 Task: Find a house in Vespasiano, Brazil for 4 guests from 6th to 12th September with a pool, free parking, gym, and self check-in, priced between ₹10,000 and ₹27,000.
Action: Mouse moved to (459, 98)
Screenshot: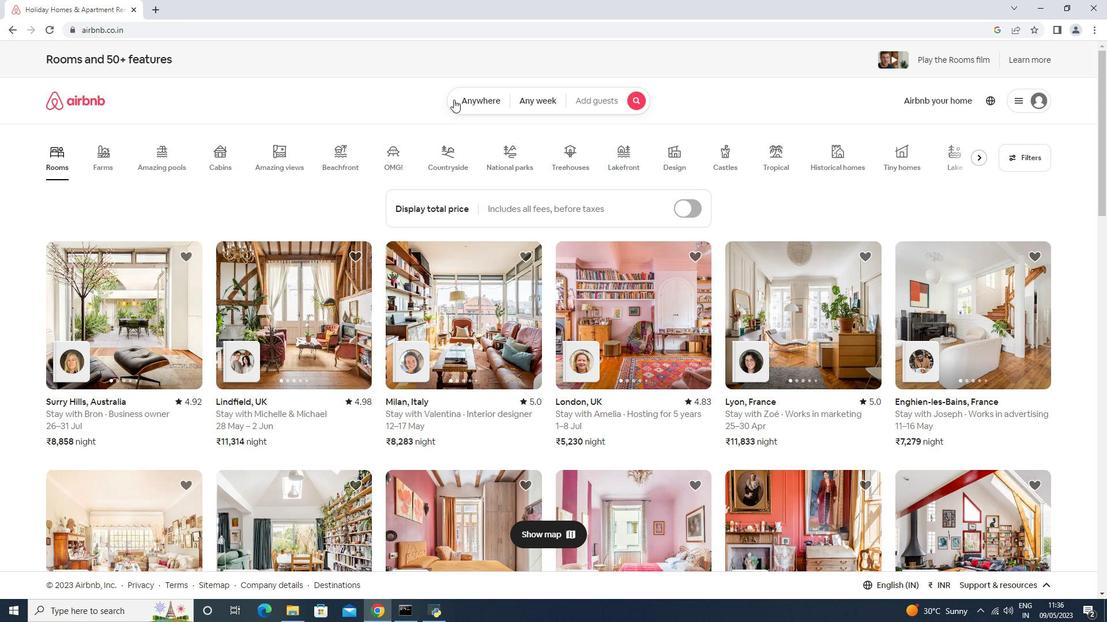 
Action: Mouse pressed left at (459, 98)
Screenshot: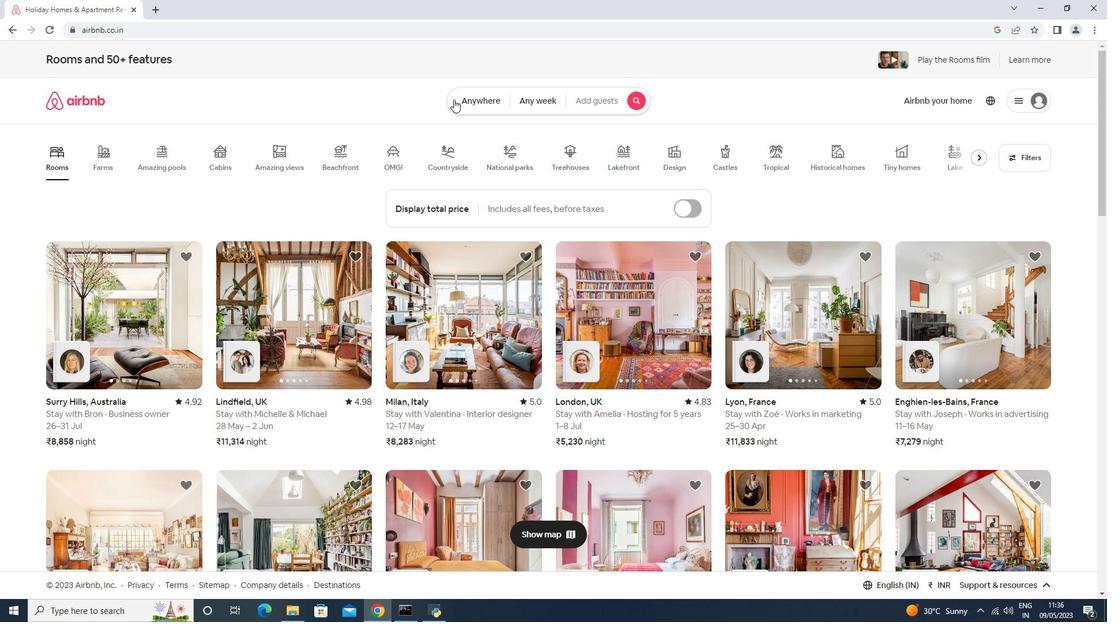 
Action: Mouse moved to (344, 140)
Screenshot: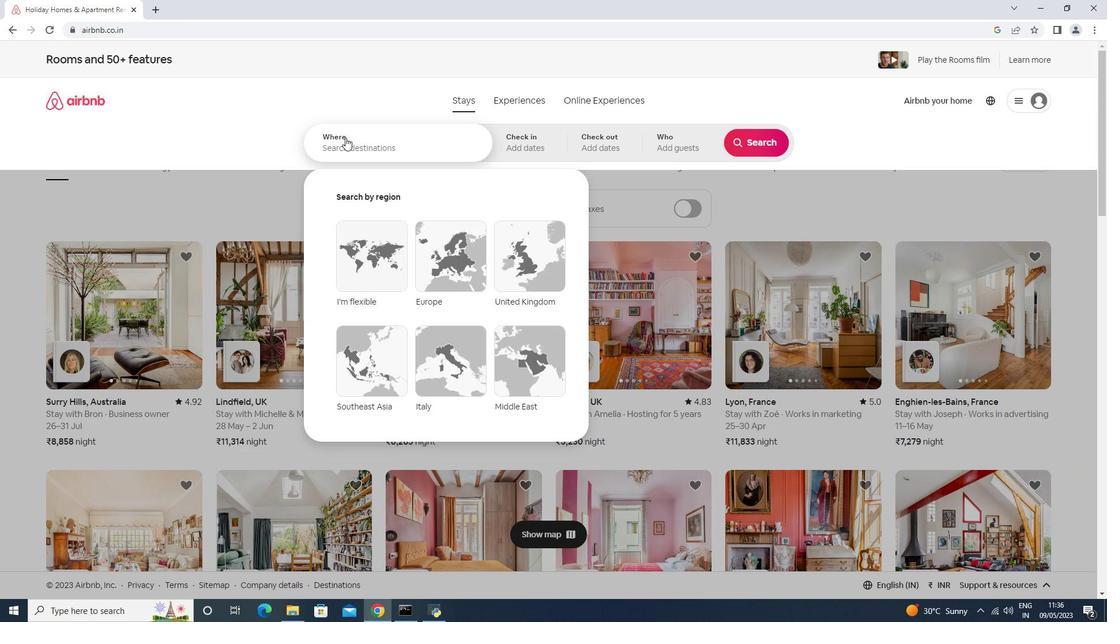 
Action: Mouse pressed left at (344, 140)
Screenshot: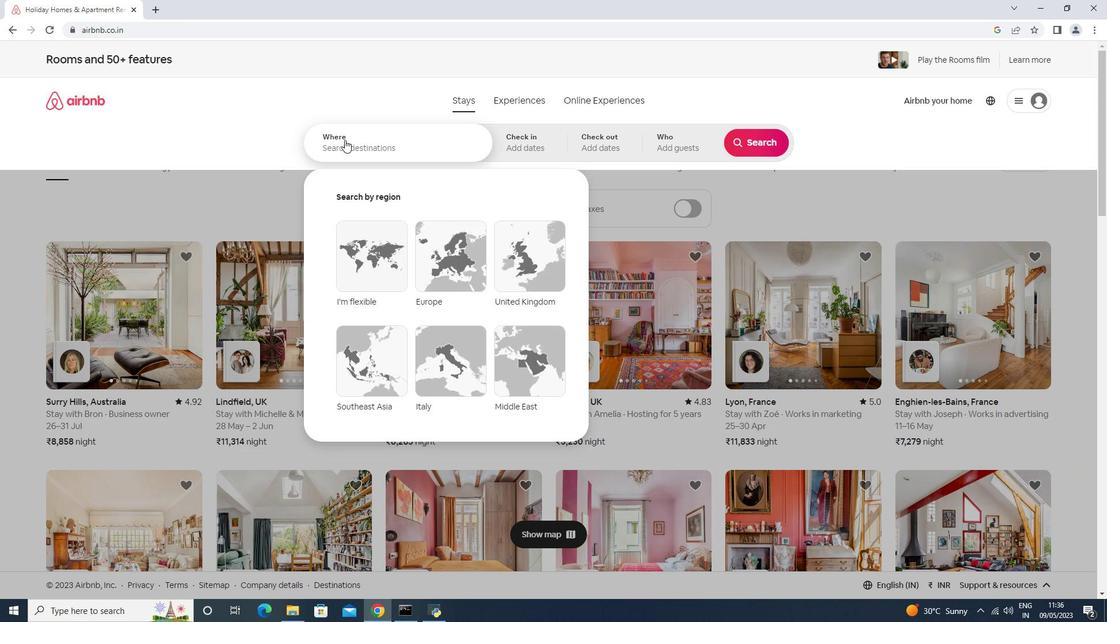 
Action: Key pressed <Key.shift>Vespasiano,<Key.space><Key.shift>Brazil<Key.enter>
Screenshot: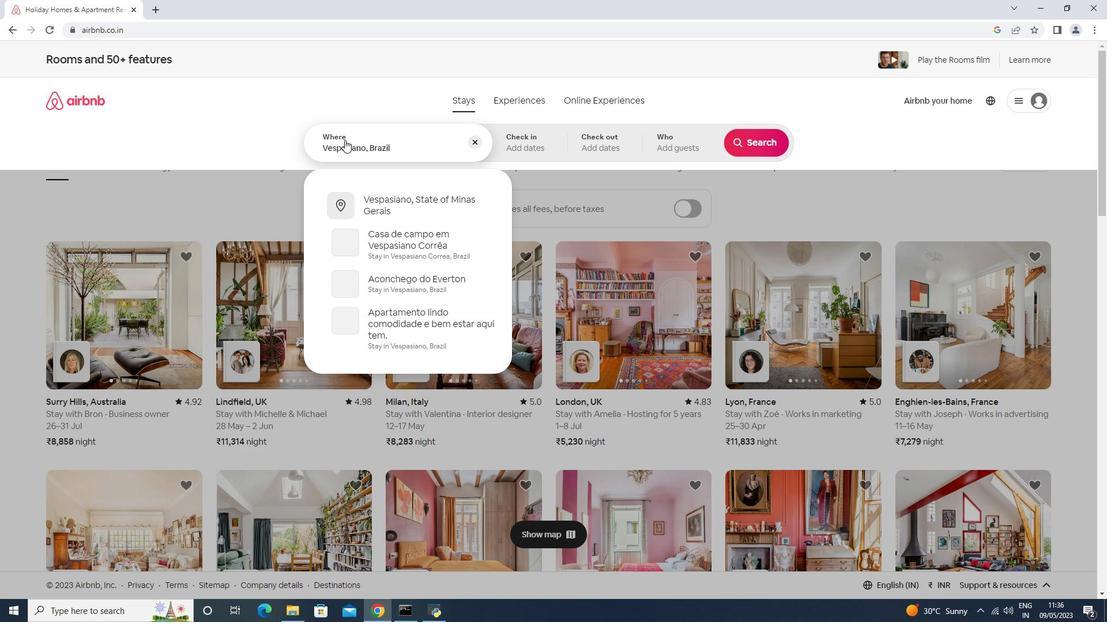 
Action: Mouse moved to (749, 237)
Screenshot: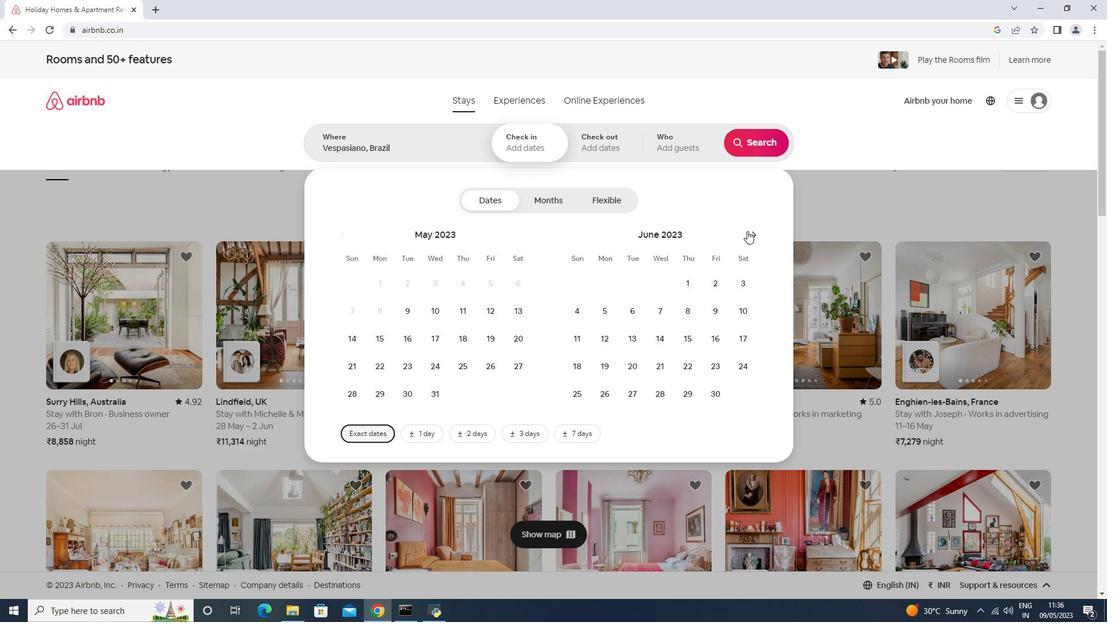 
Action: Mouse pressed left at (749, 237)
Screenshot: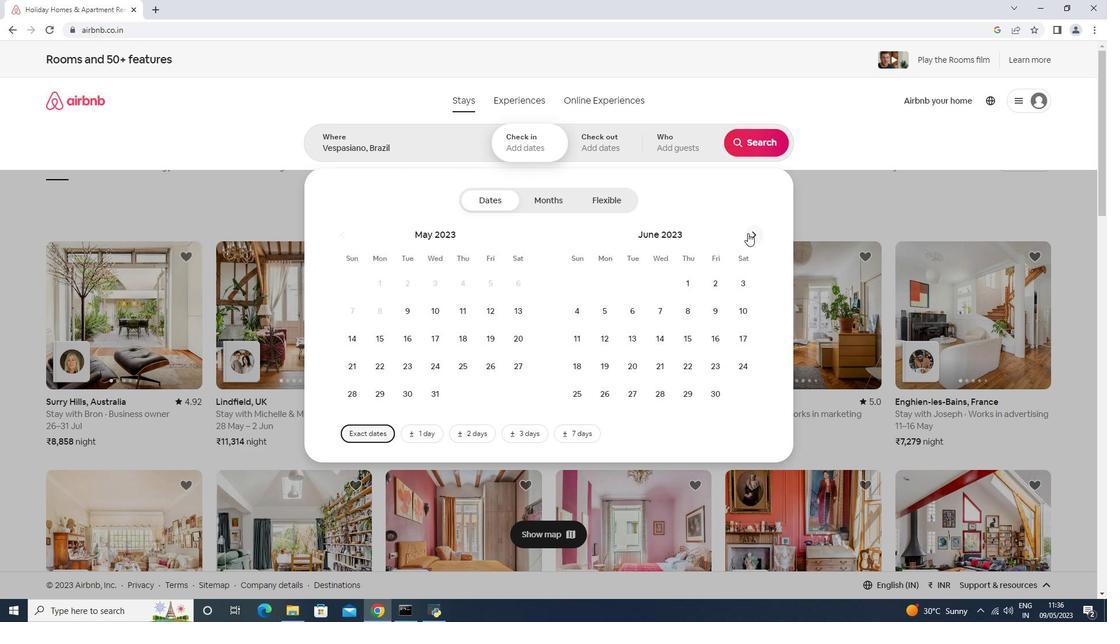 
Action: Mouse moved to (749, 237)
Screenshot: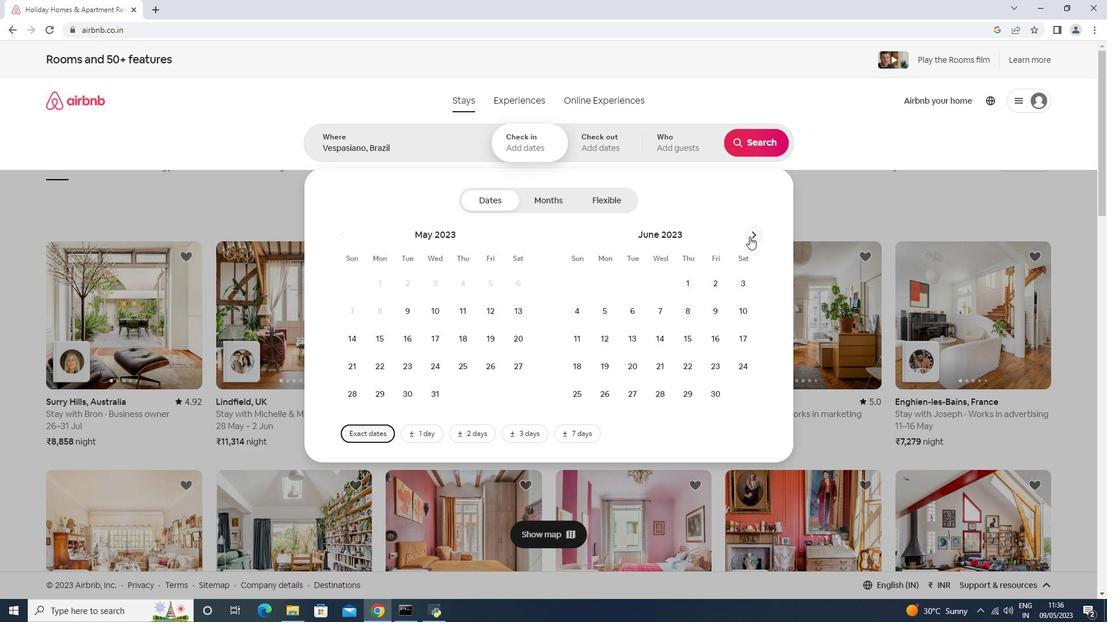 
Action: Mouse pressed left at (749, 237)
Screenshot: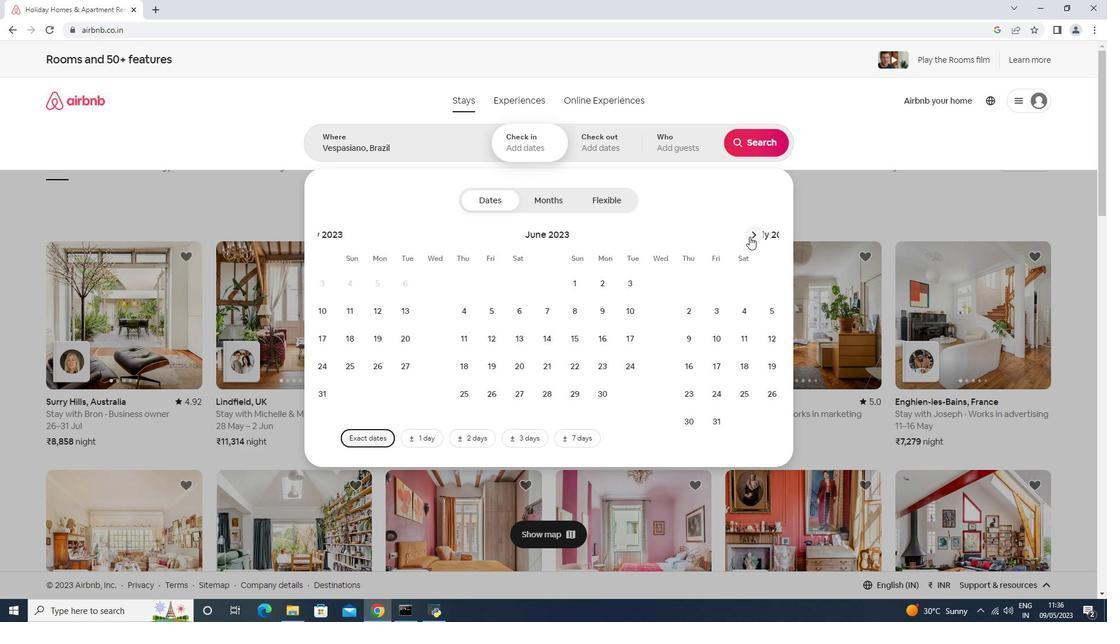 
Action: Mouse pressed left at (749, 237)
Screenshot: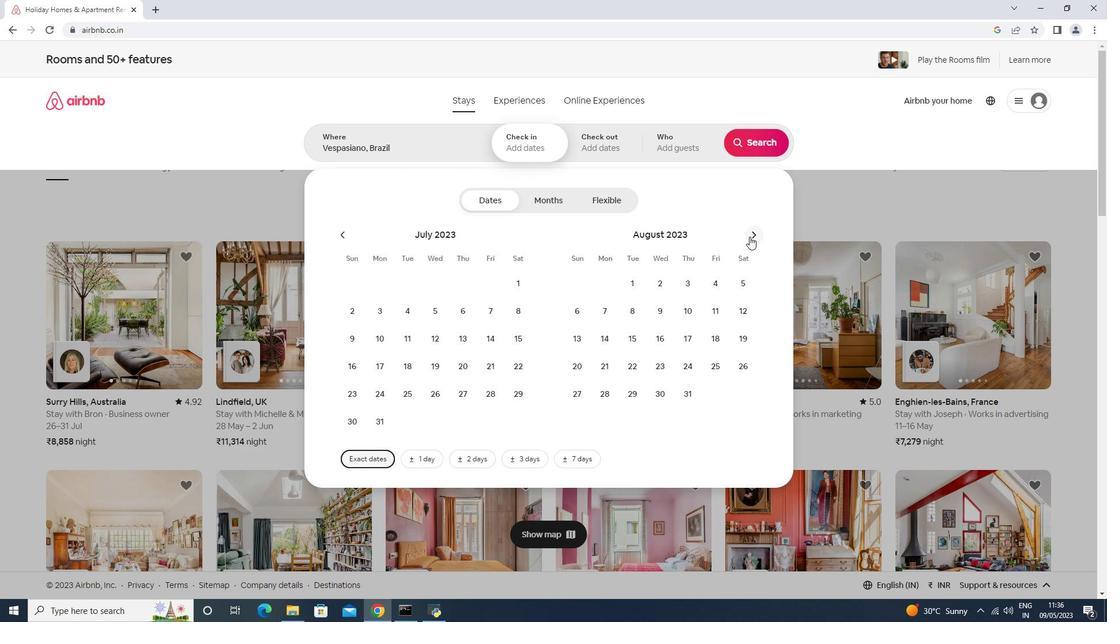 
Action: Mouse moved to (637, 341)
Screenshot: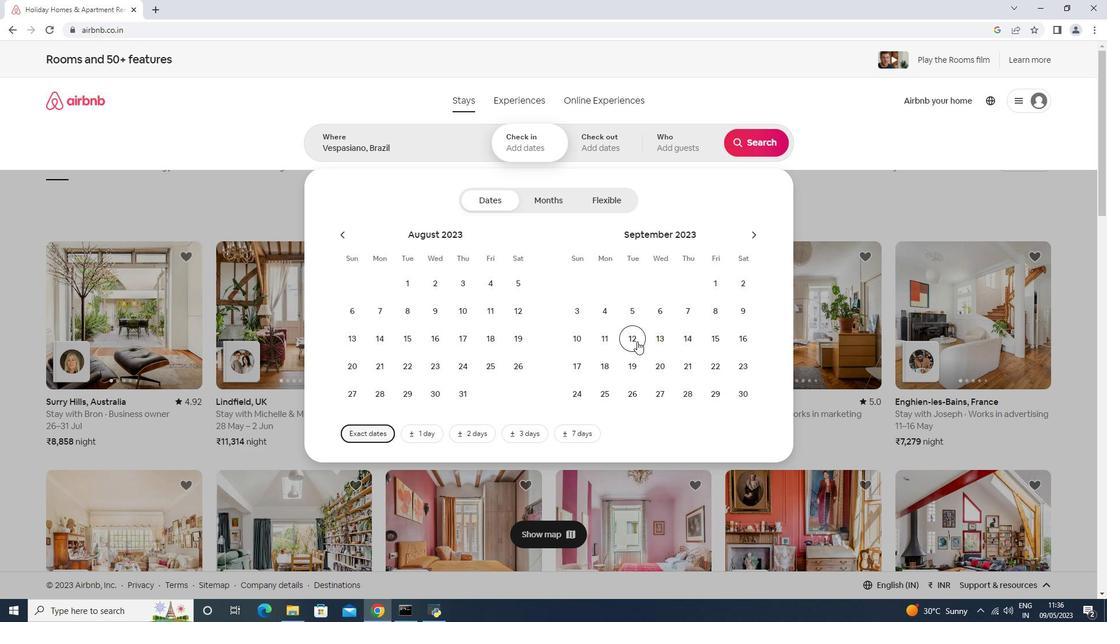 
Action: Mouse pressed left at (637, 341)
Screenshot: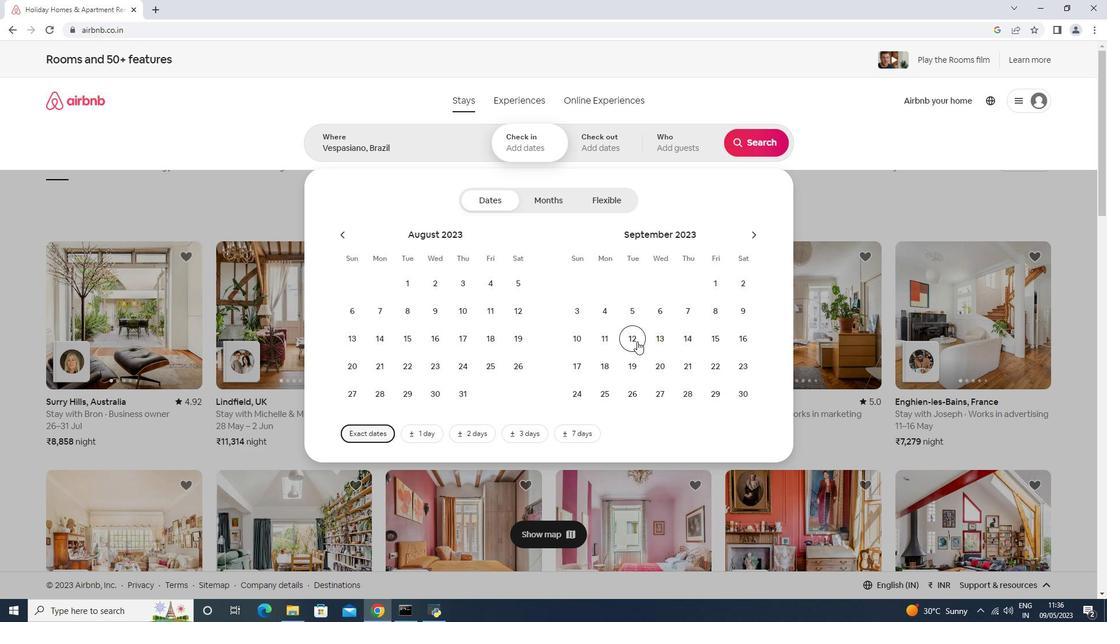 
Action: Mouse moved to (651, 316)
Screenshot: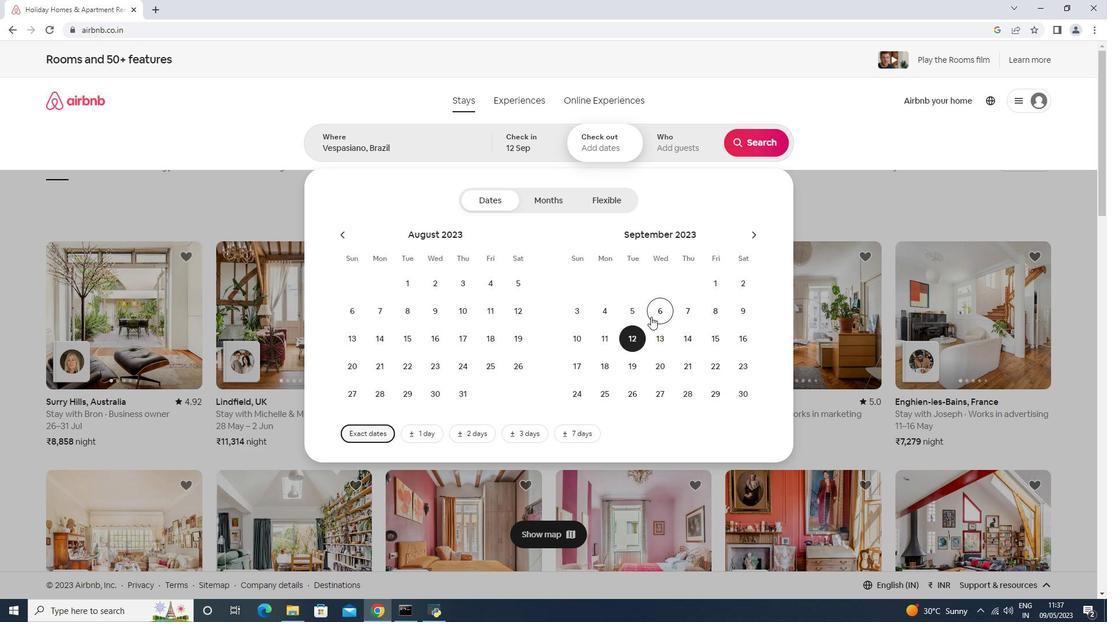 
Action: Mouse pressed left at (651, 316)
Screenshot: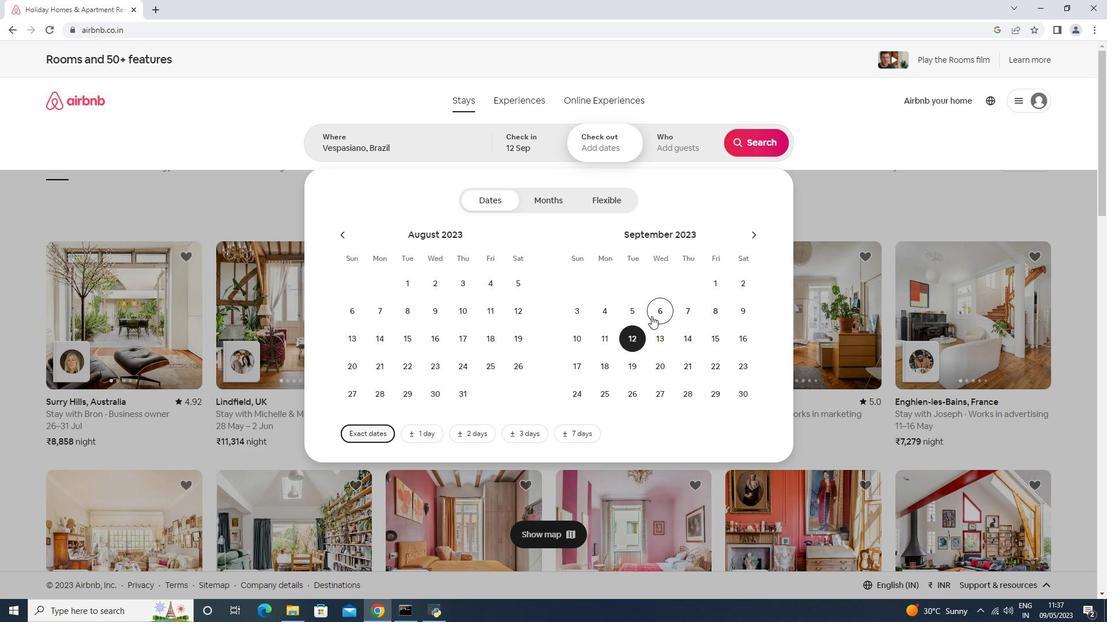 
Action: Mouse moved to (629, 349)
Screenshot: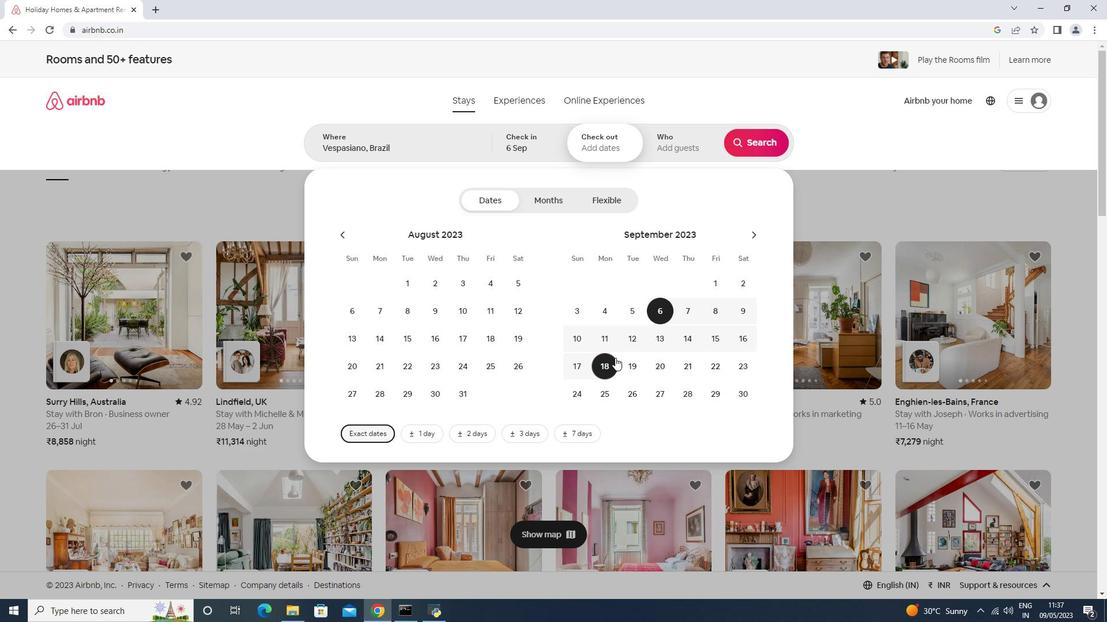 
Action: Mouse pressed left at (629, 349)
Screenshot: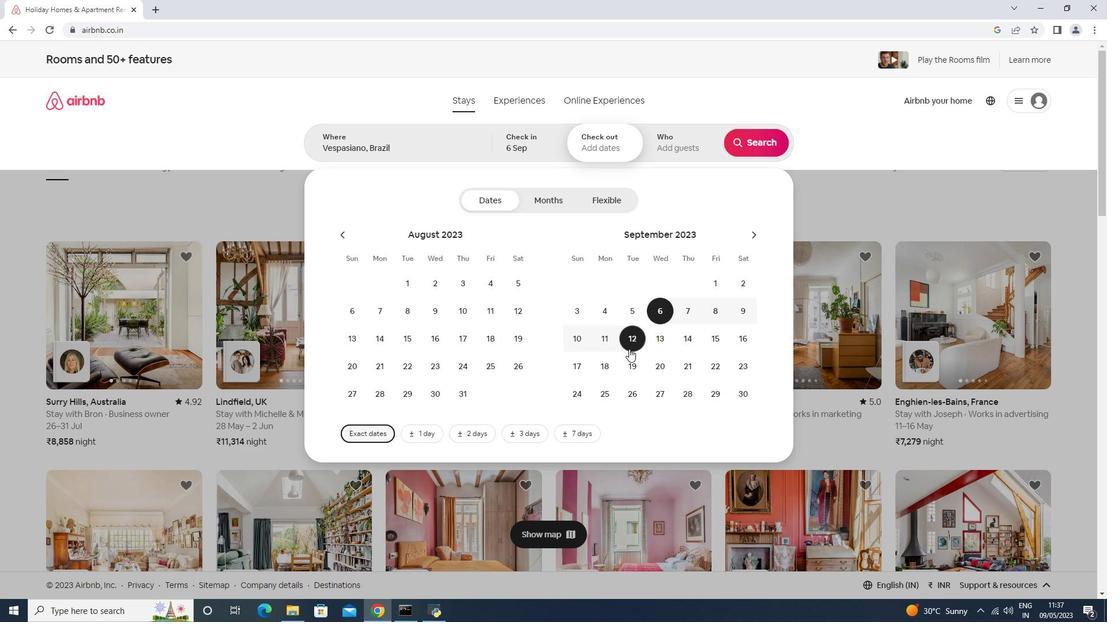 
Action: Mouse moved to (680, 144)
Screenshot: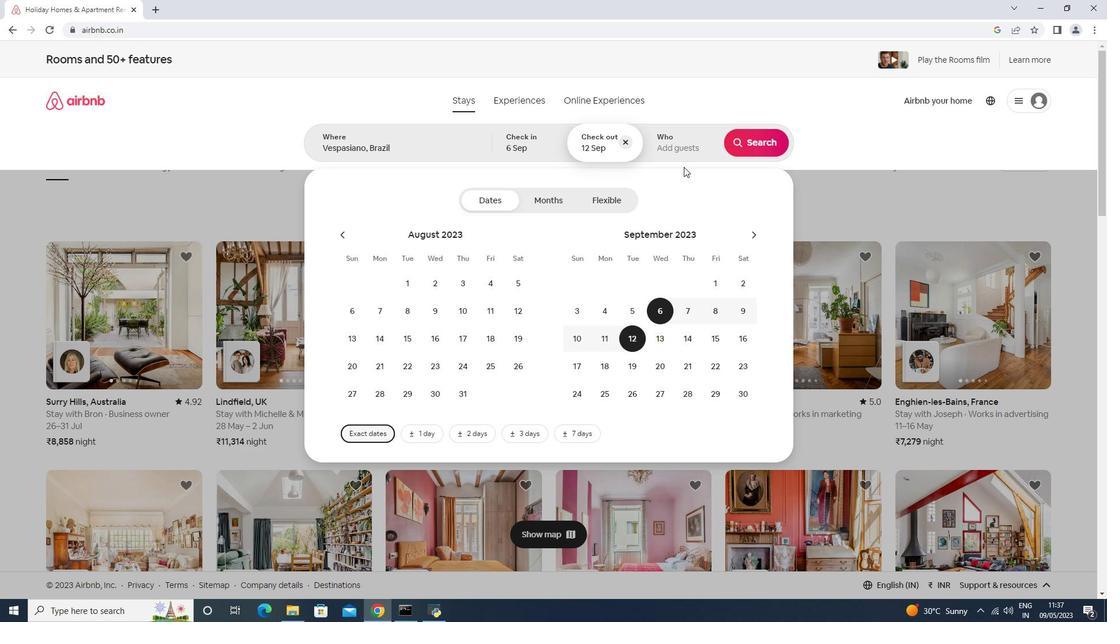 
Action: Mouse pressed left at (680, 144)
Screenshot: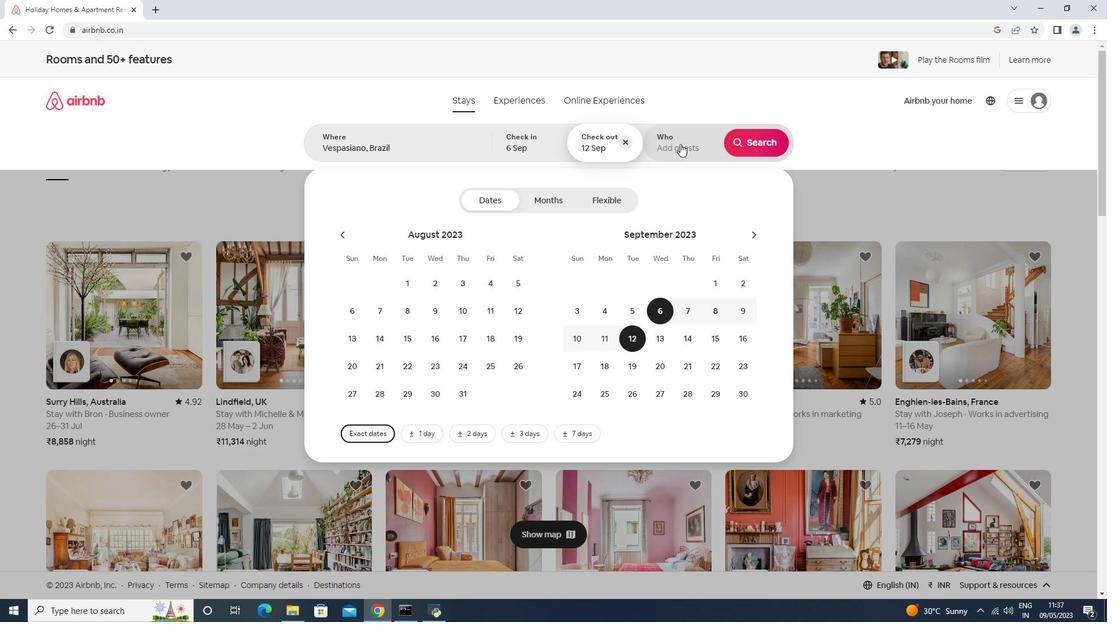 
Action: Mouse moved to (760, 203)
Screenshot: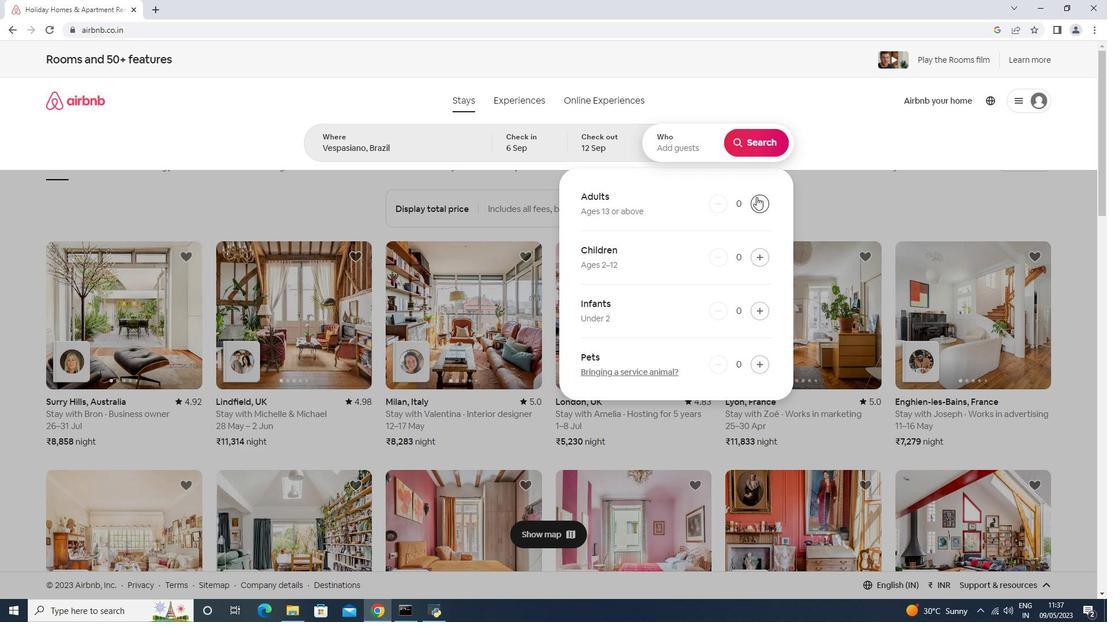 
Action: Mouse pressed left at (760, 203)
Screenshot: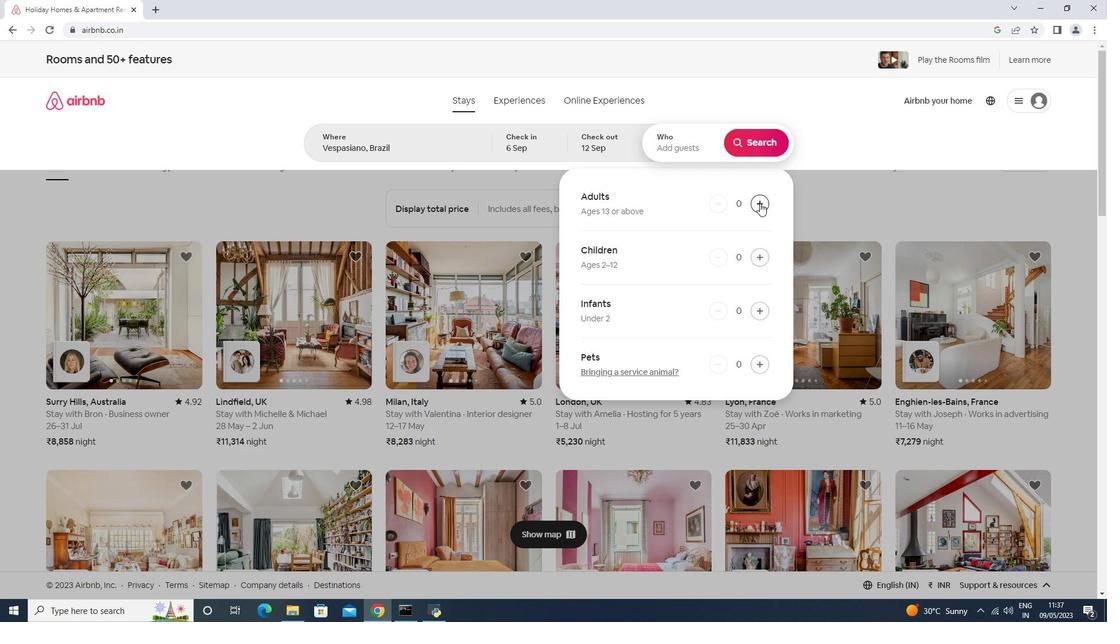 
Action: Mouse pressed left at (760, 203)
Screenshot: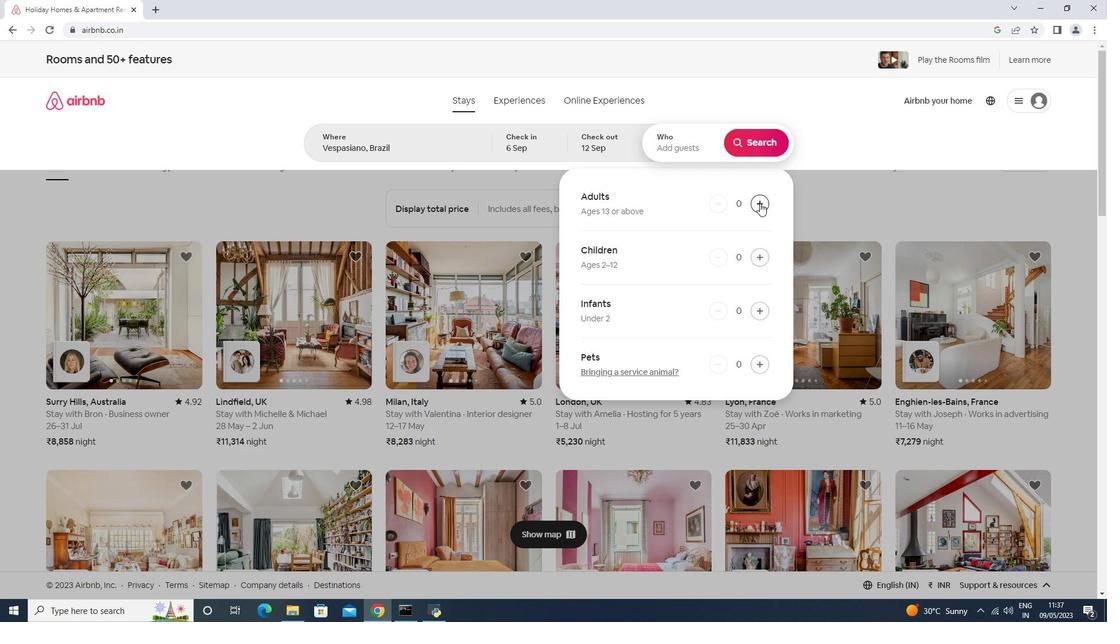 
Action: Mouse pressed left at (760, 203)
Screenshot: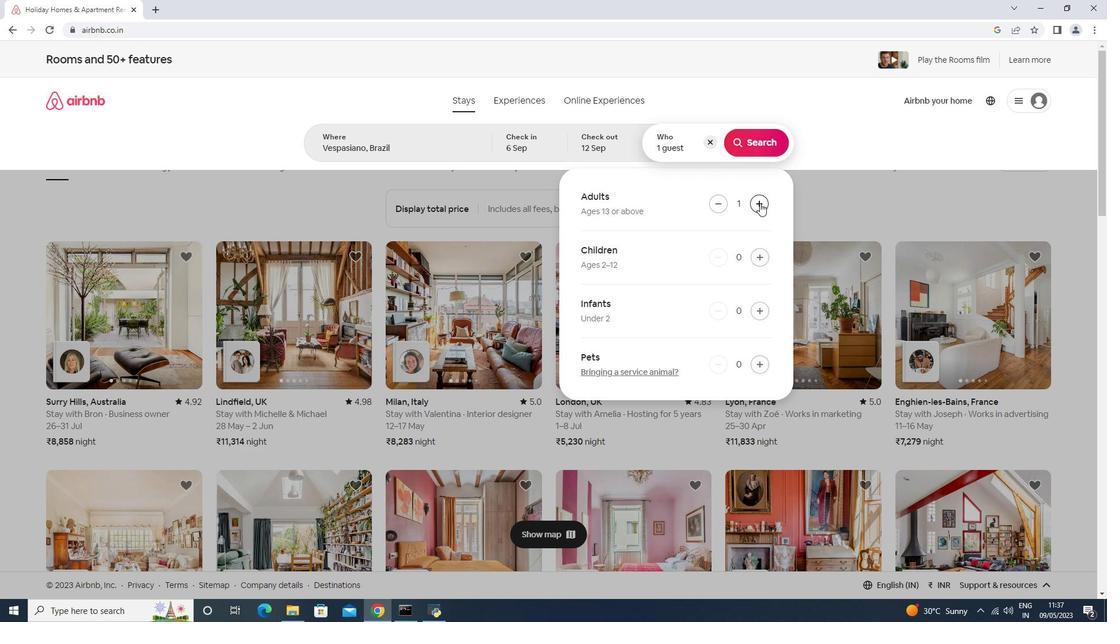 
Action: Mouse pressed left at (760, 203)
Screenshot: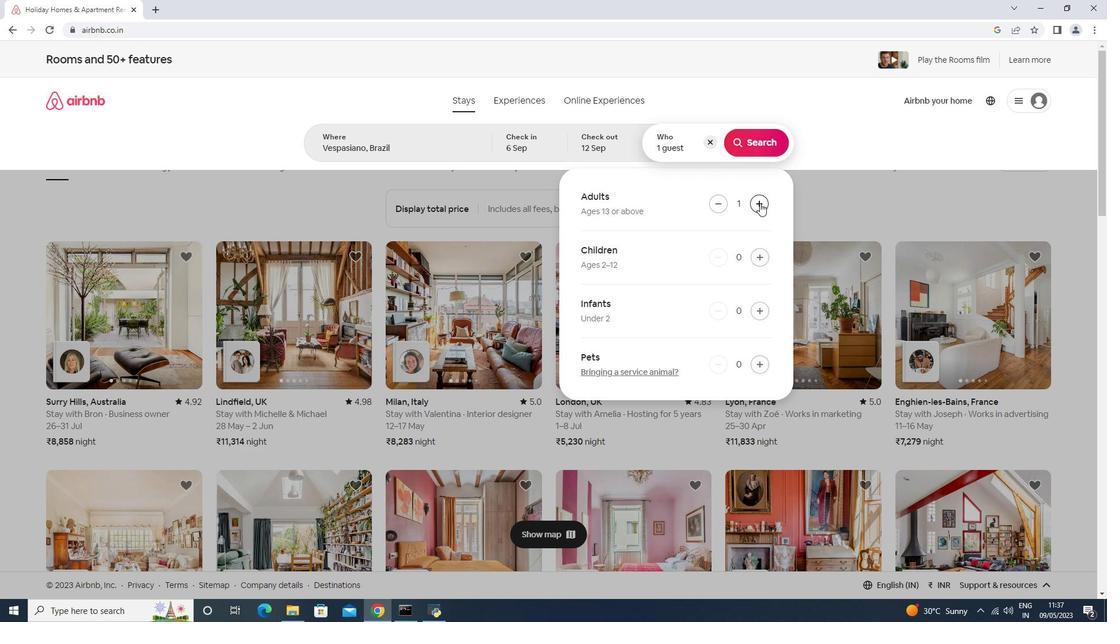 
Action: Mouse moved to (769, 147)
Screenshot: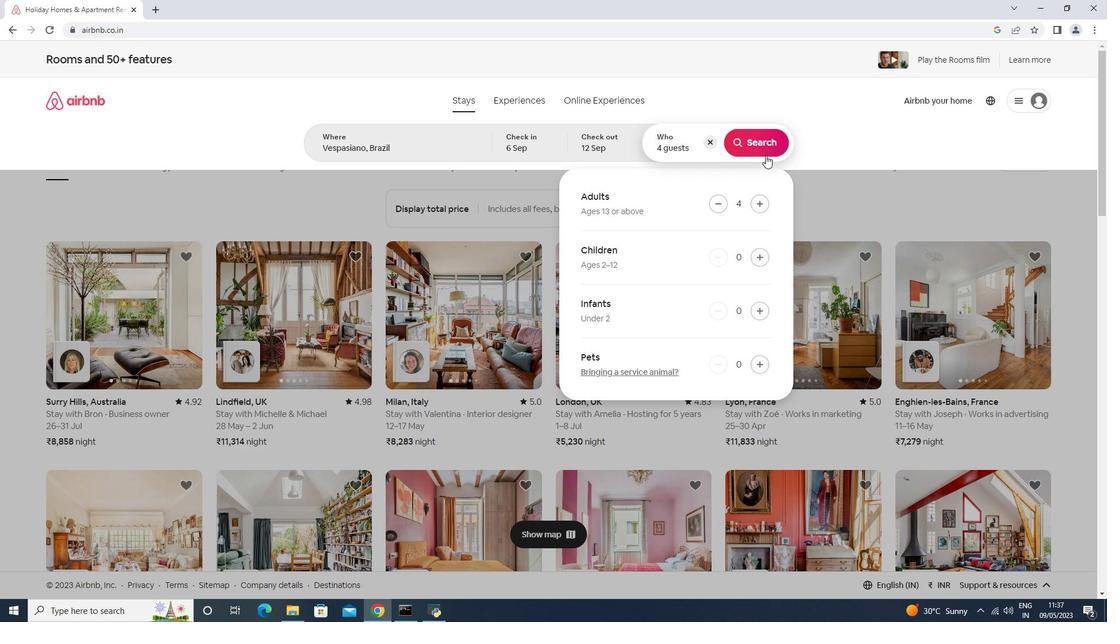 
Action: Mouse pressed left at (769, 147)
Screenshot: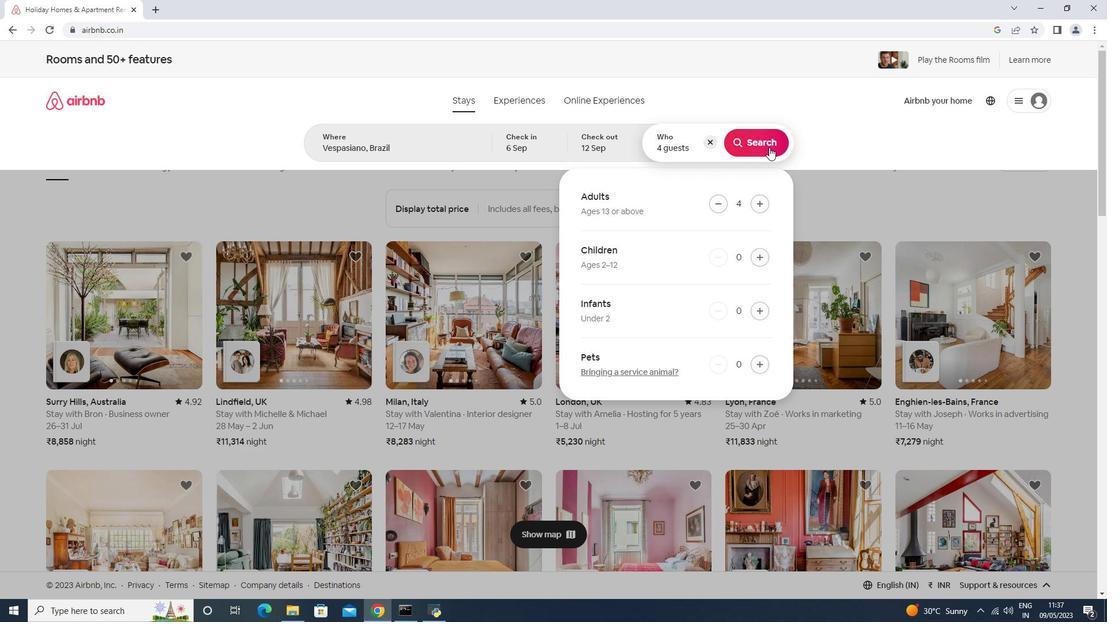 
Action: Mouse moved to (430, 397)
Screenshot: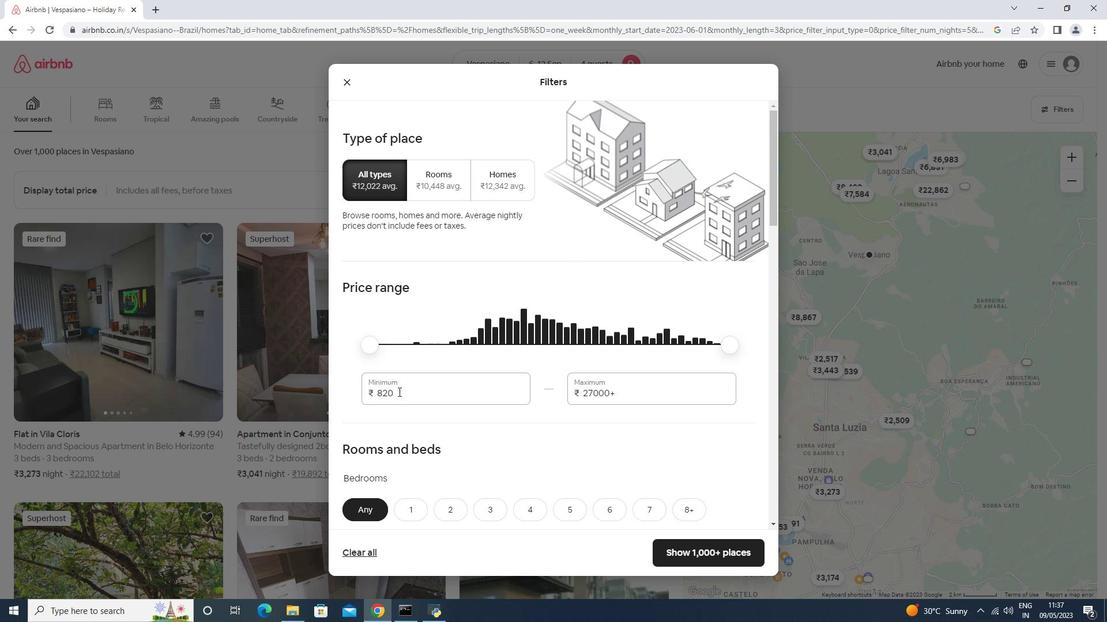 
Action: Mouse pressed left at (430, 397)
Screenshot: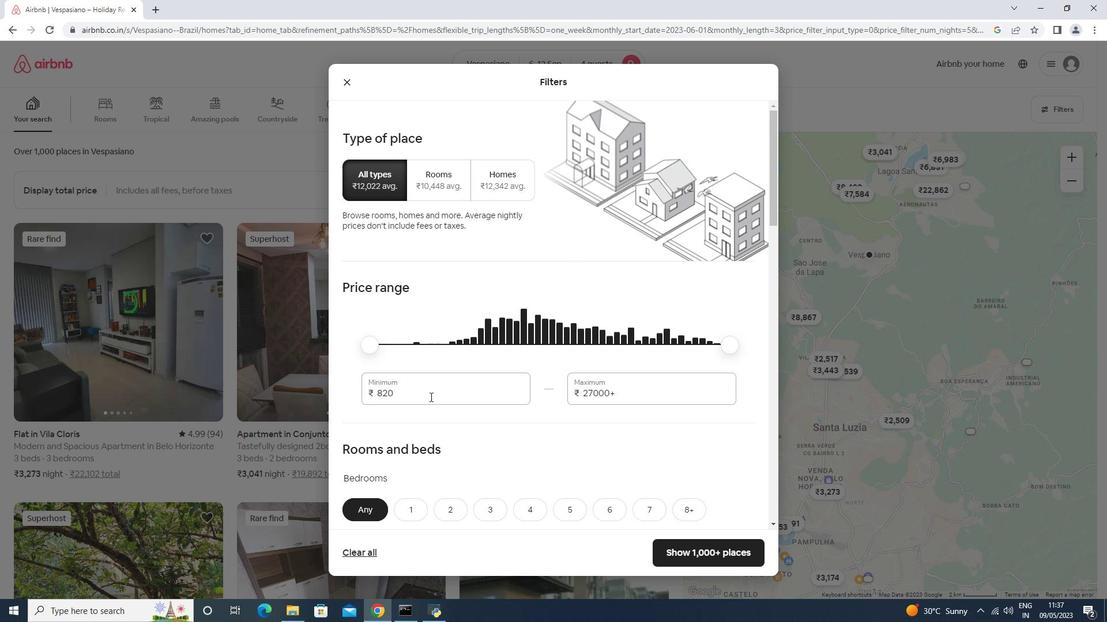 
Action: Mouse moved to (430, 397)
Screenshot: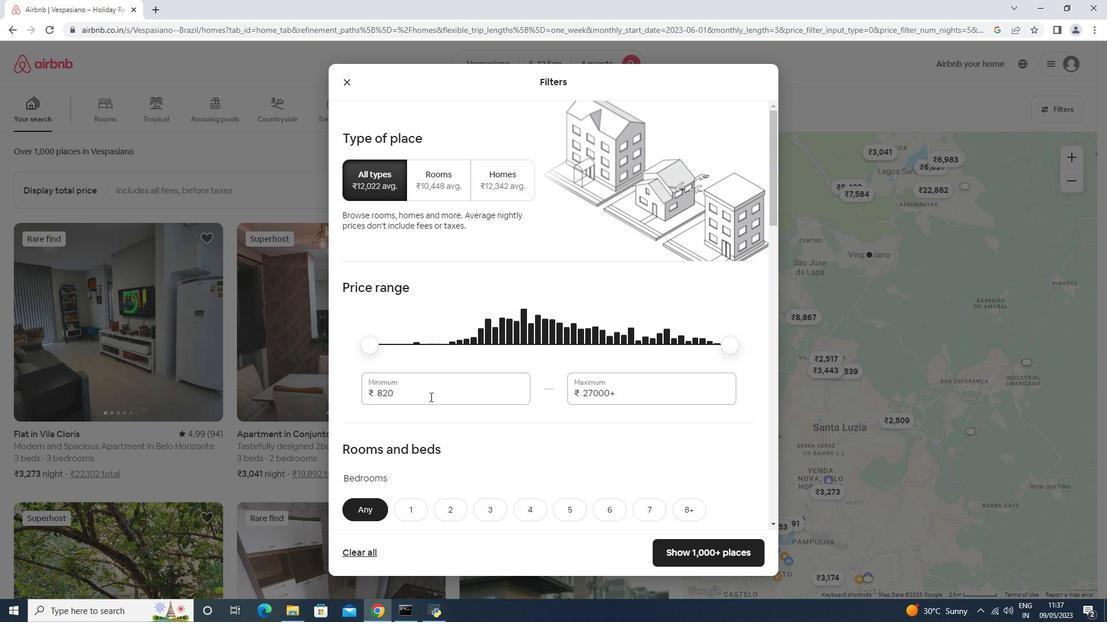 
Action: Key pressed <Key.backspace><Key.backspace><Key.backspace><Key.backspace>10000<Key.tab>14000
Screenshot: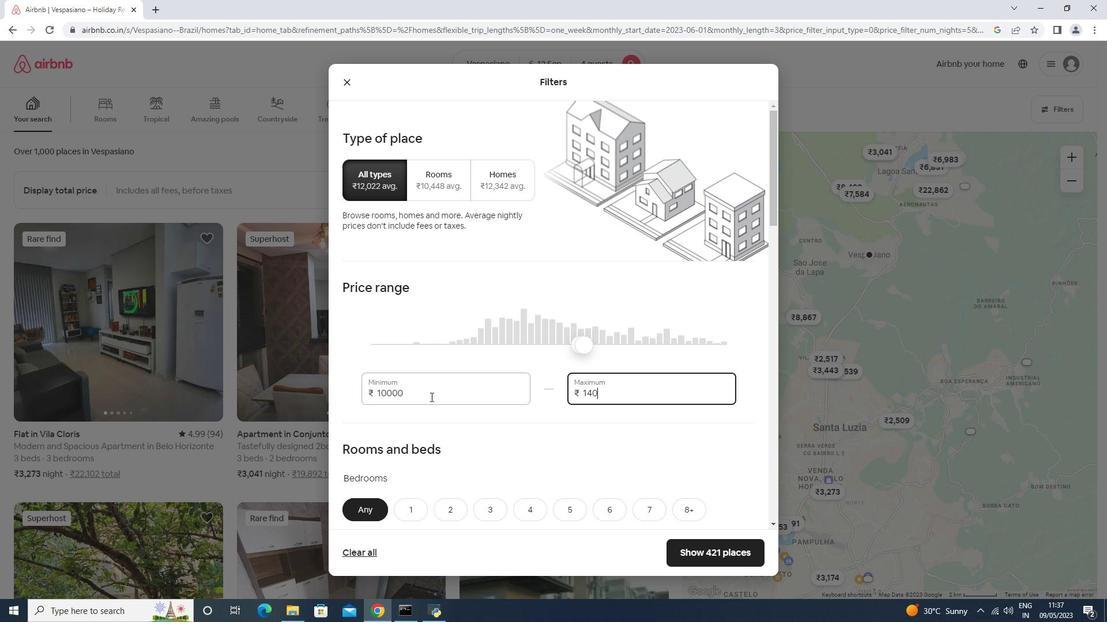 
Action: Mouse moved to (434, 396)
Screenshot: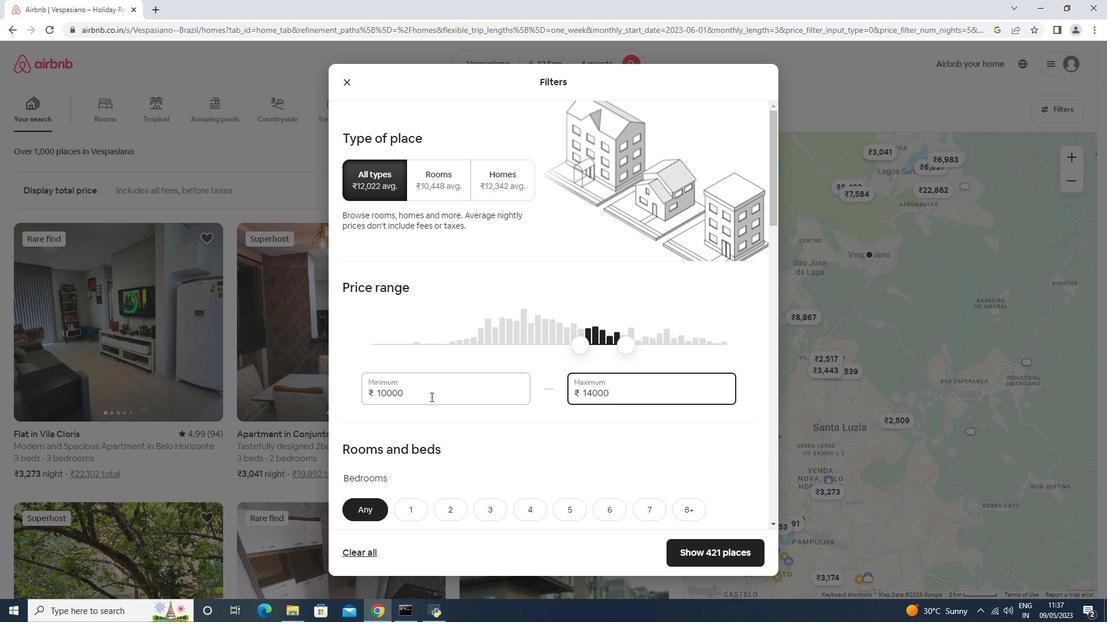 
Action: Mouse scrolled (434, 396) with delta (0, 0)
Screenshot: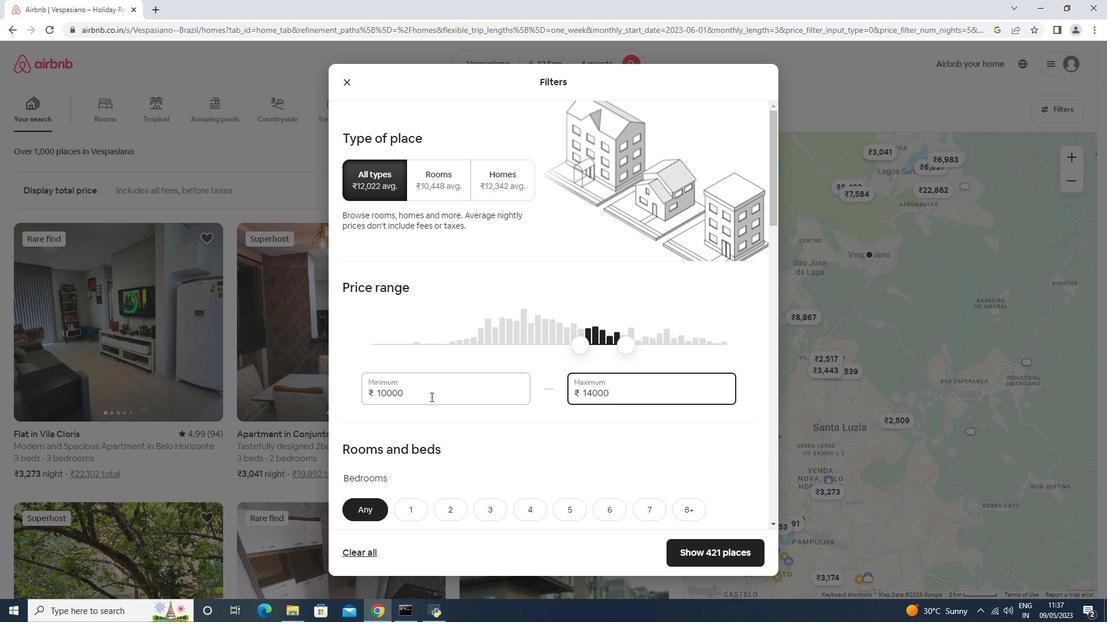 
Action: Mouse scrolled (434, 396) with delta (0, 0)
Screenshot: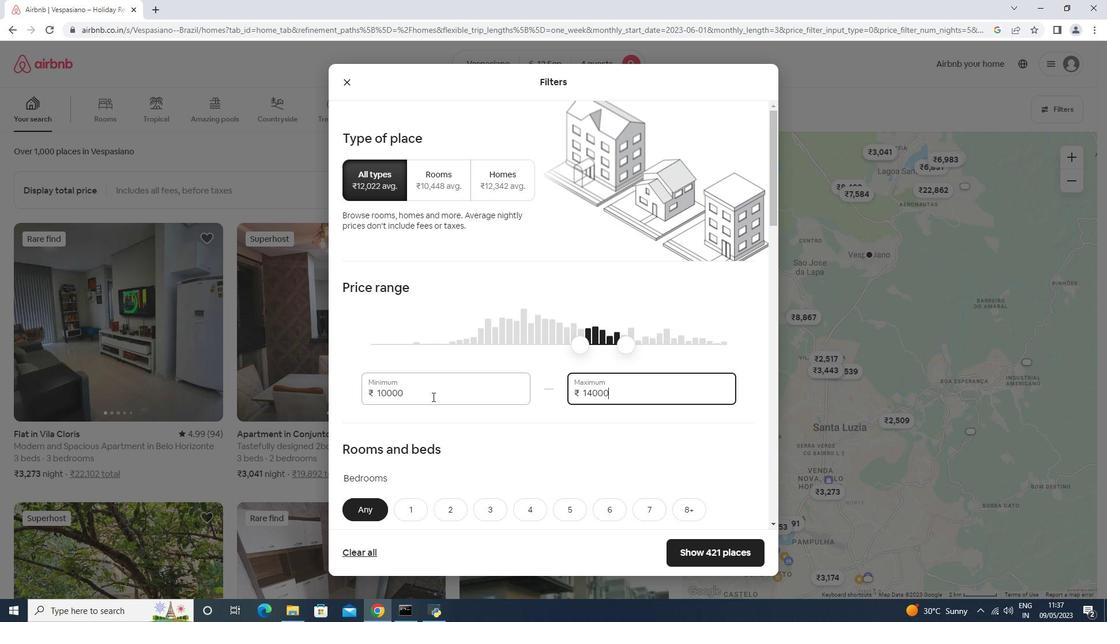 
Action: Mouse scrolled (434, 396) with delta (0, 0)
Screenshot: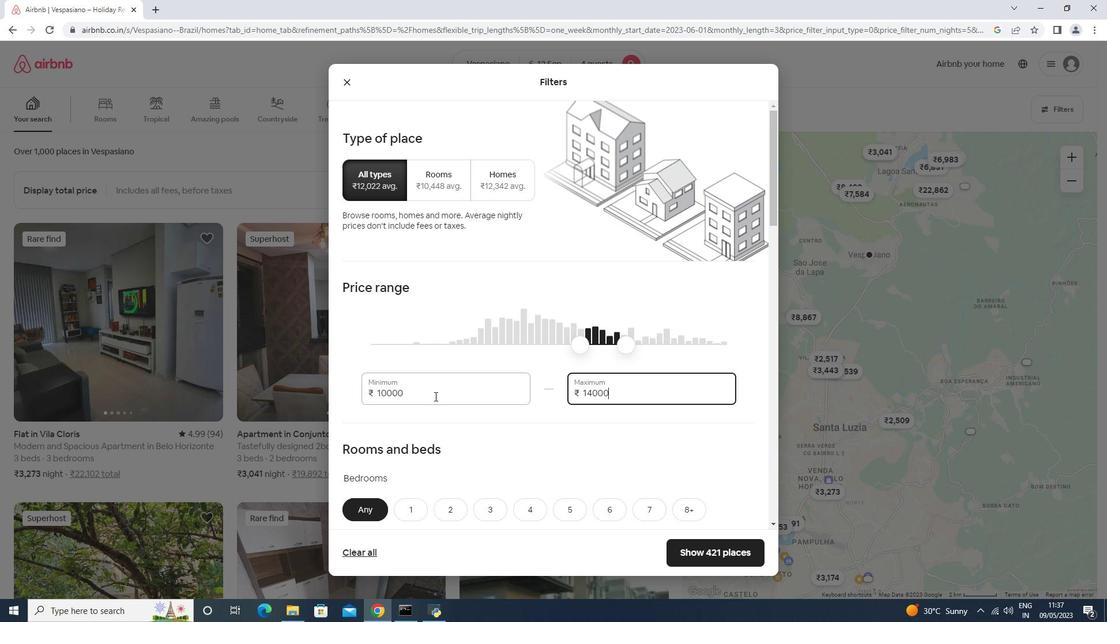 
Action: Mouse scrolled (434, 396) with delta (0, 0)
Screenshot: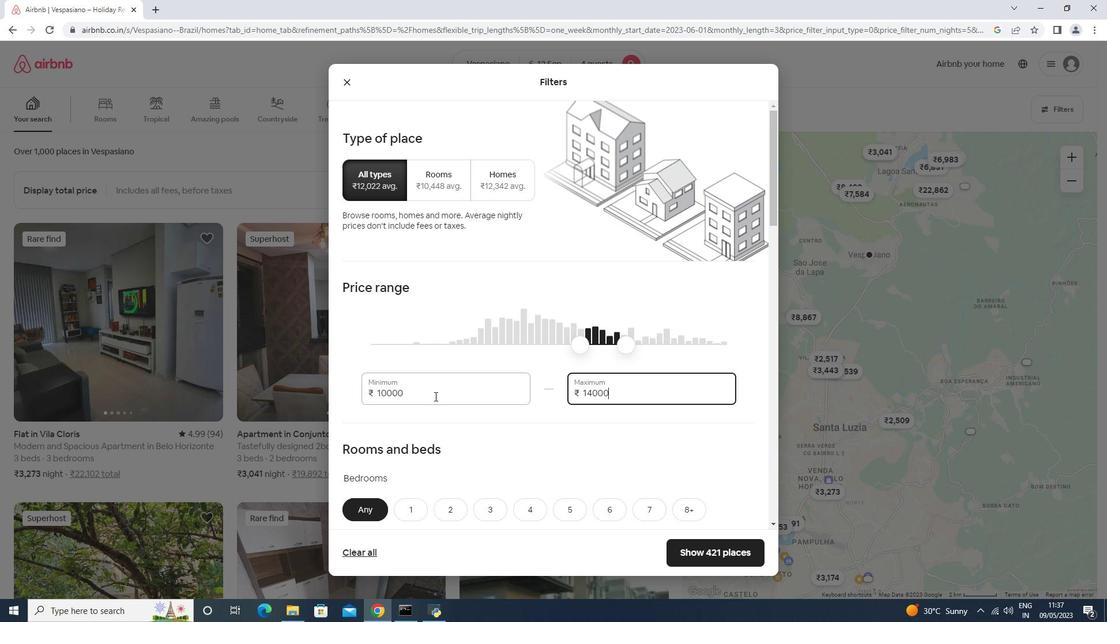 
Action: Mouse scrolled (434, 396) with delta (0, 0)
Screenshot: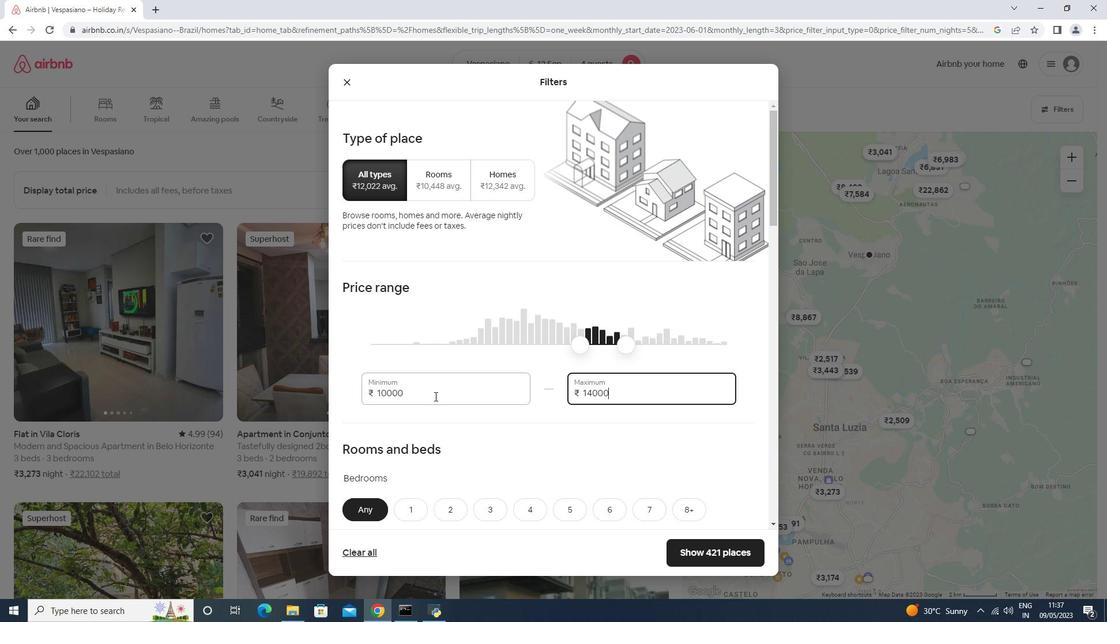 
Action: Mouse moved to (527, 220)
Screenshot: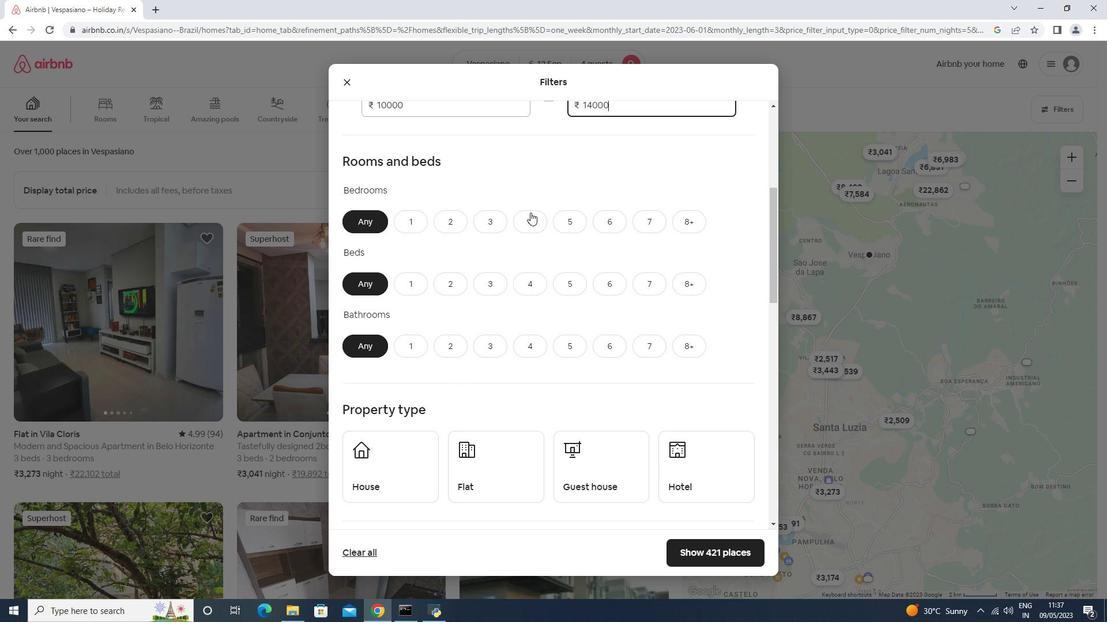 
Action: Mouse pressed left at (527, 220)
Screenshot: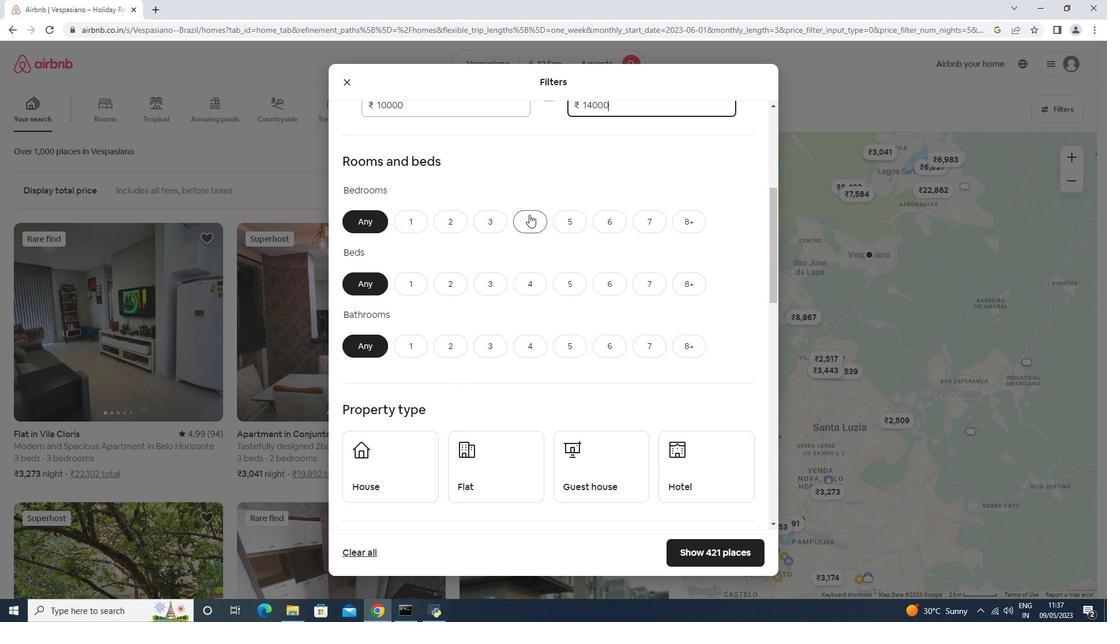 
Action: Mouse moved to (531, 295)
Screenshot: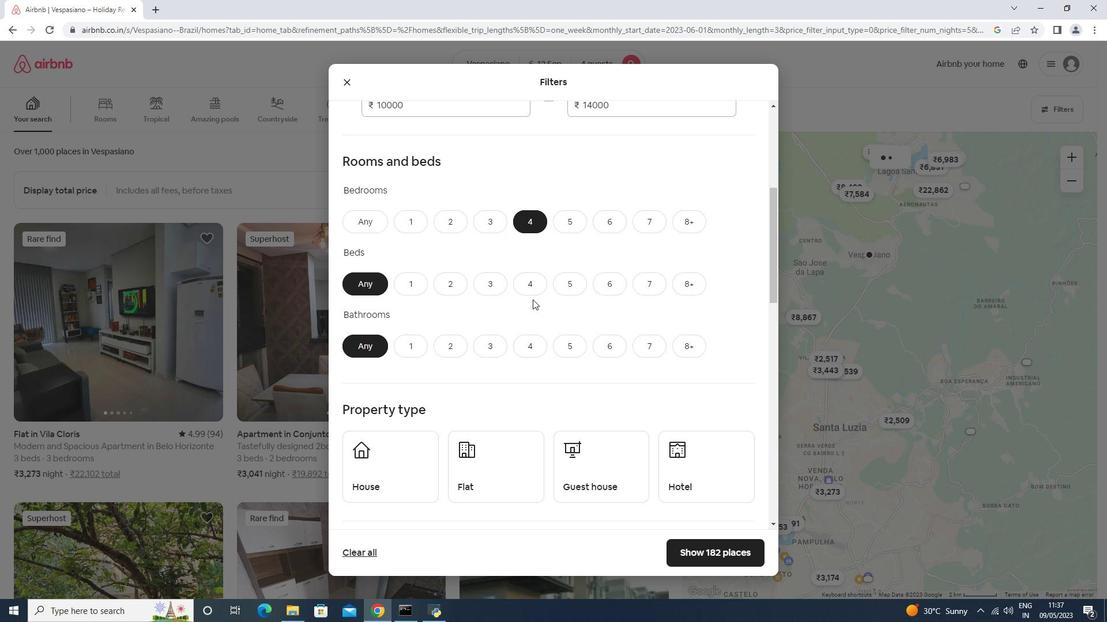 
Action: Mouse pressed left at (531, 295)
Screenshot: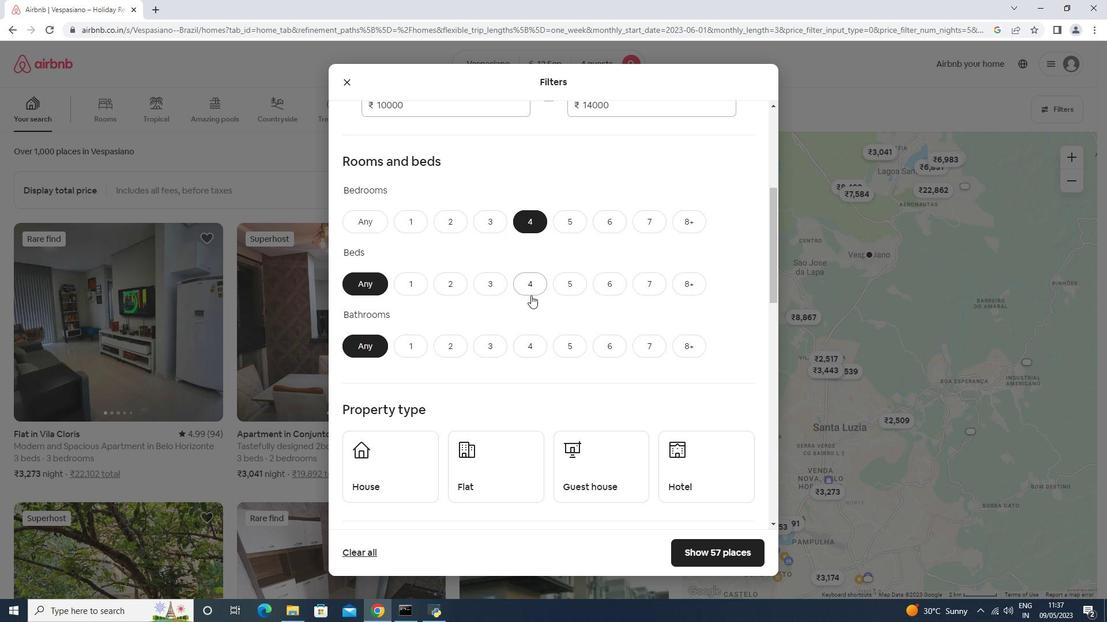 
Action: Mouse moved to (527, 346)
Screenshot: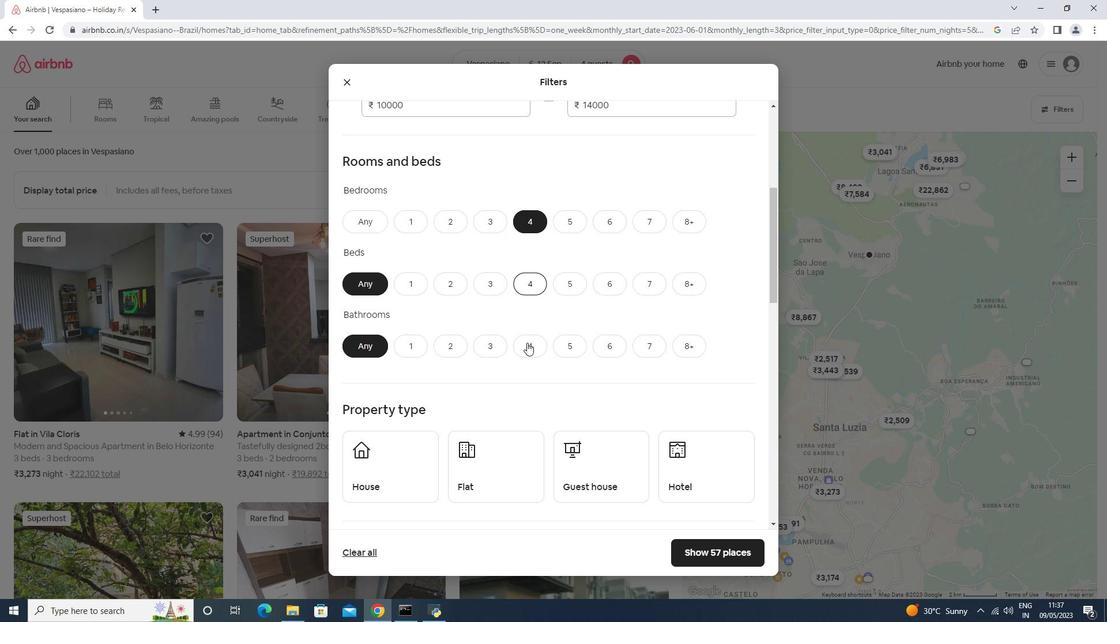 
Action: Mouse pressed left at (527, 346)
Screenshot: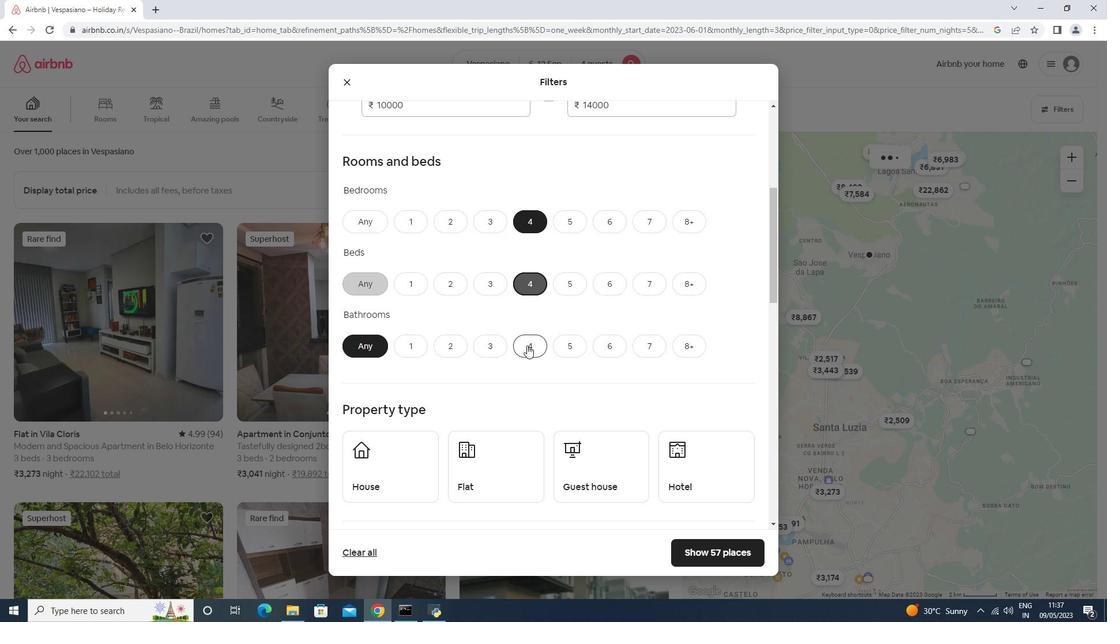 
Action: Mouse moved to (527, 346)
Screenshot: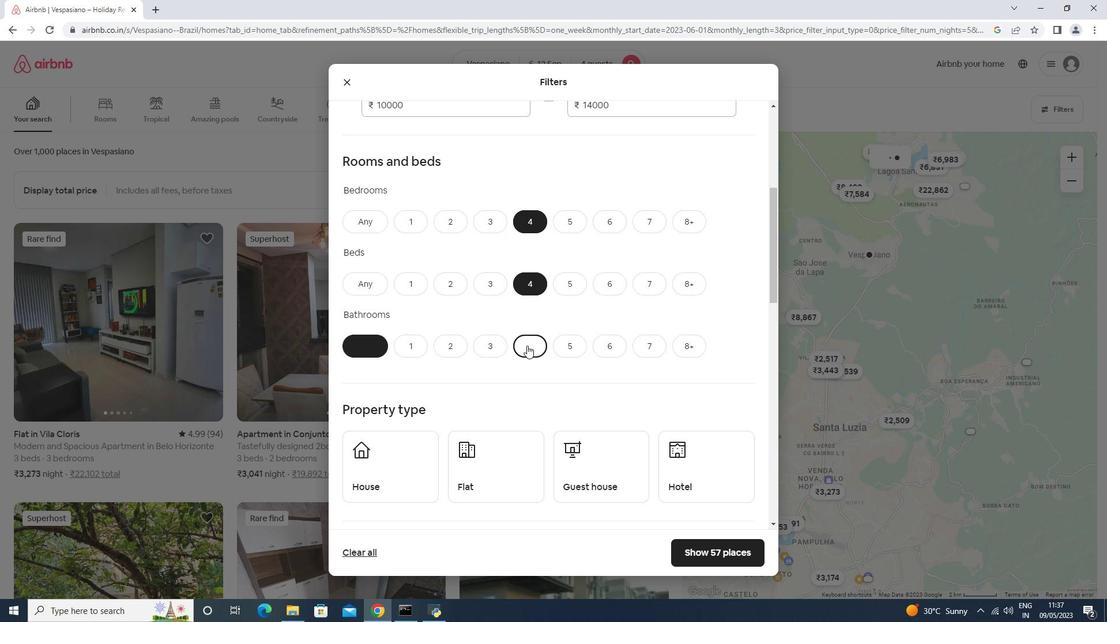 
Action: Mouse scrolled (527, 345) with delta (0, 0)
Screenshot: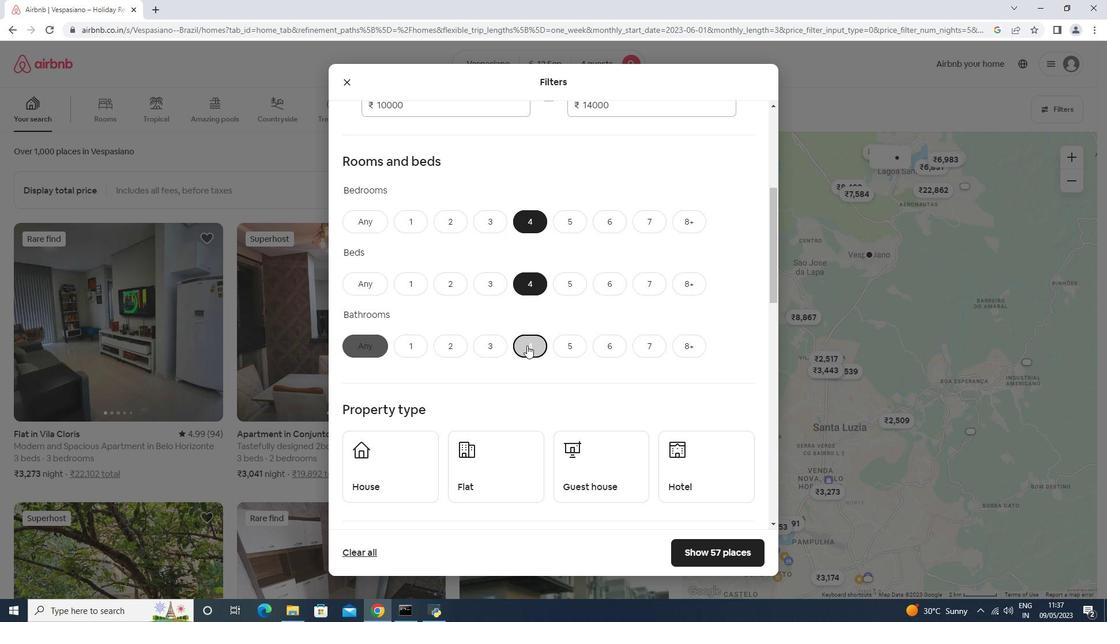 
Action: Mouse scrolled (527, 345) with delta (0, 0)
Screenshot: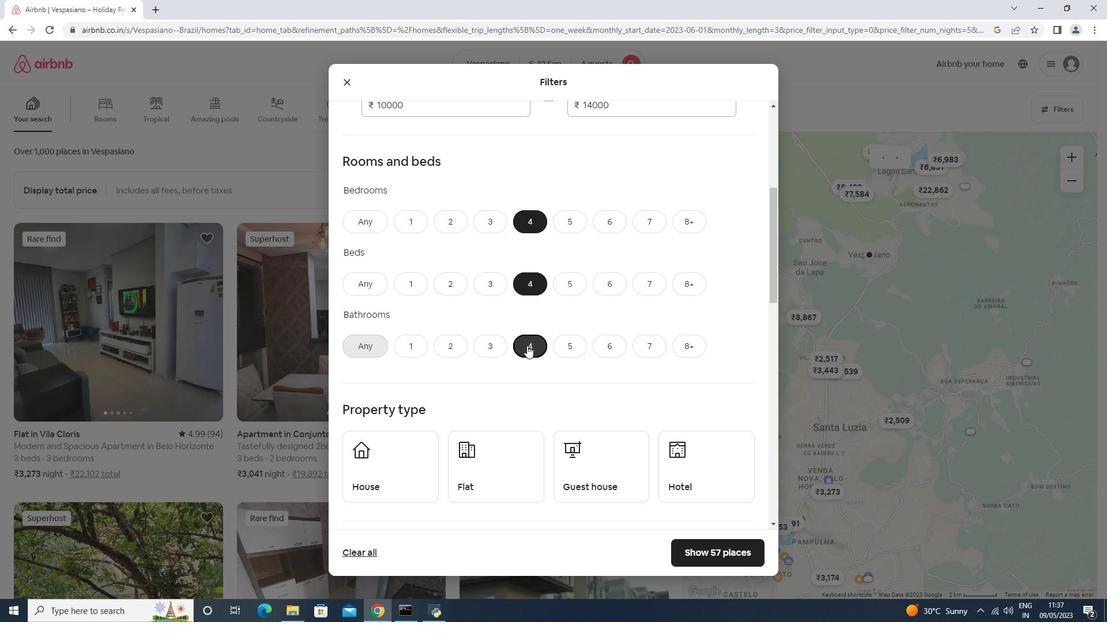 
Action: Mouse scrolled (527, 345) with delta (0, 0)
Screenshot: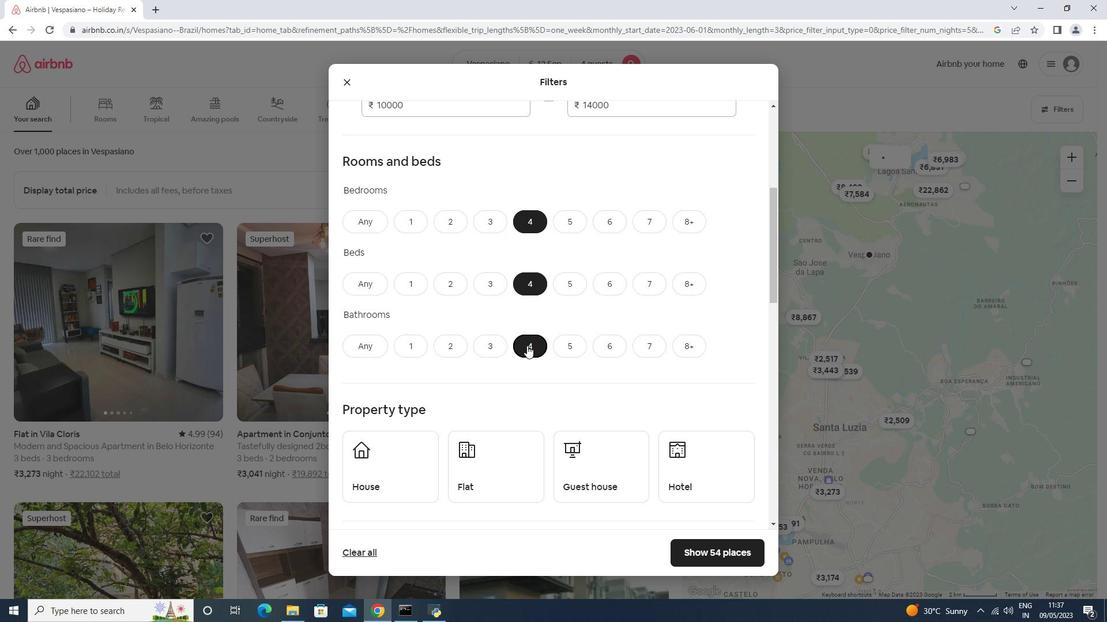
Action: Mouse moved to (420, 297)
Screenshot: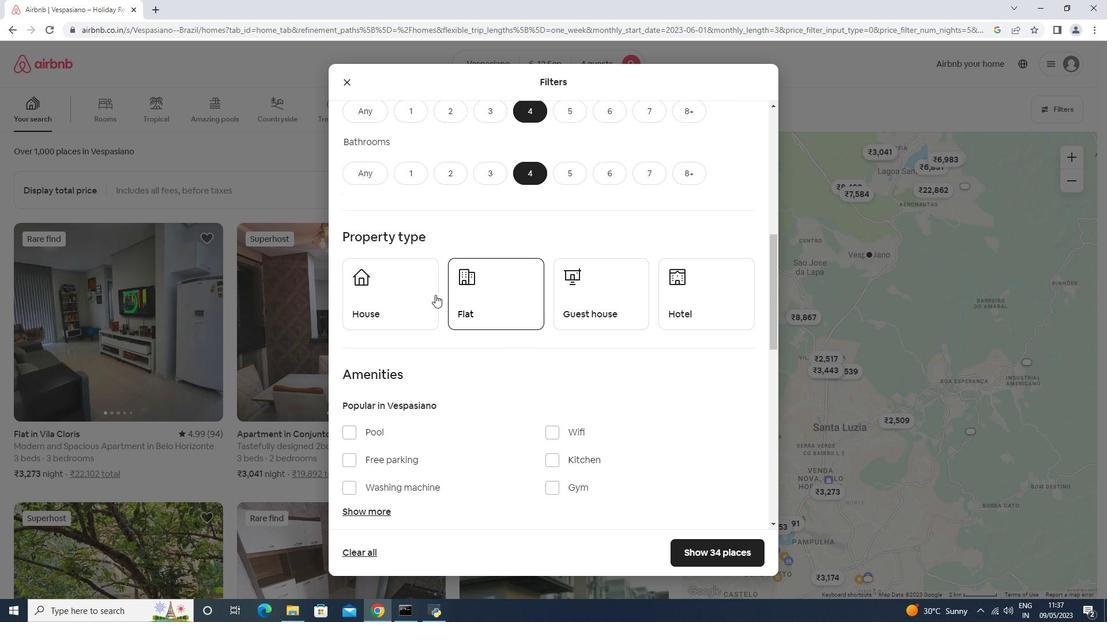 
Action: Mouse pressed left at (420, 297)
Screenshot: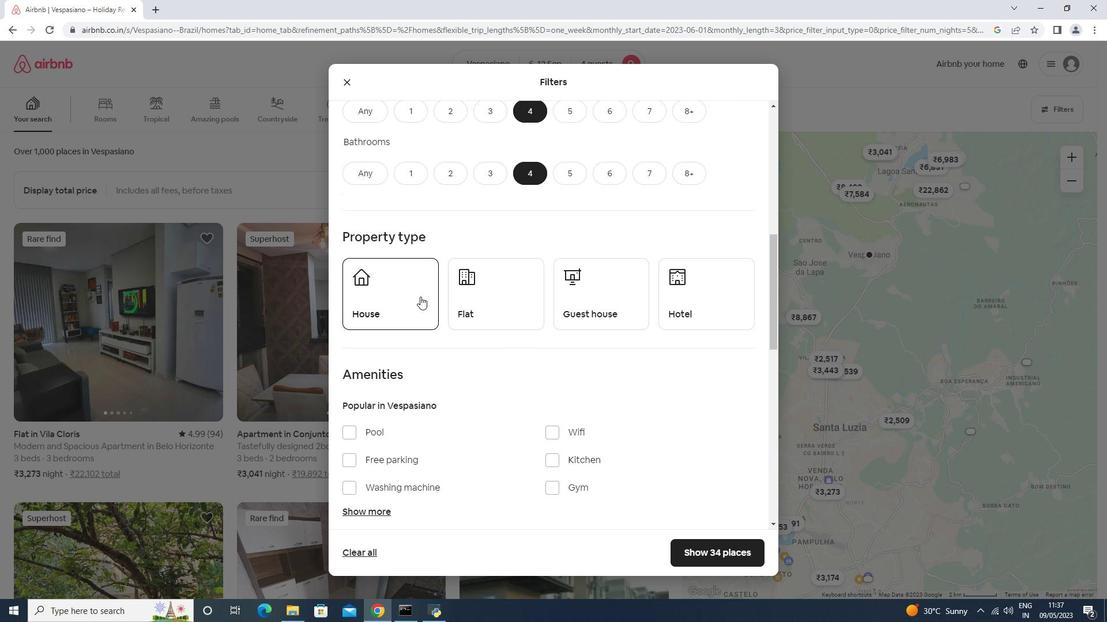 
Action: Mouse moved to (500, 303)
Screenshot: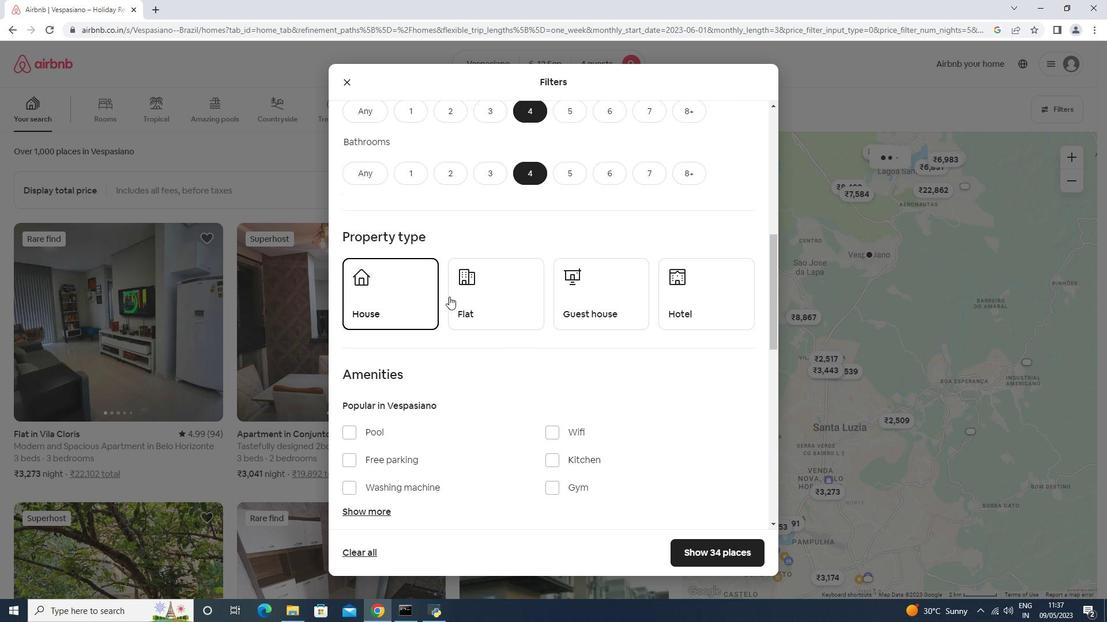 
Action: Mouse pressed left at (500, 303)
Screenshot: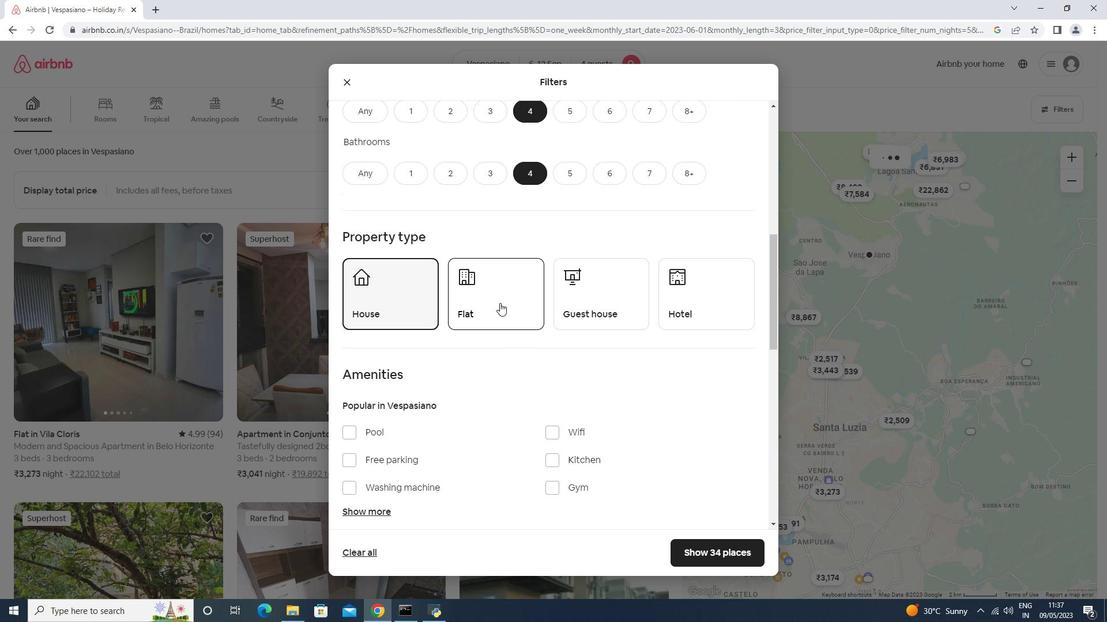 
Action: Mouse moved to (562, 301)
Screenshot: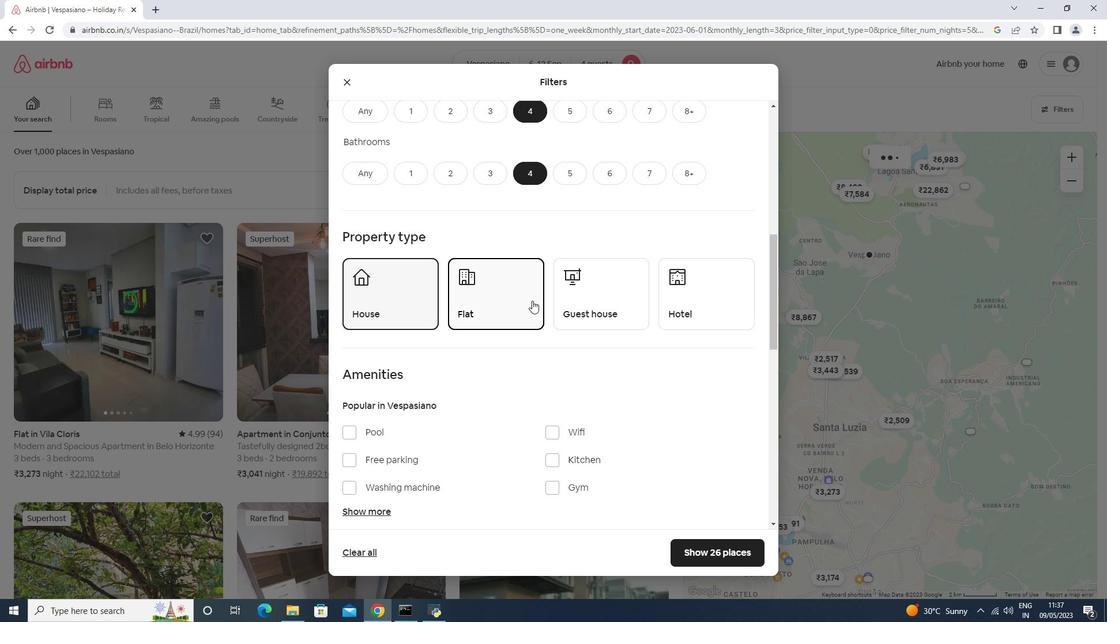 
Action: Mouse pressed left at (562, 301)
Screenshot: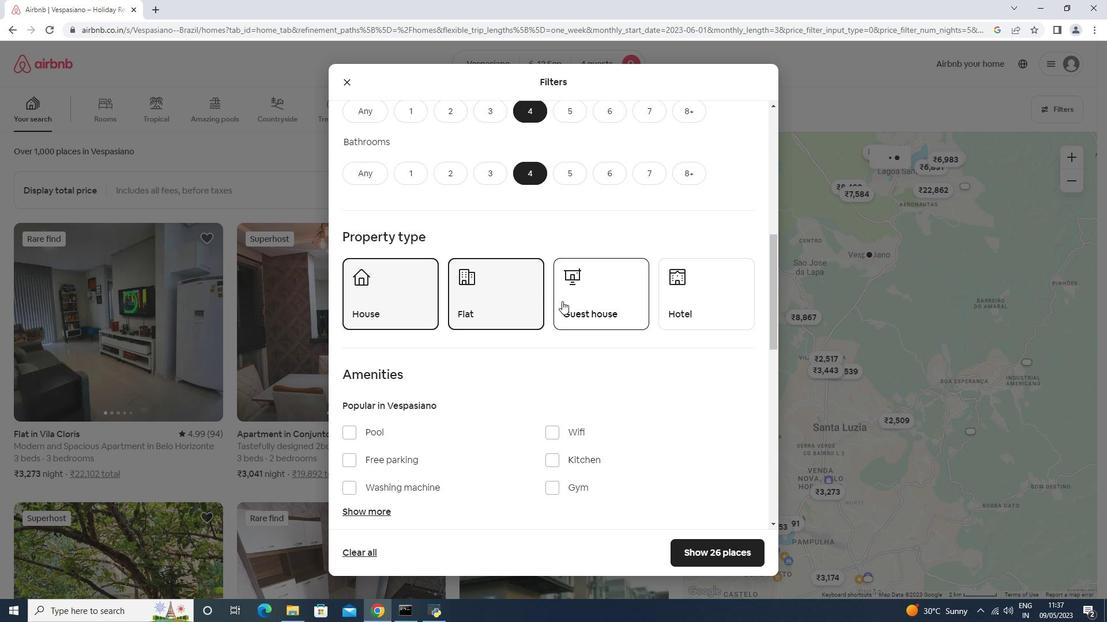 
Action: Mouse moved to (563, 302)
Screenshot: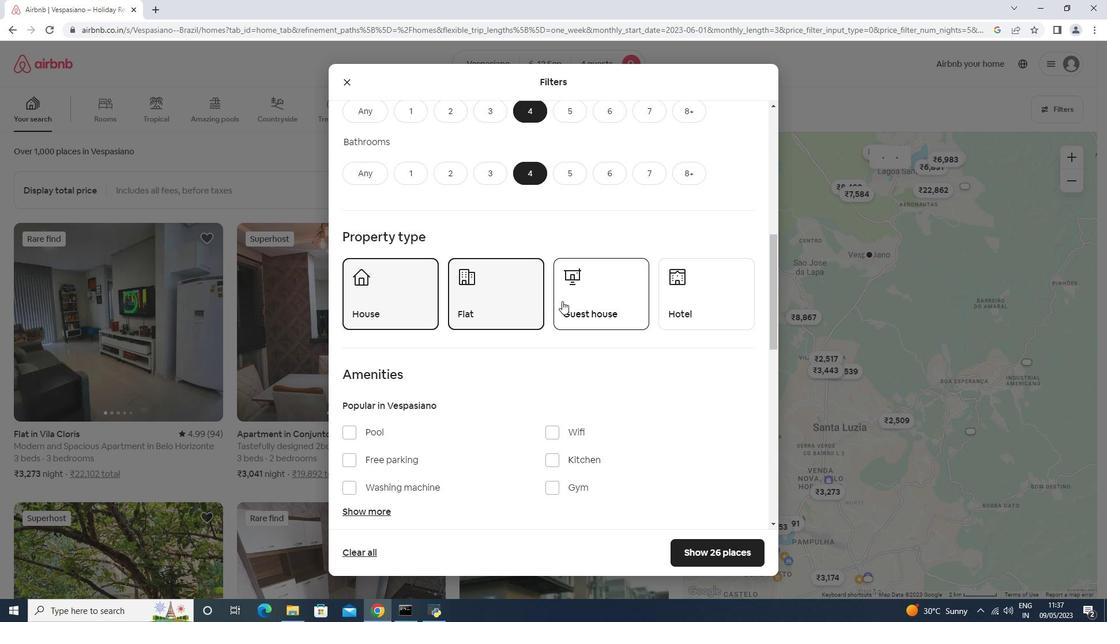 
Action: Mouse scrolled (563, 302) with delta (0, 0)
Screenshot: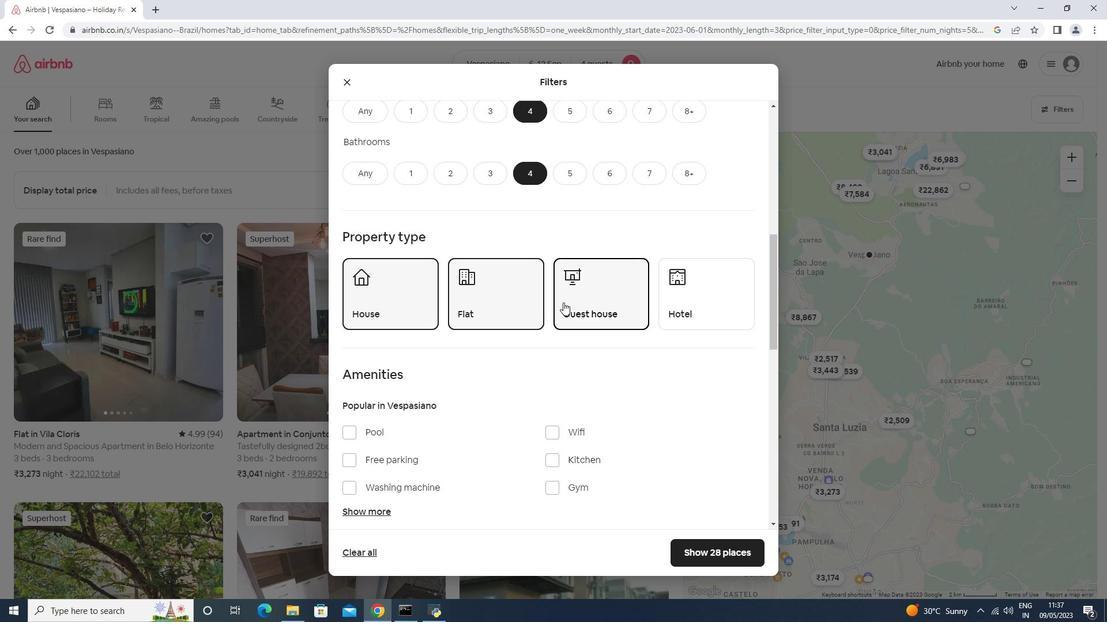 
Action: Mouse scrolled (563, 302) with delta (0, 0)
Screenshot: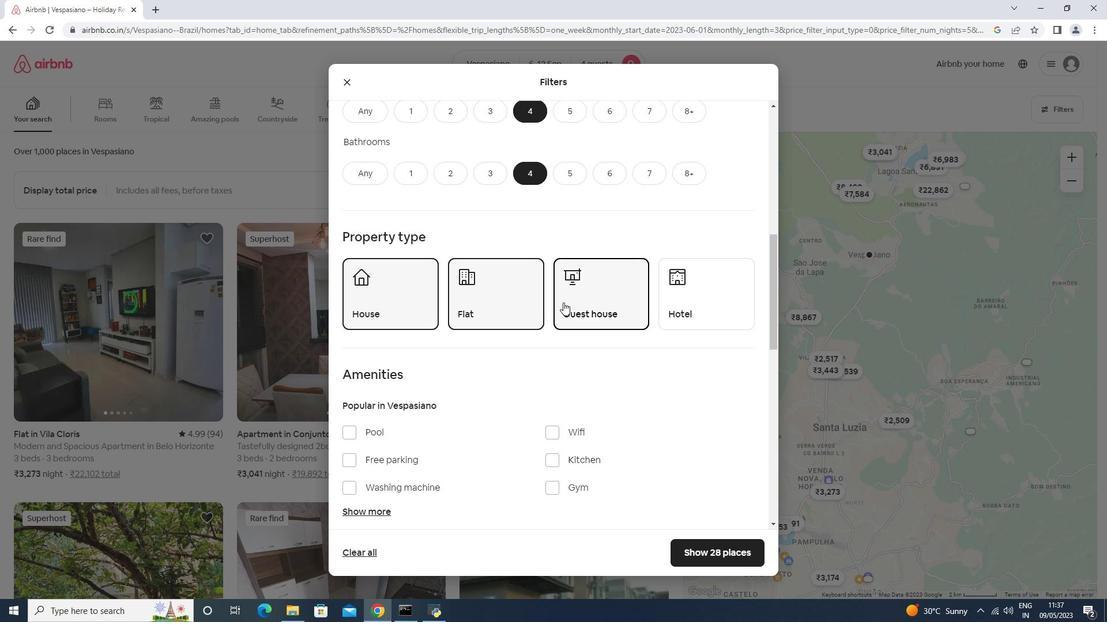
Action: Mouse scrolled (563, 302) with delta (0, 0)
Screenshot: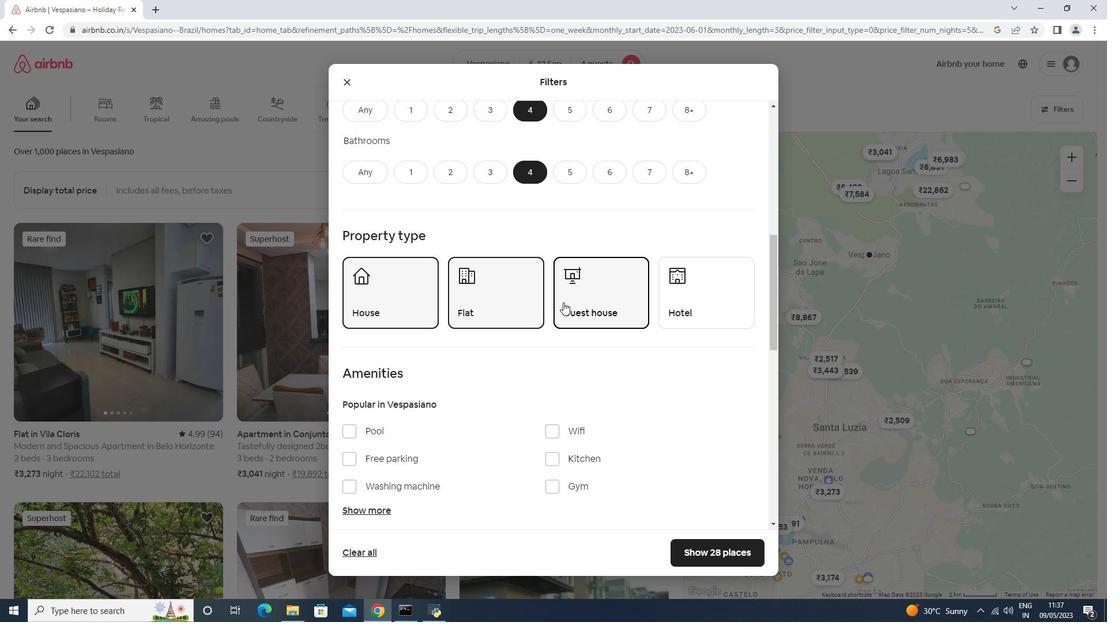 
Action: Mouse moved to (555, 313)
Screenshot: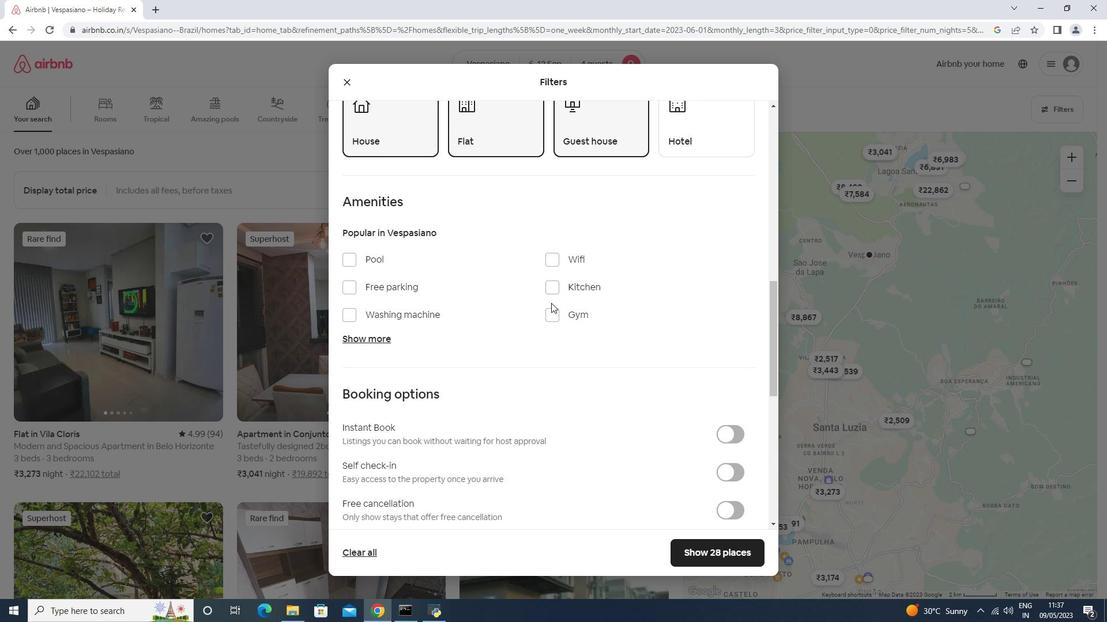 
Action: Mouse pressed left at (555, 313)
Screenshot: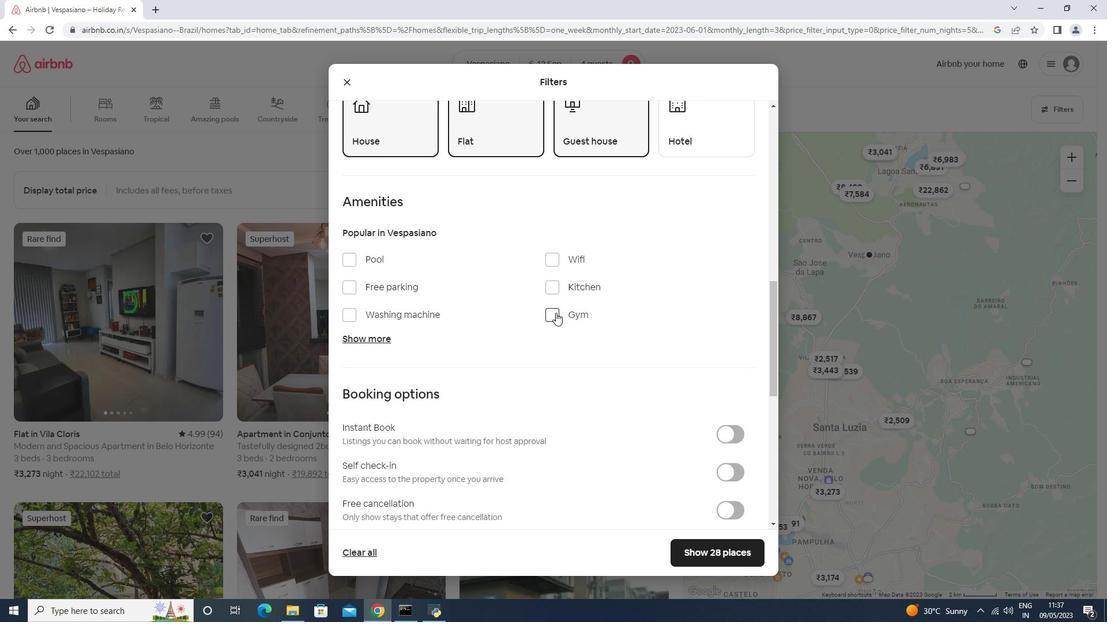 
Action: Mouse moved to (388, 265)
Screenshot: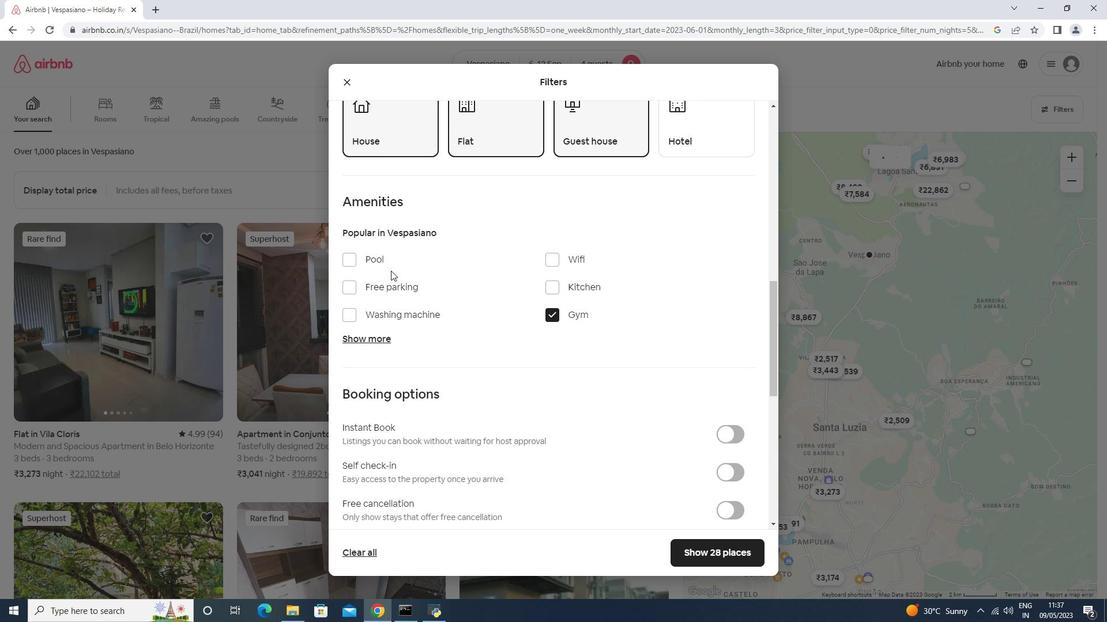 
Action: Mouse pressed left at (388, 265)
Screenshot: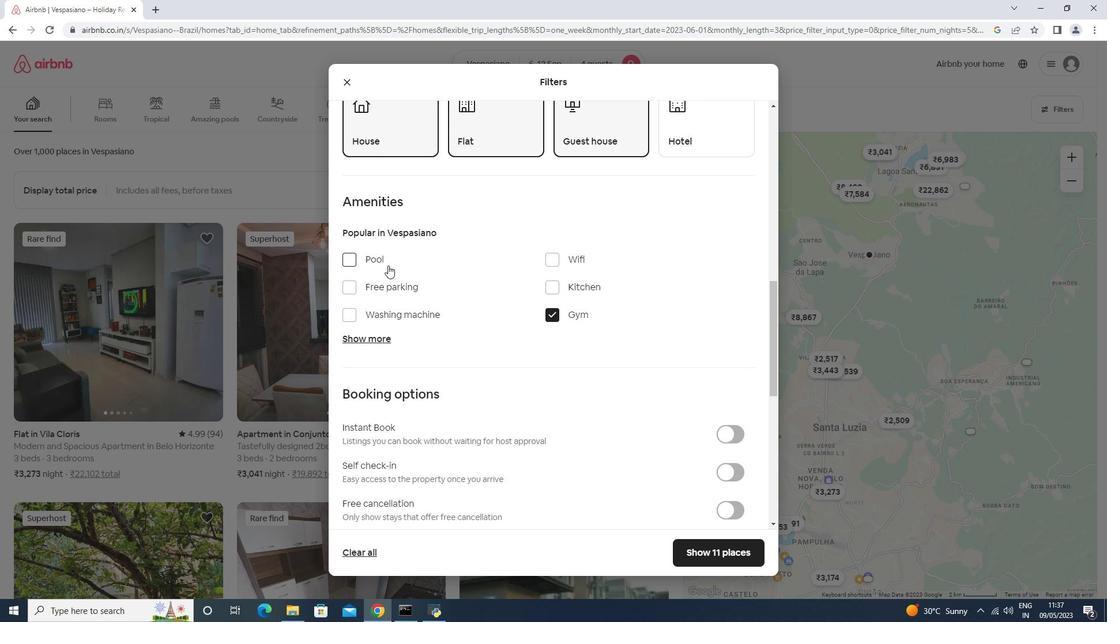 
Action: Mouse moved to (368, 334)
Screenshot: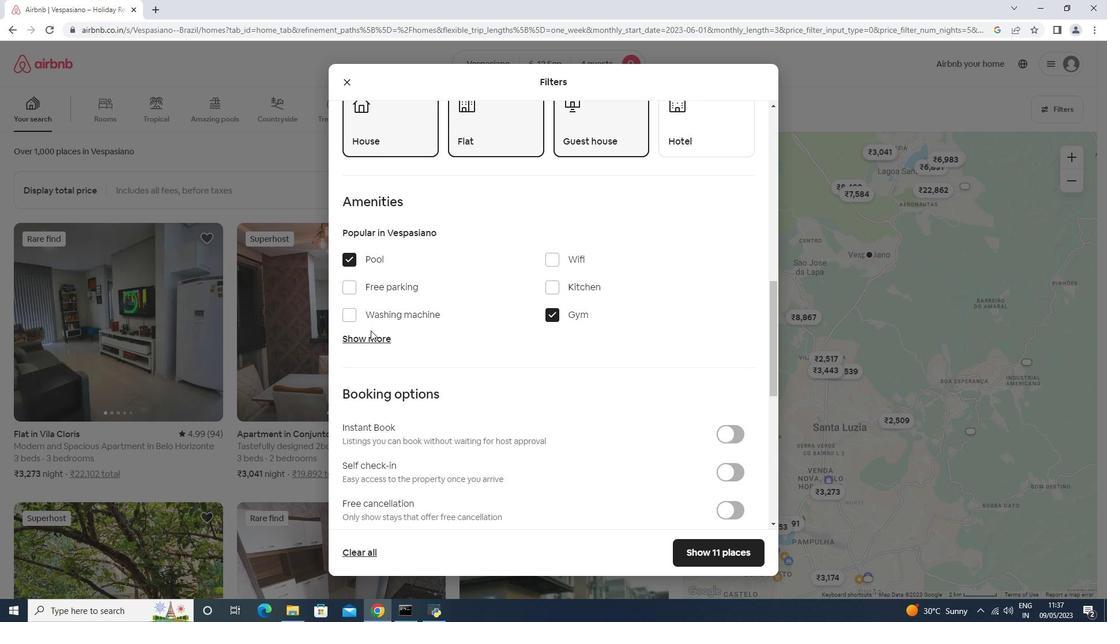 
Action: Mouse pressed left at (368, 334)
Screenshot: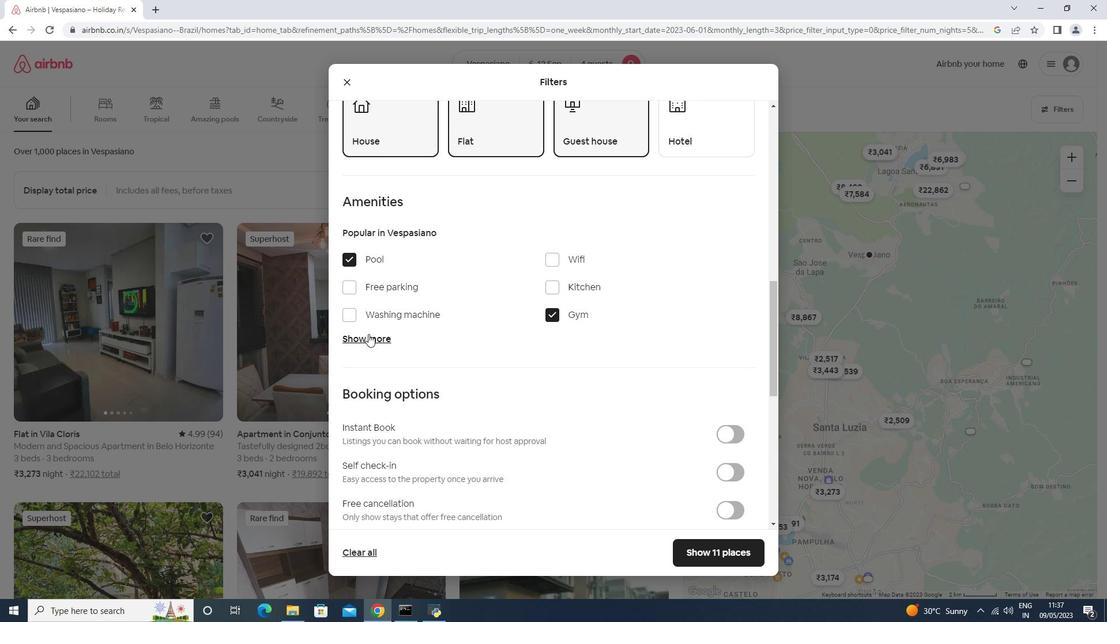 
Action: Mouse moved to (373, 281)
Screenshot: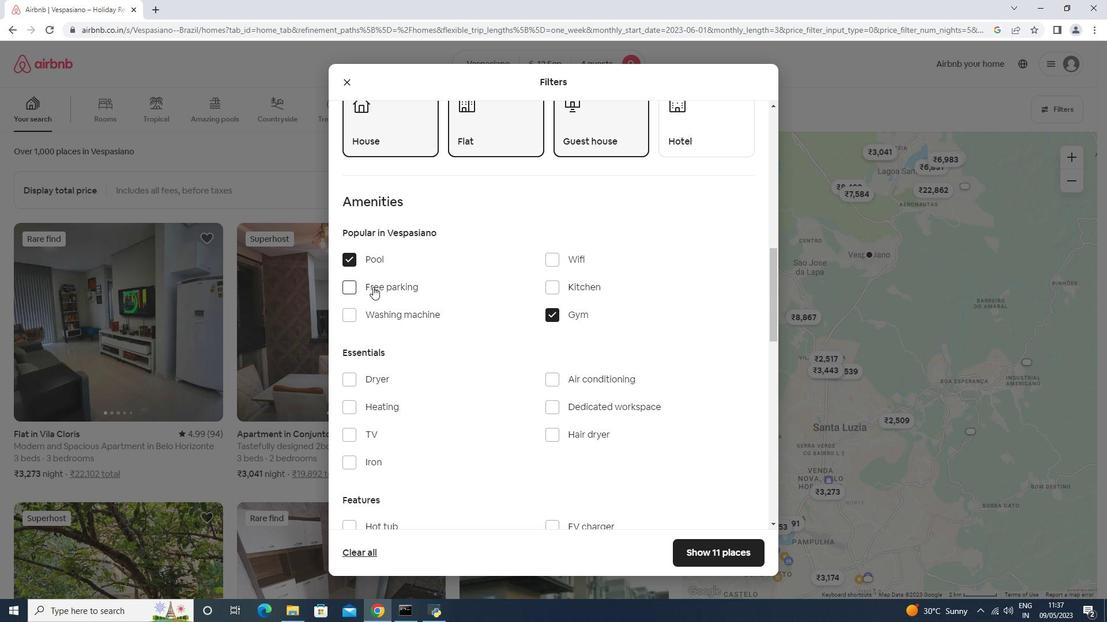 
Action: Mouse pressed left at (373, 281)
Screenshot: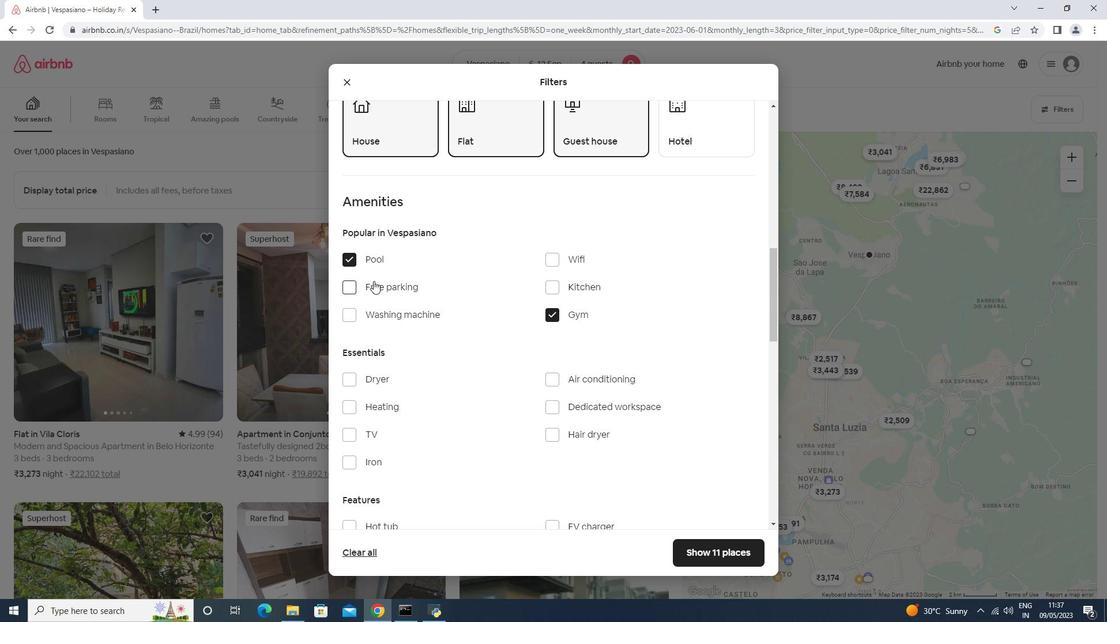 
Action: Mouse moved to (377, 277)
Screenshot: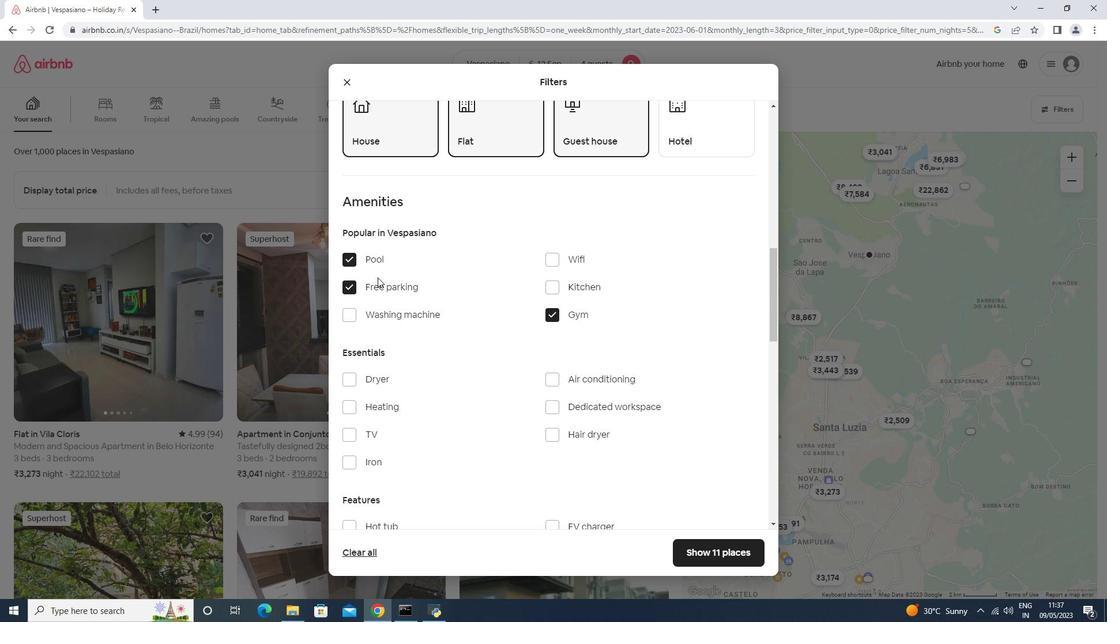 
Action: Mouse scrolled (377, 276) with delta (0, 0)
Screenshot: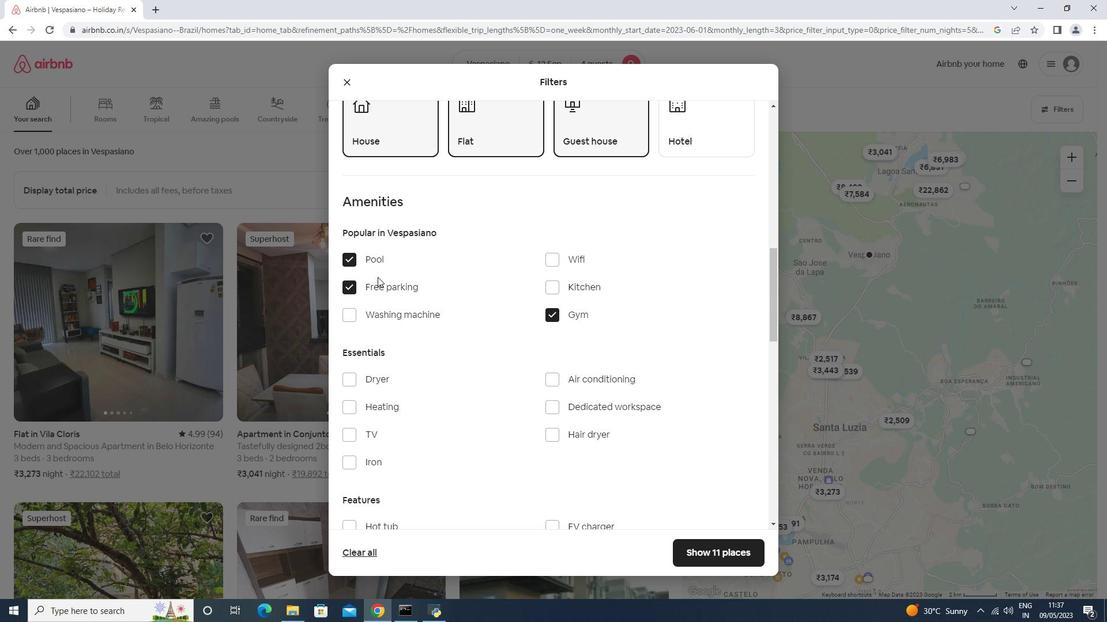 
Action: Mouse scrolled (377, 276) with delta (0, 0)
Screenshot: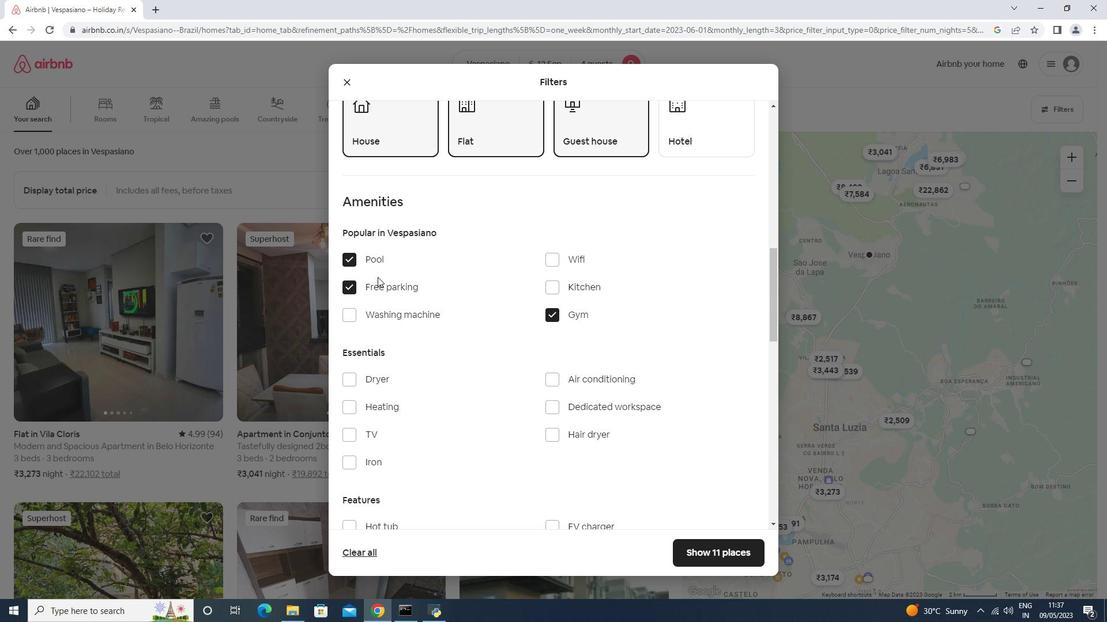 
Action: Mouse scrolled (377, 276) with delta (0, 0)
Screenshot: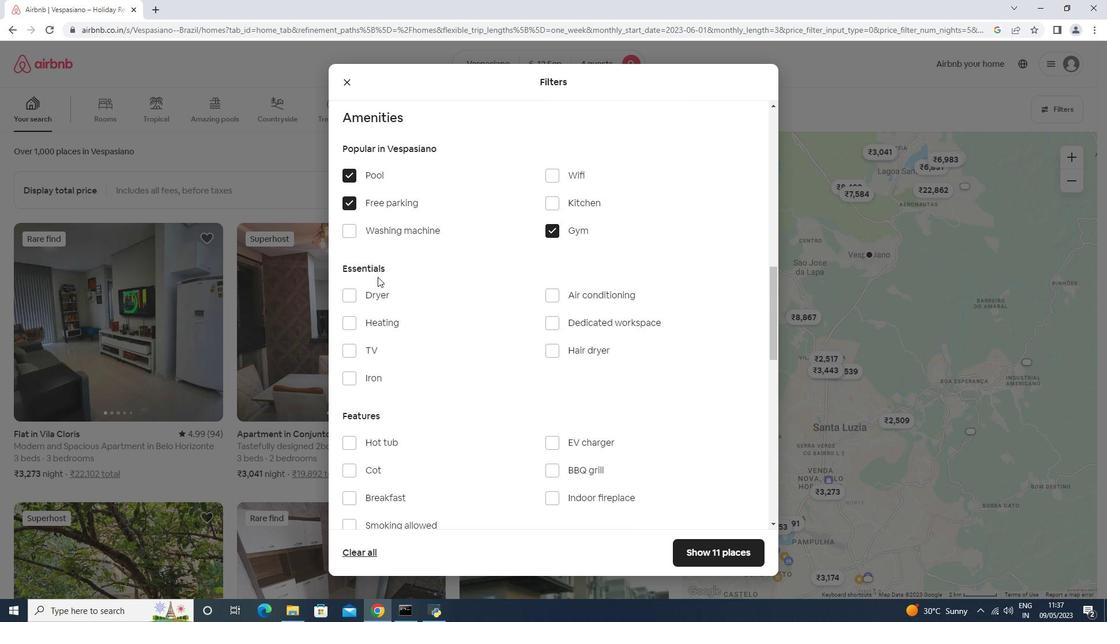 
Action: Mouse scrolled (377, 276) with delta (0, 0)
Screenshot: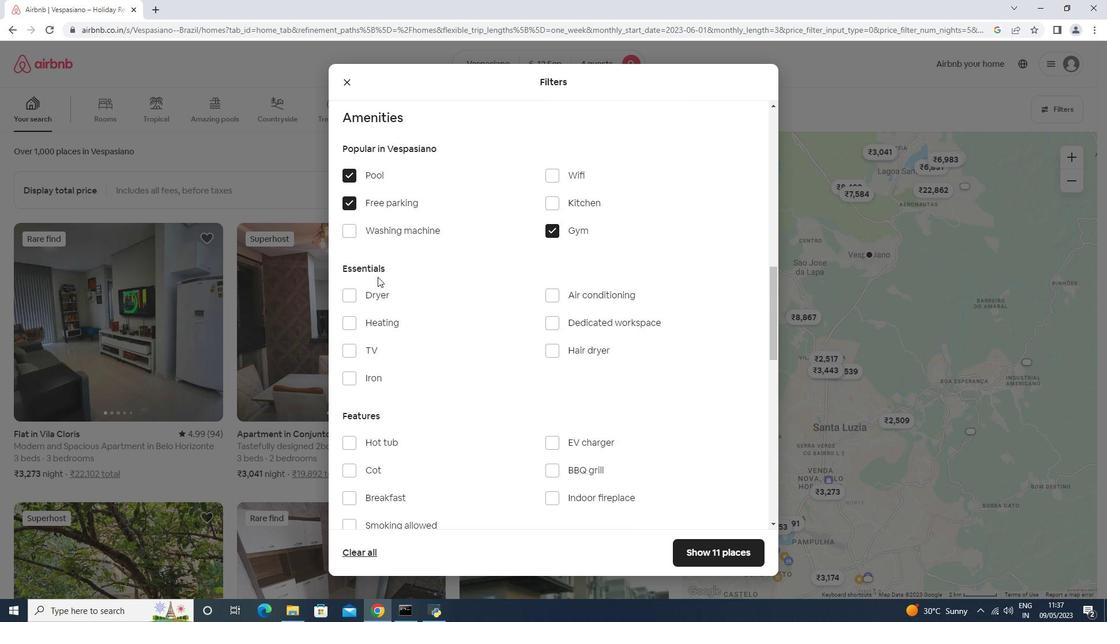 
Action: Mouse moved to (347, 197)
Screenshot: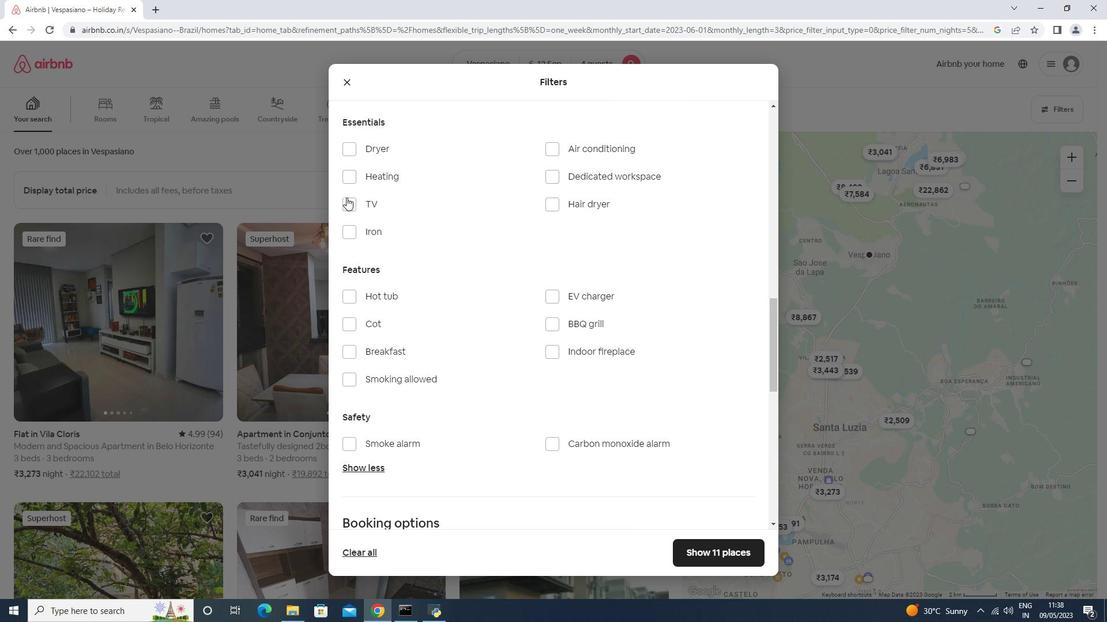 
Action: Mouse pressed left at (347, 197)
Screenshot: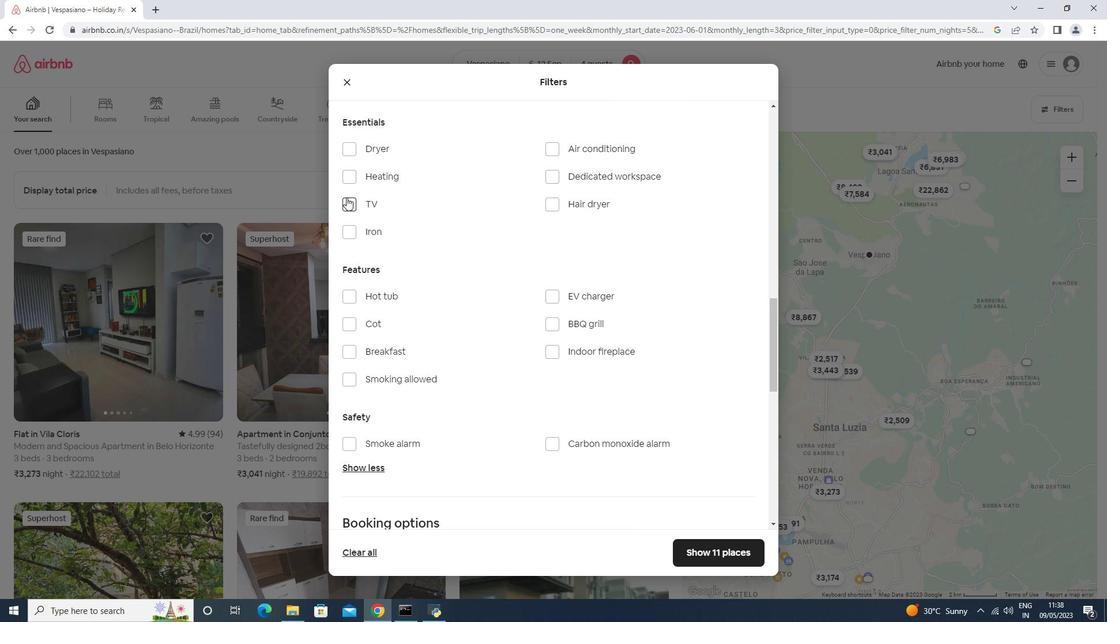 
Action: Mouse moved to (427, 348)
Screenshot: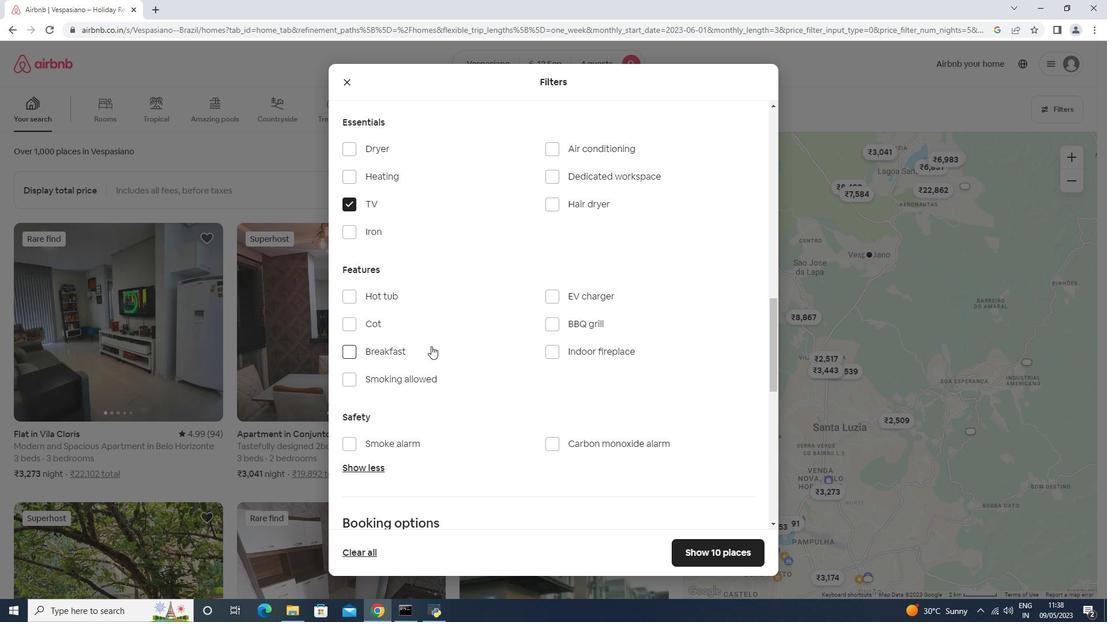 
Action: Mouse pressed left at (427, 348)
Screenshot: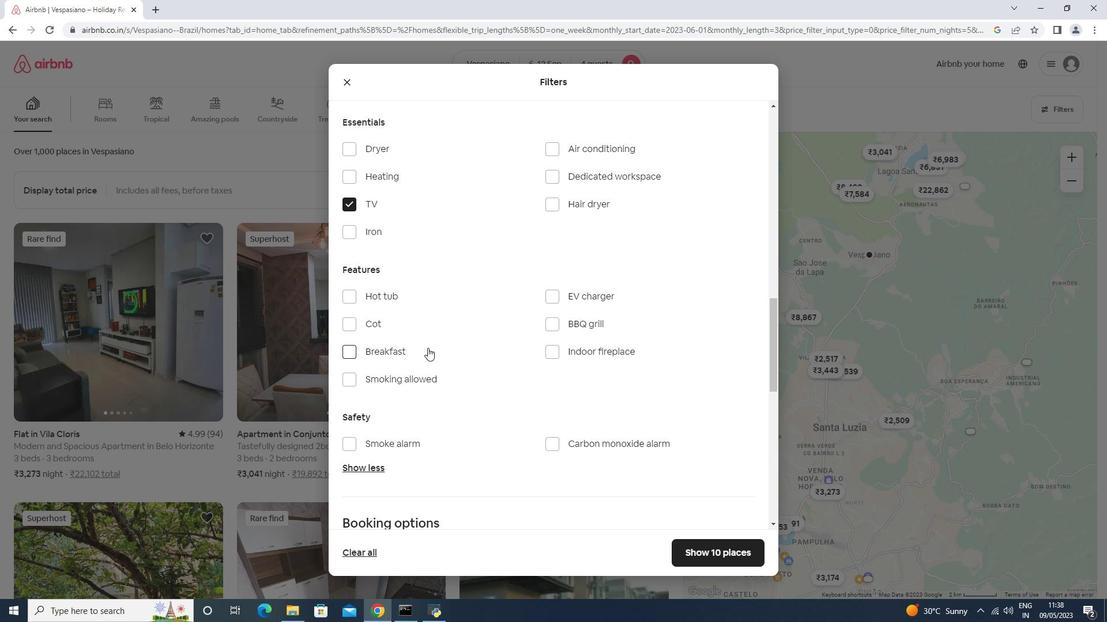 
Action: Mouse moved to (427, 347)
Screenshot: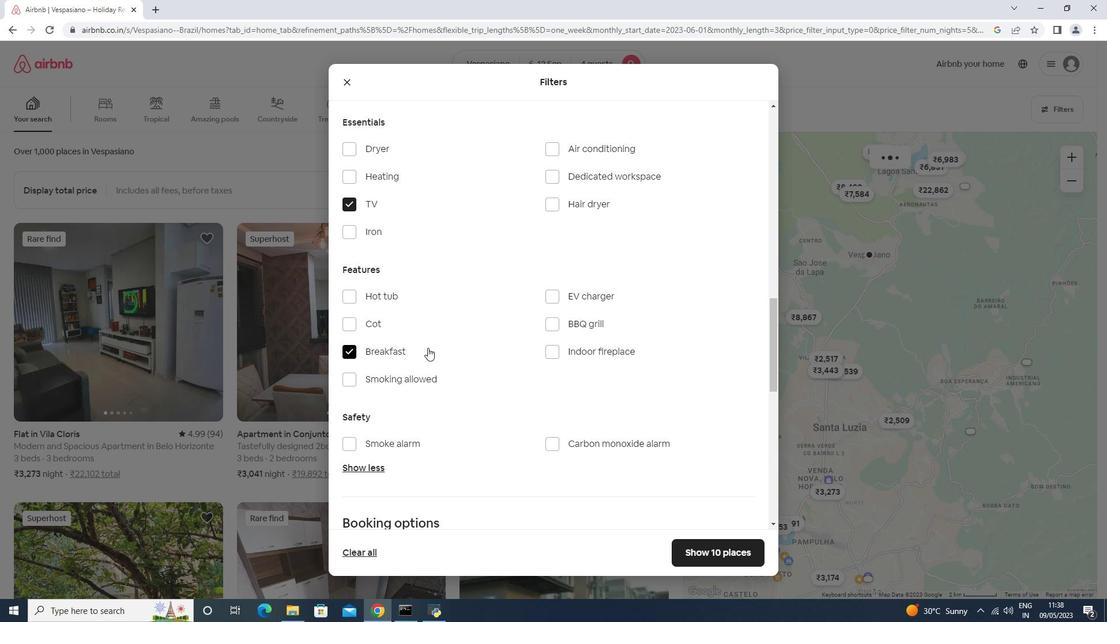 
Action: Mouse scrolled (427, 347) with delta (0, 0)
Screenshot: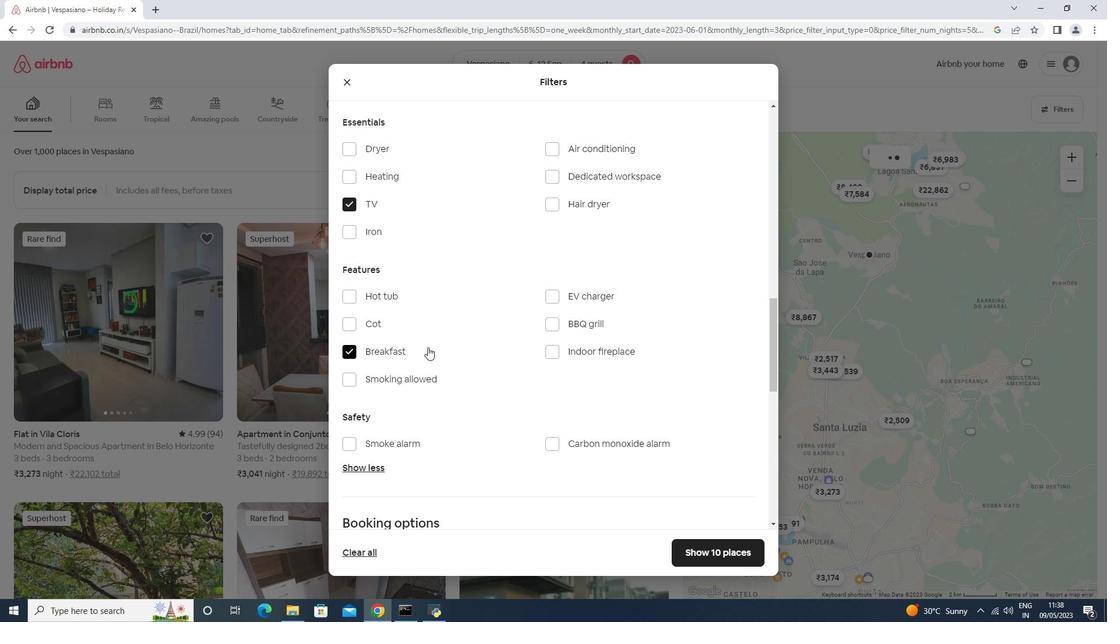
Action: Mouse scrolled (427, 347) with delta (0, 0)
Screenshot: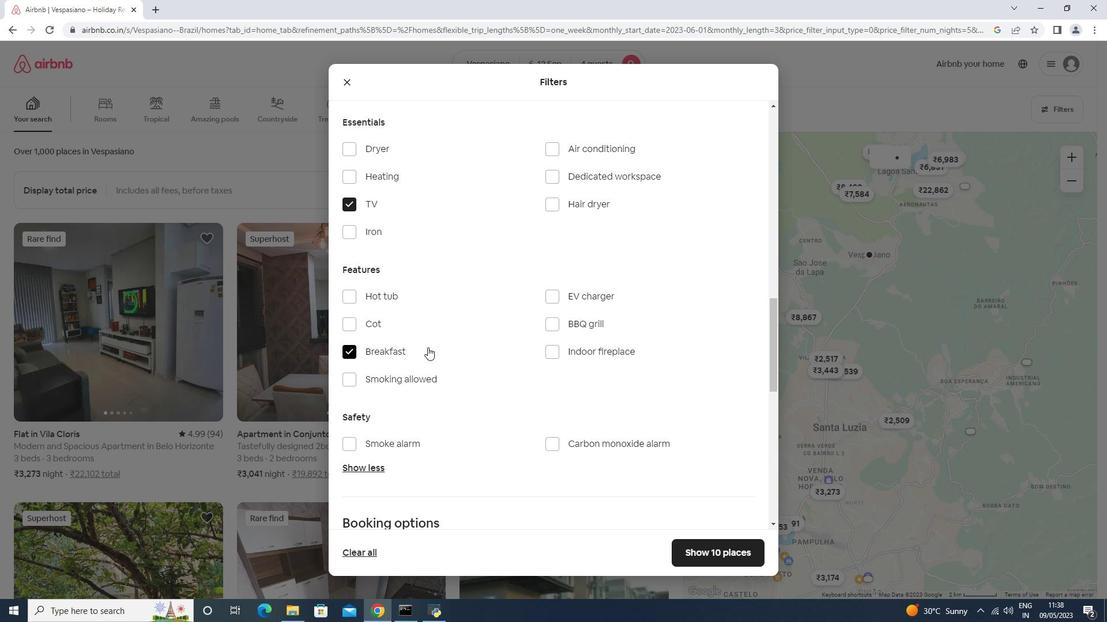 
Action: Mouse scrolled (427, 347) with delta (0, 0)
Screenshot: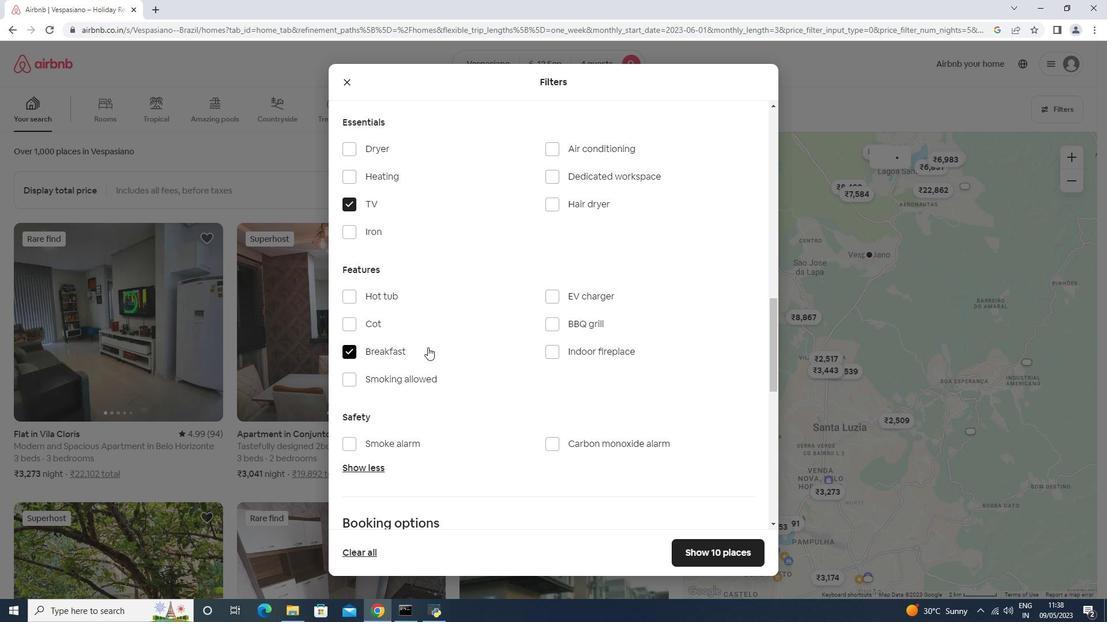 
Action: Mouse scrolled (427, 347) with delta (0, 0)
Screenshot: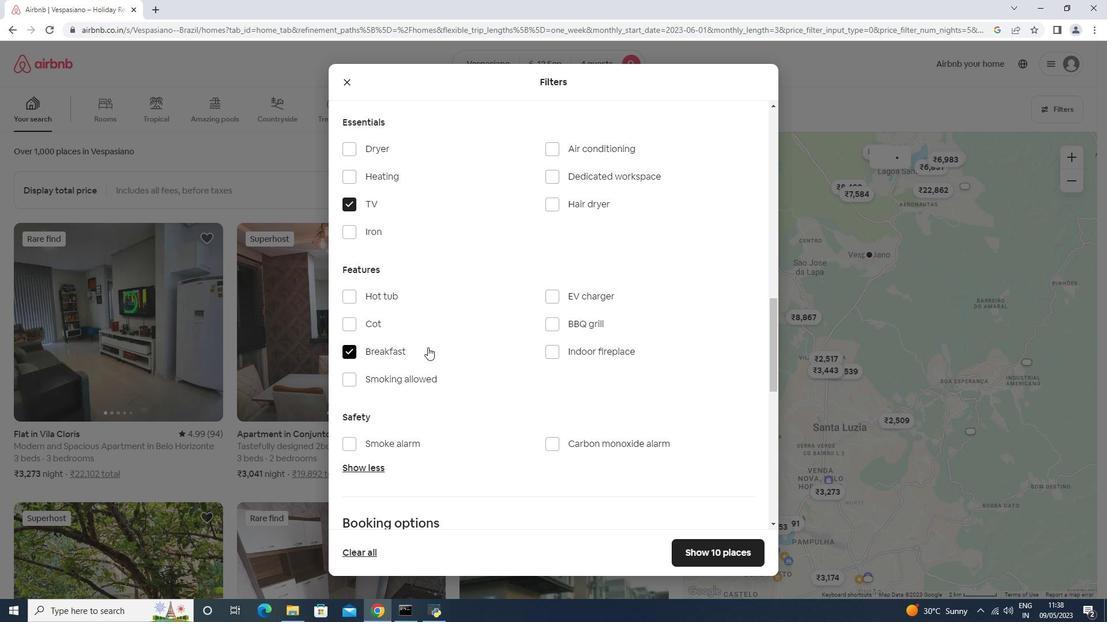 
Action: Mouse moved to (732, 369)
Screenshot: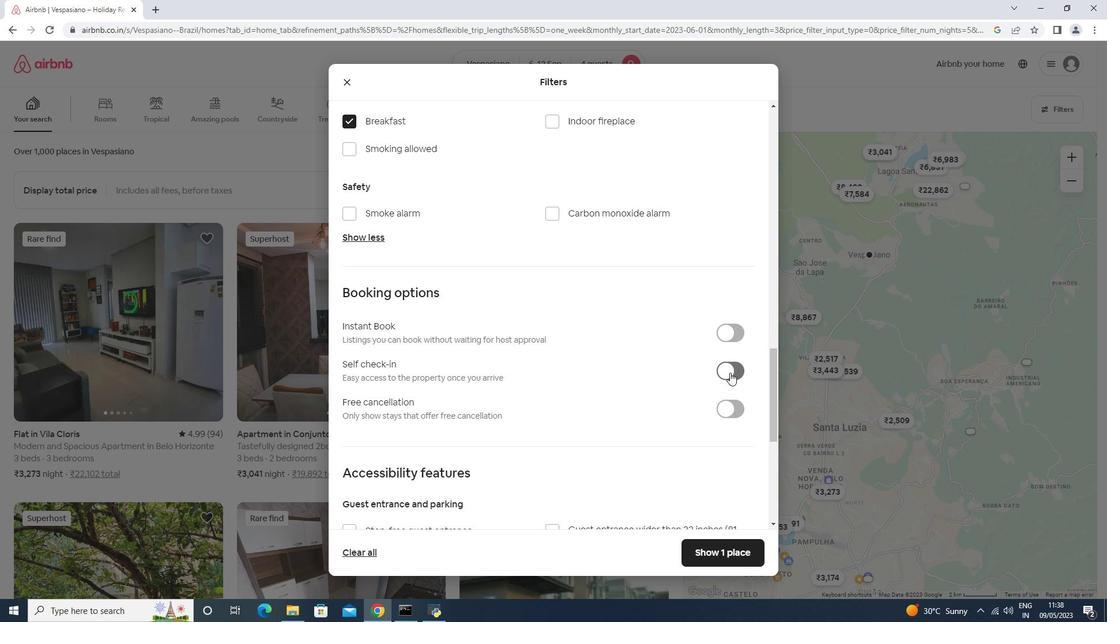 
Action: Mouse pressed left at (732, 369)
Screenshot: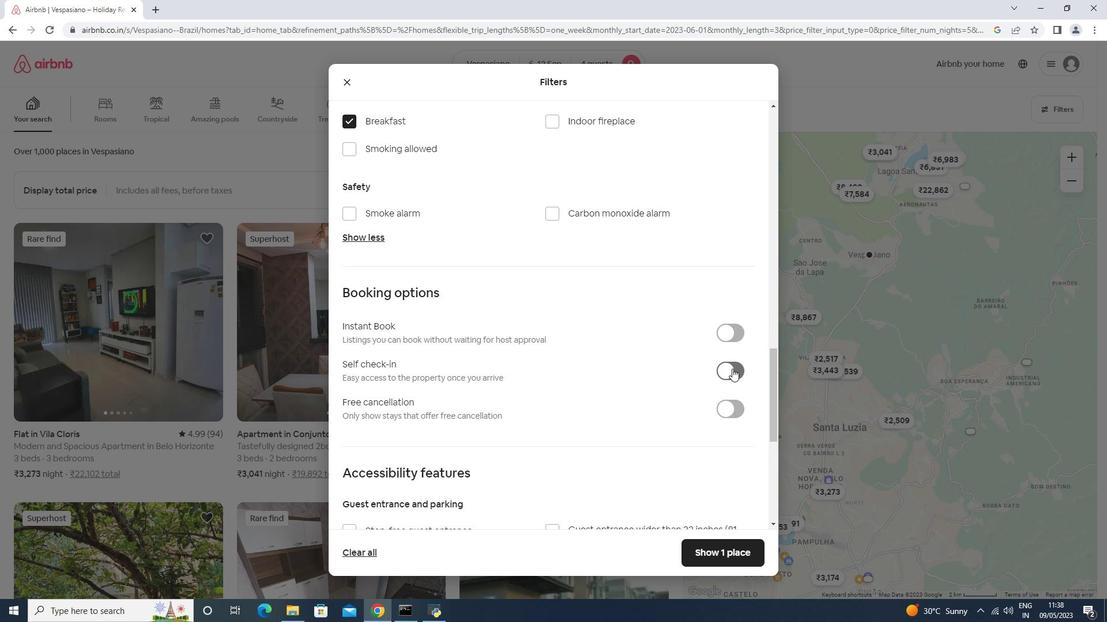 
Action: Mouse scrolled (732, 368) with delta (0, 0)
Screenshot: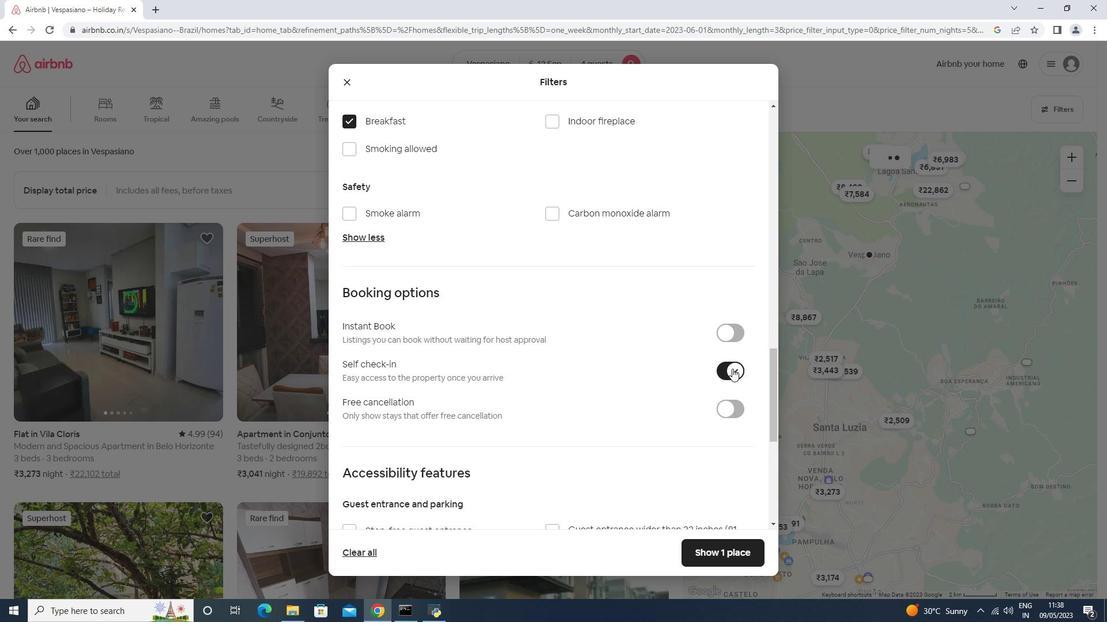 
Action: Mouse scrolled (732, 368) with delta (0, 0)
Screenshot: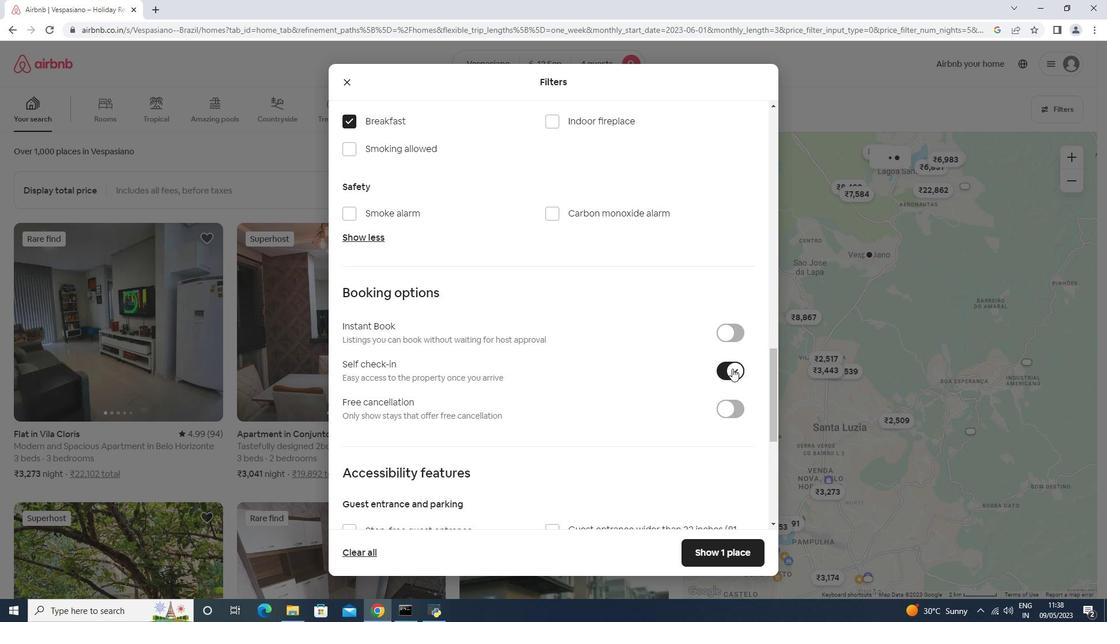 
Action: Mouse scrolled (732, 368) with delta (0, 0)
Screenshot: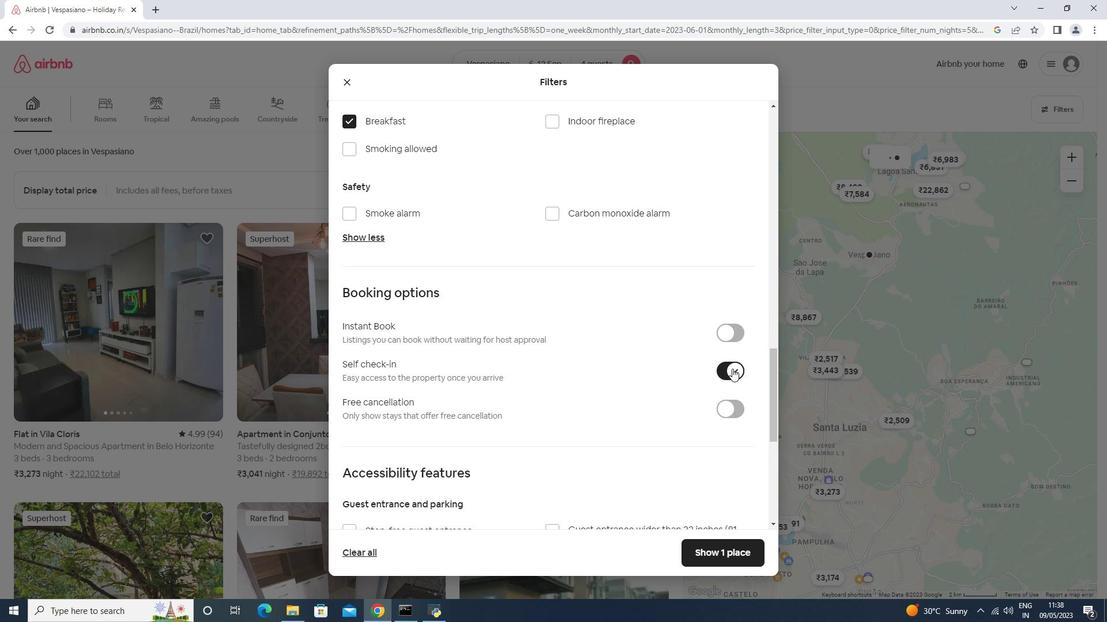 
Action: Mouse scrolled (732, 368) with delta (0, 0)
Screenshot: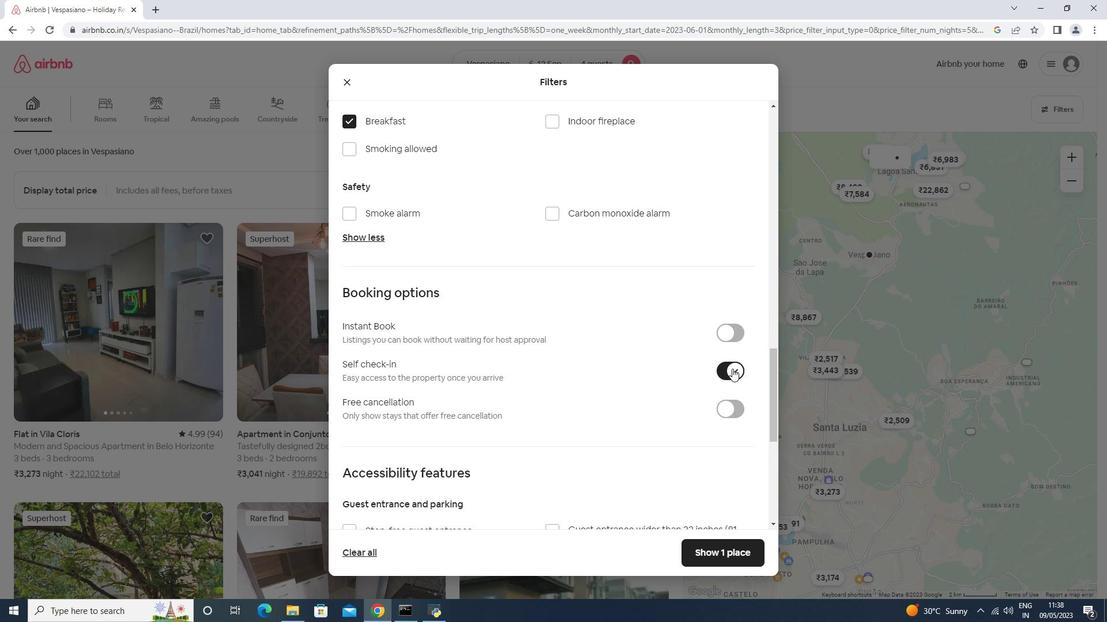 
Action: Mouse moved to (719, 376)
Screenshot: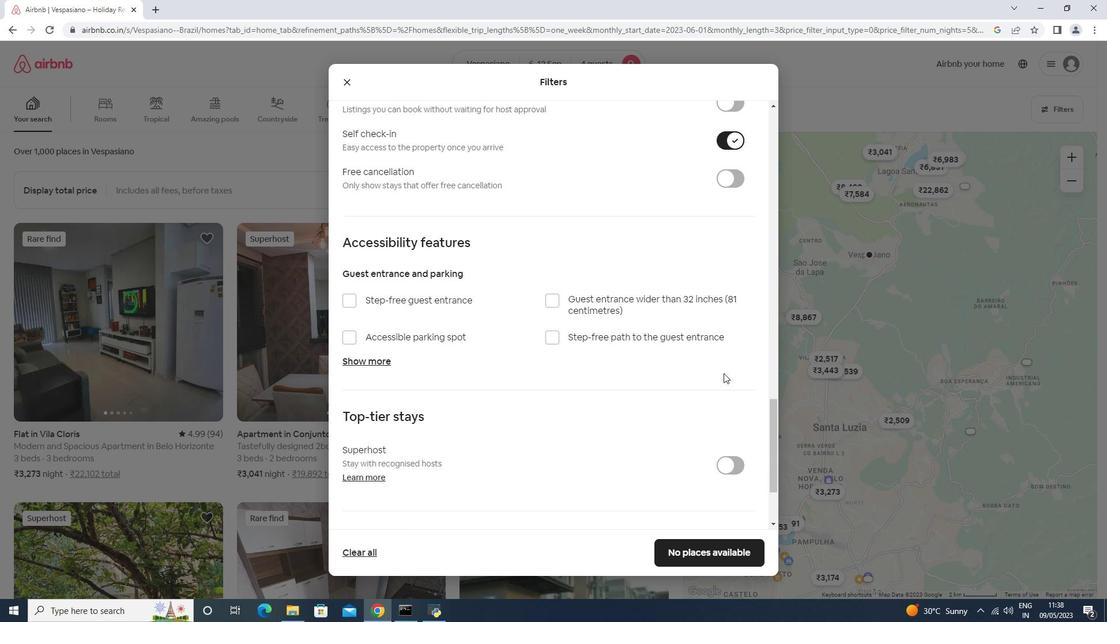 
Action: Mouse scrolled (720, 374) with delta (0, 0)
Screenshot: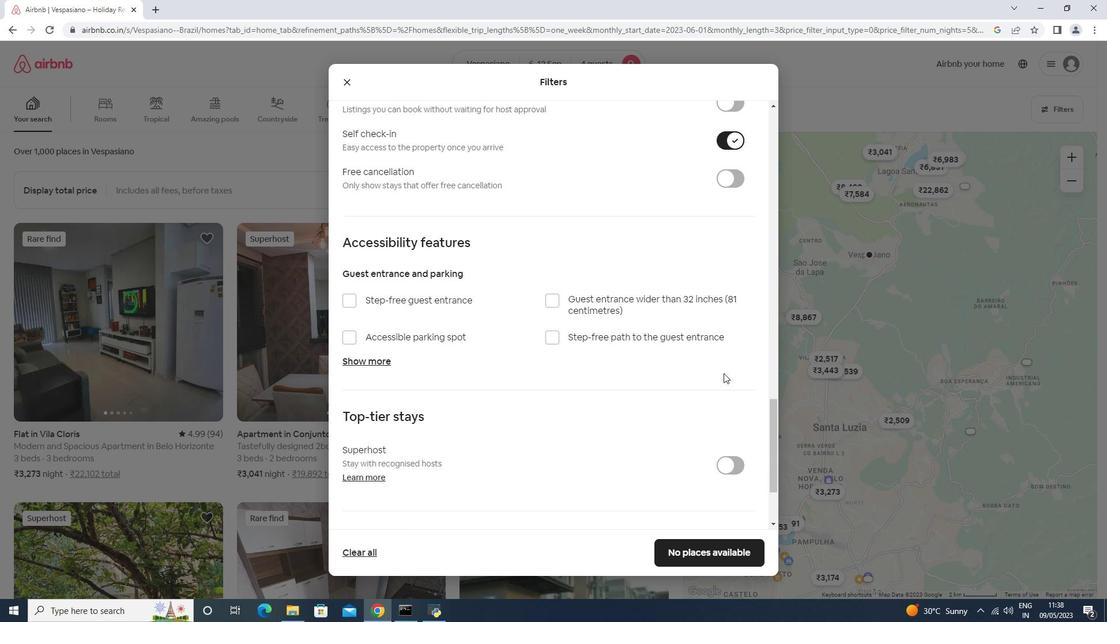 
Action: Mouse moved to (719, 376)
Screenshot: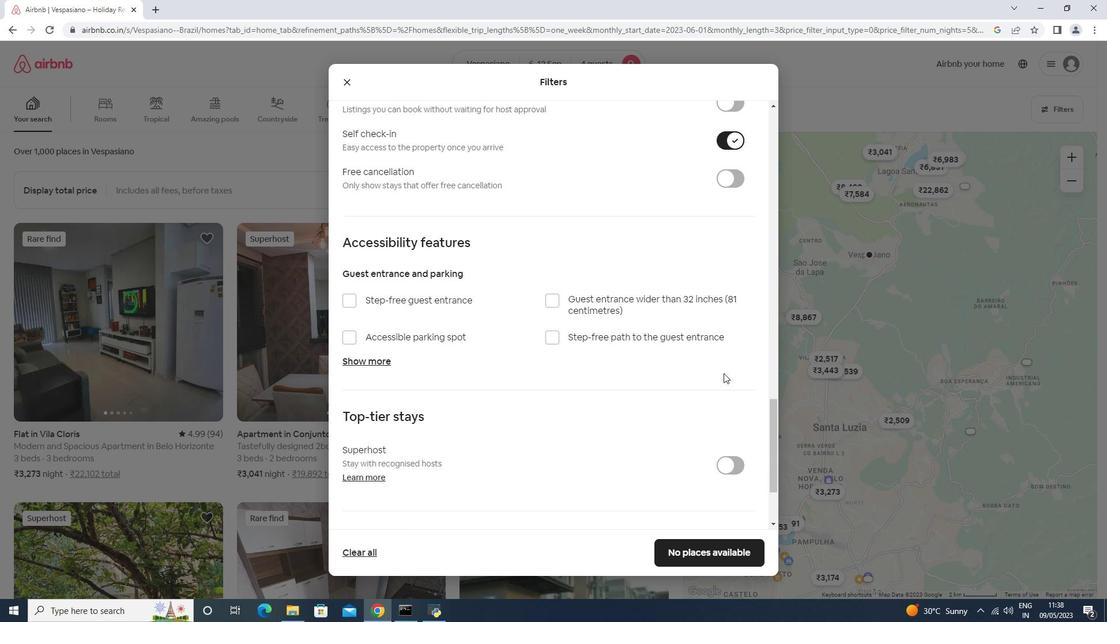
Action: Mouse scrolled (719, 375) with delta (0, 0)
Screenshot: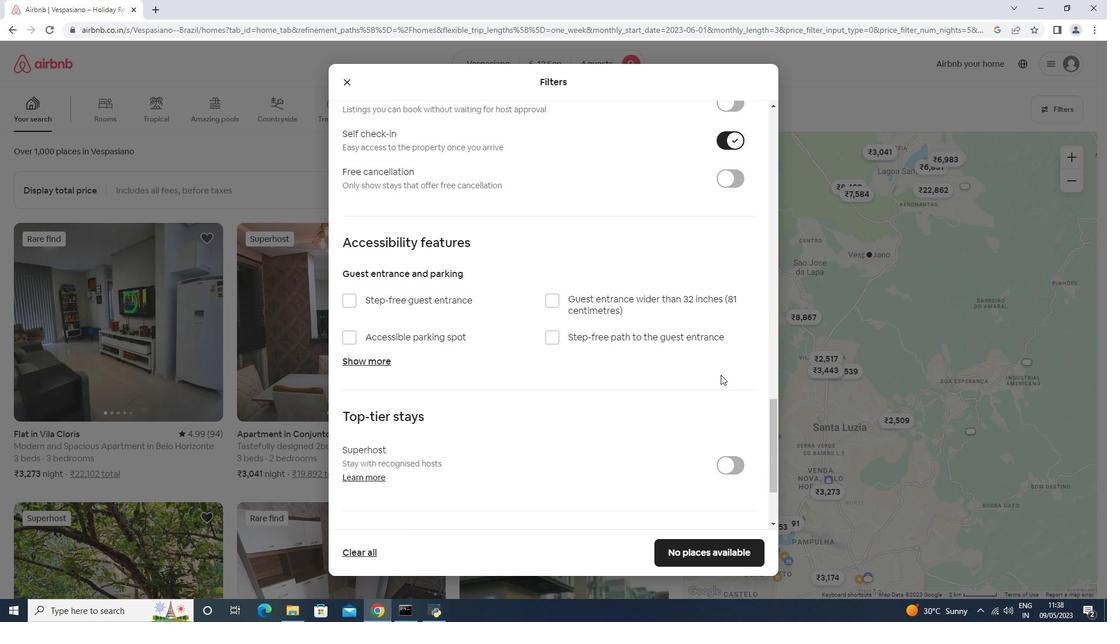 
Action: Mouse moved to (718, 376)
Screenshot: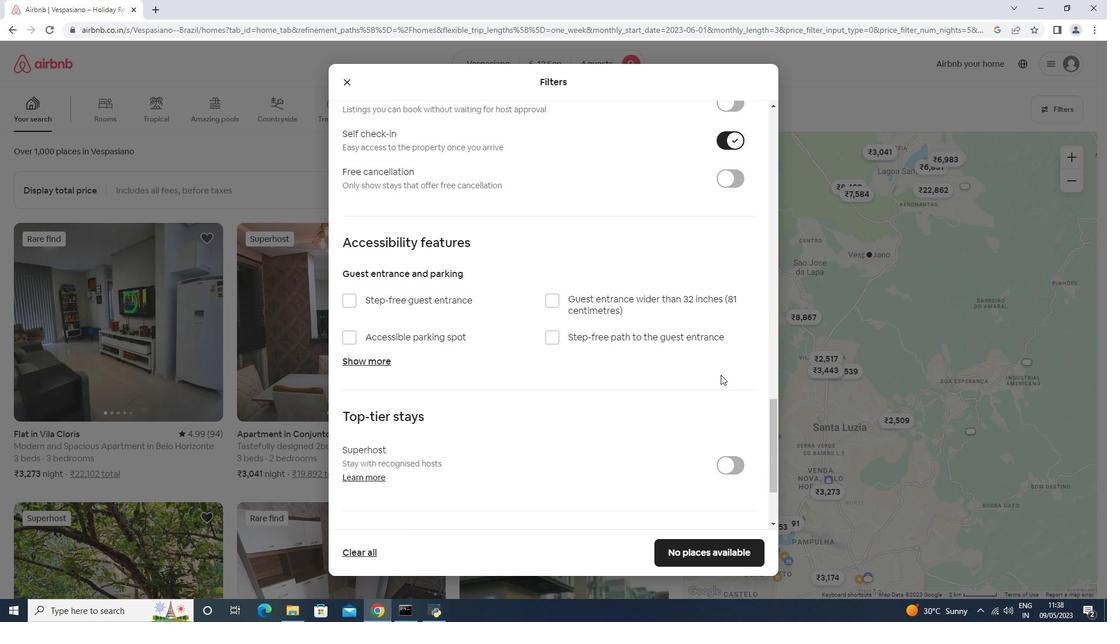 
Action: Mouse scrolled (719, 375) with delta (0, 0)
Screenshot: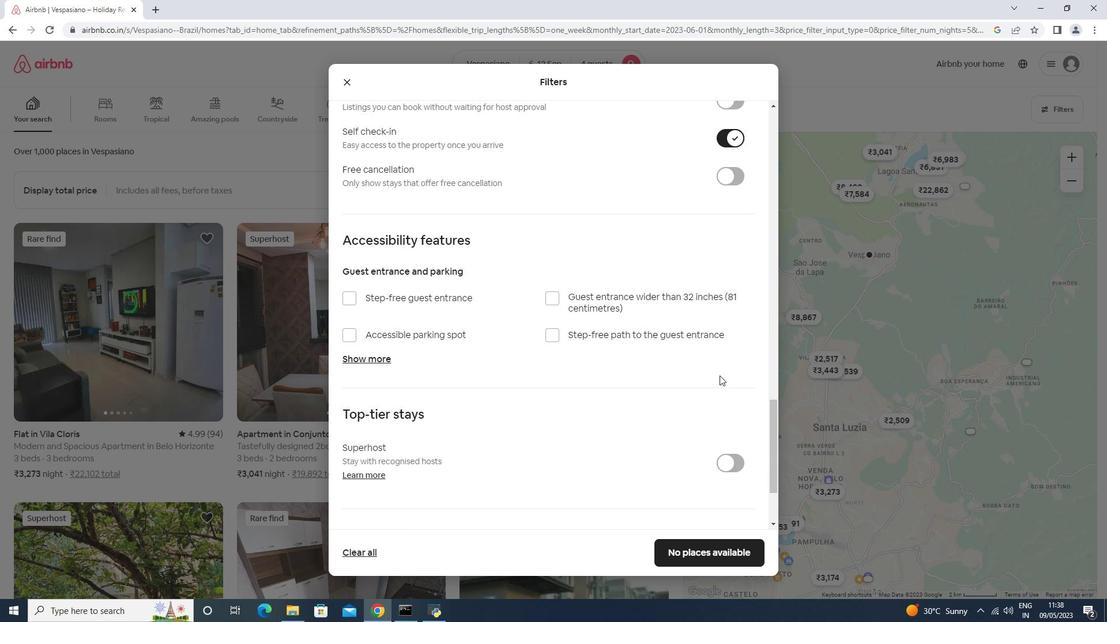 
Action: Mouse moved to (715, 405)
Screenshot: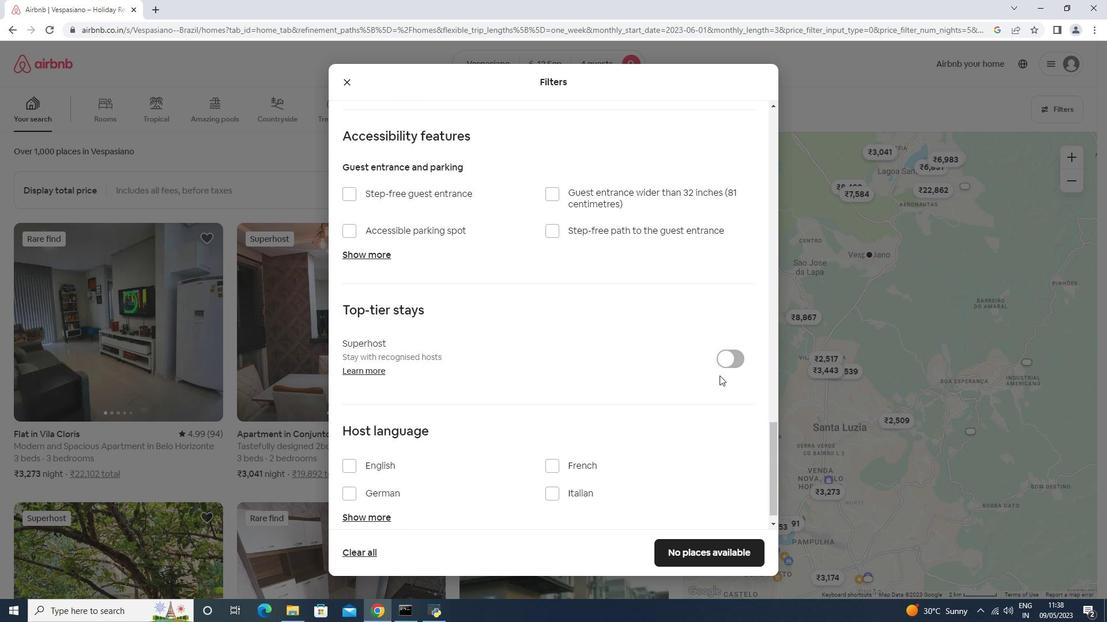 
Action: Mouse scrolled (719, 376) with delta (0, 0)
Screenshot: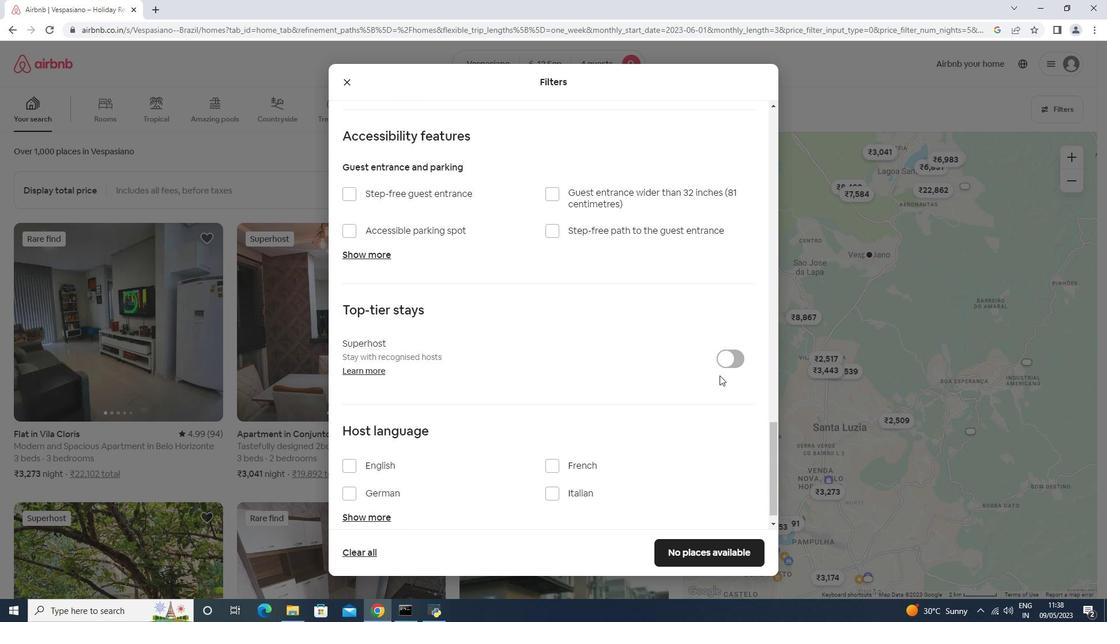 
Action: Mouse moved to (730, 438)
Screenshot: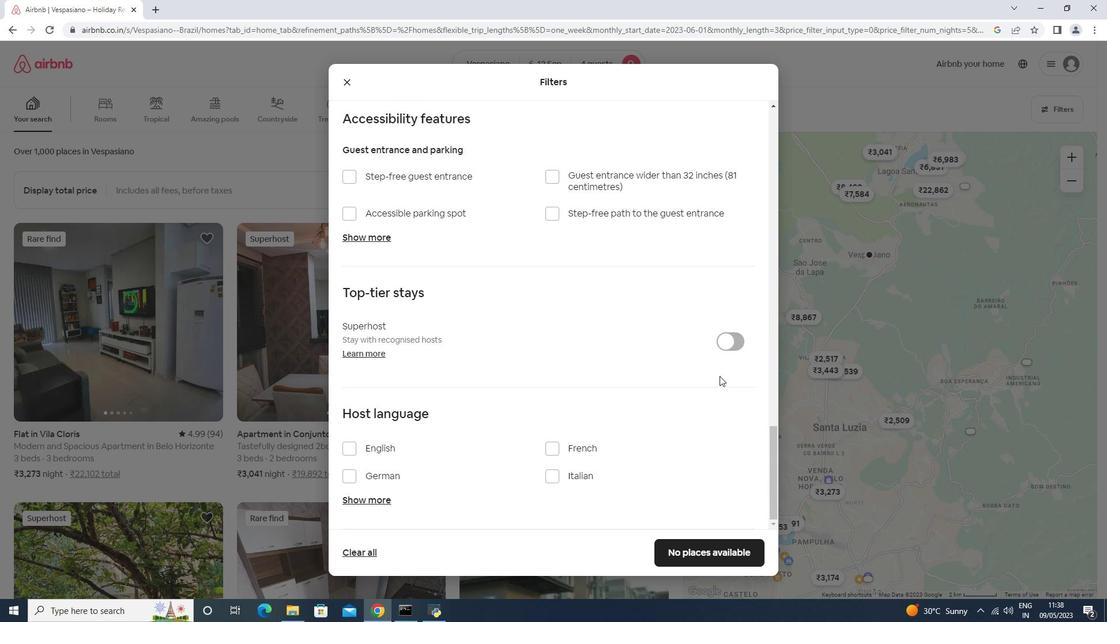 
Action: Mouse scrolled (719, 376) with delta (0, 0)
Screenshot: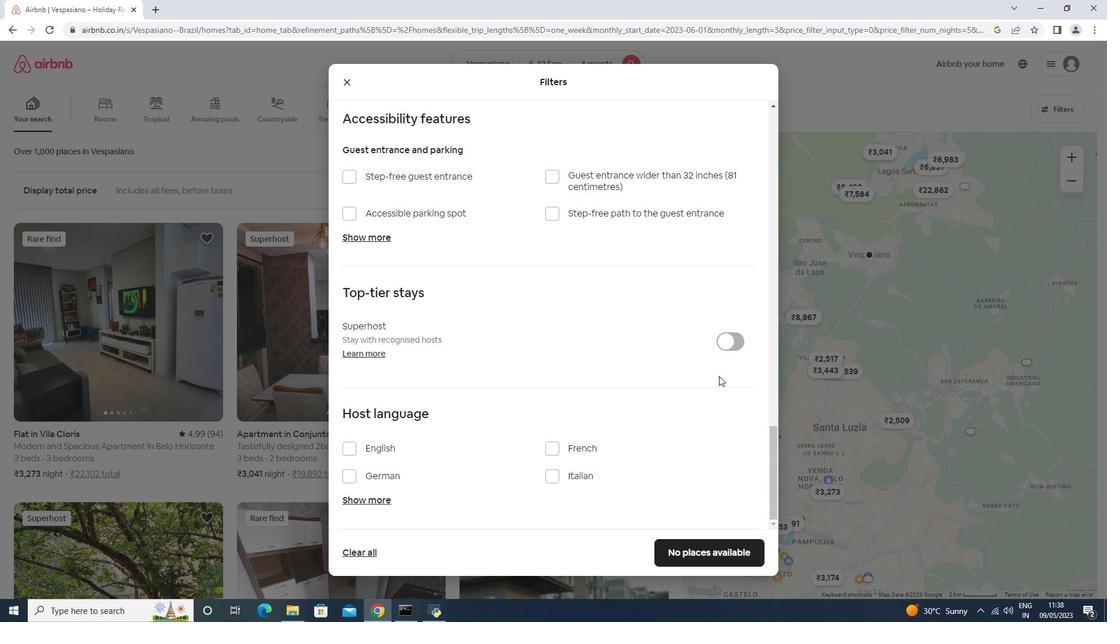 
Action: Mouse moved to (405, 448)
Screenshot: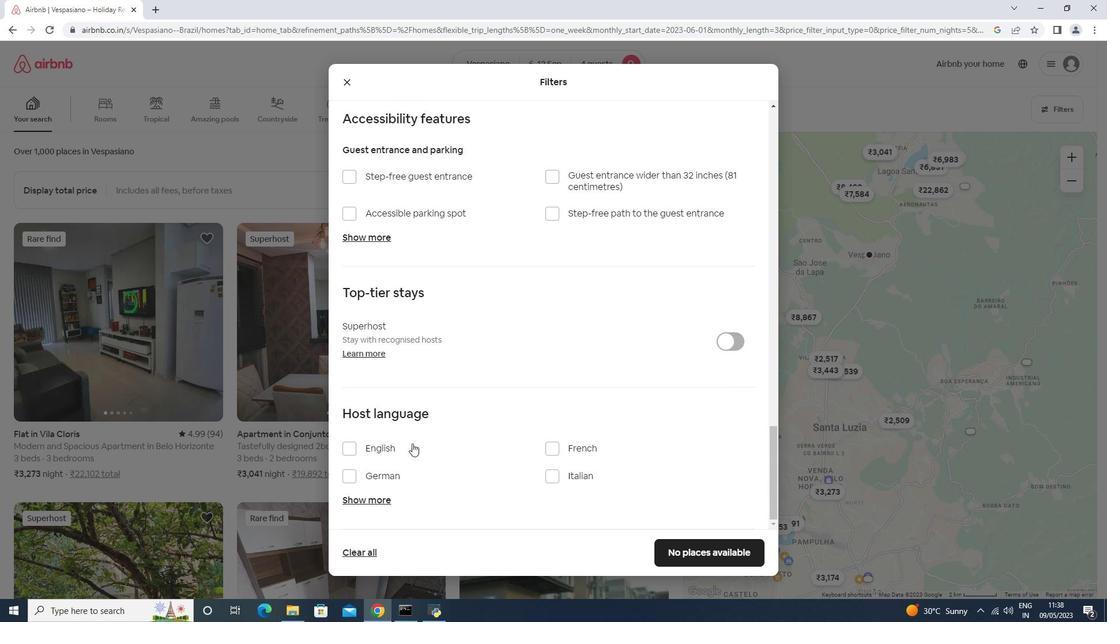 
Action: Mouse pressed left at (405, 448)
Screenshot: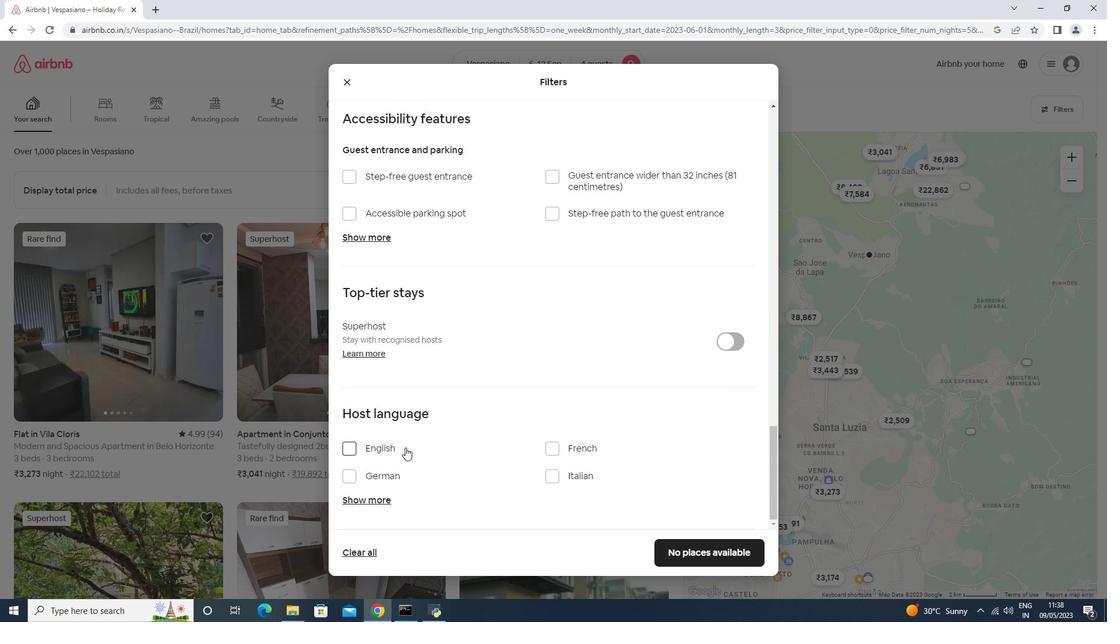 
Action: Mouse moved to (703, 561)
Screenshot: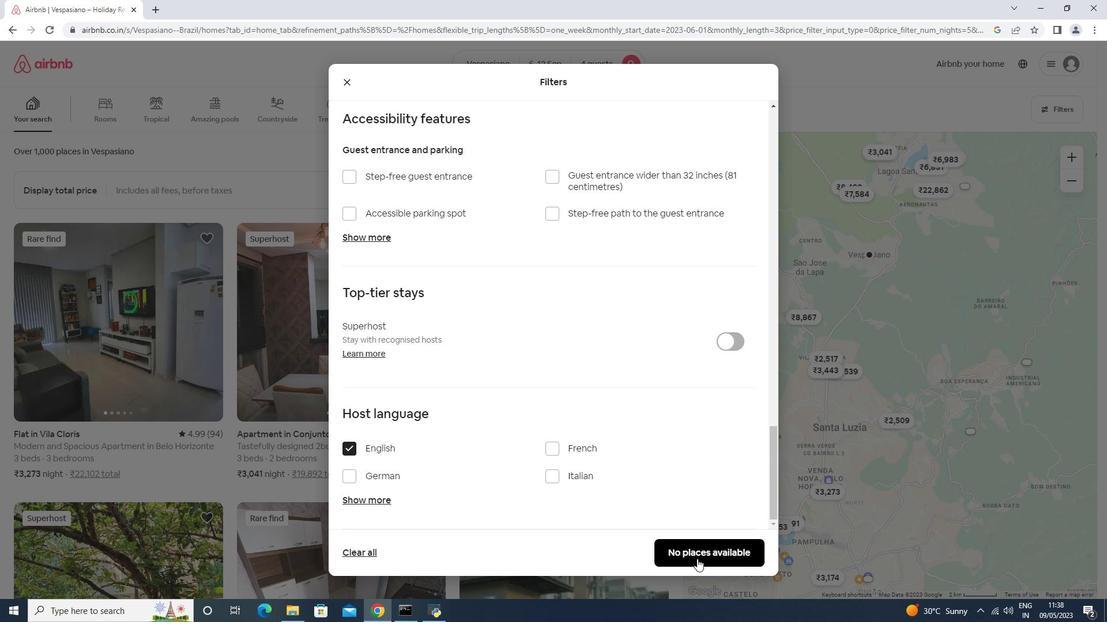 
Action: Mouse pressed left at (703, 561)
Screenshot: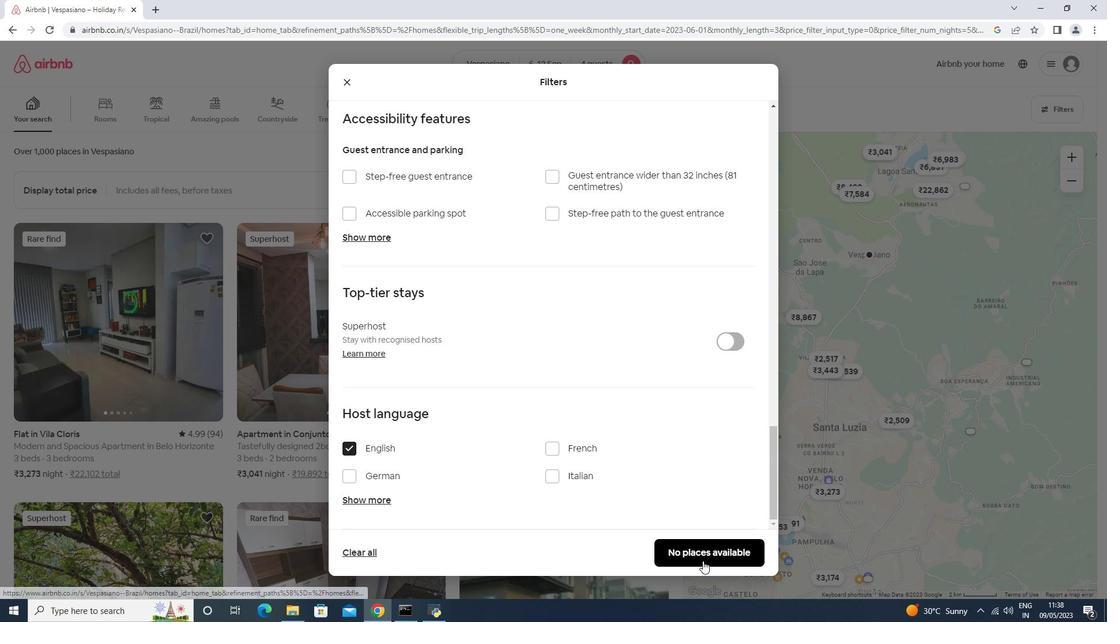 
Action: Mouse moved to (685, 566)
Screenshot: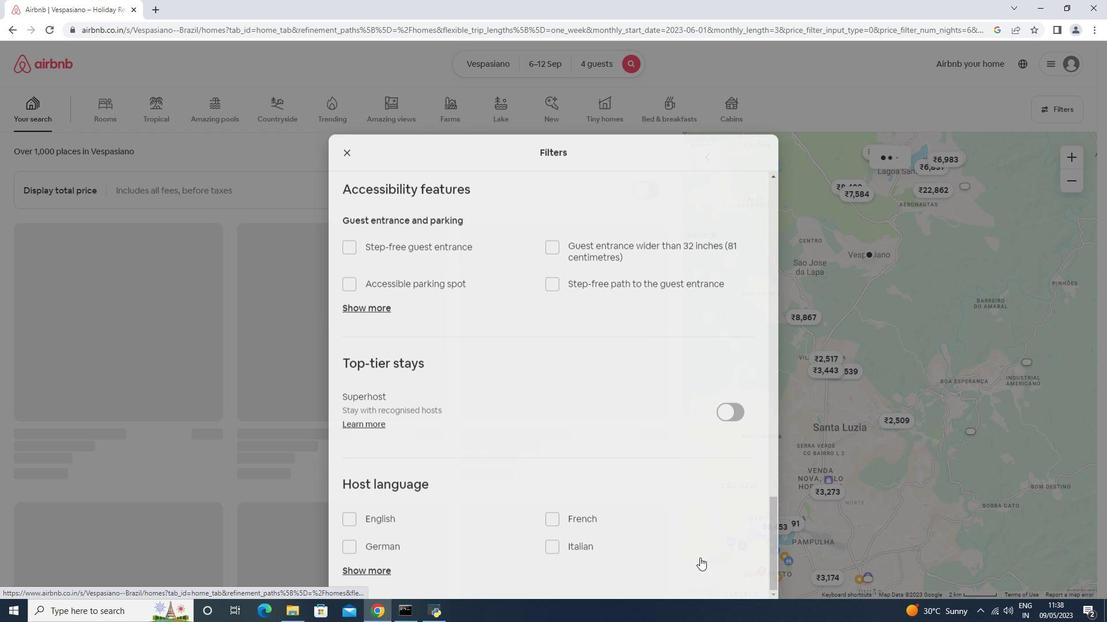 
